 Task: Make a customizable tag for your luggage.
Action: Mouse moved to (226, 154)
Screenshot: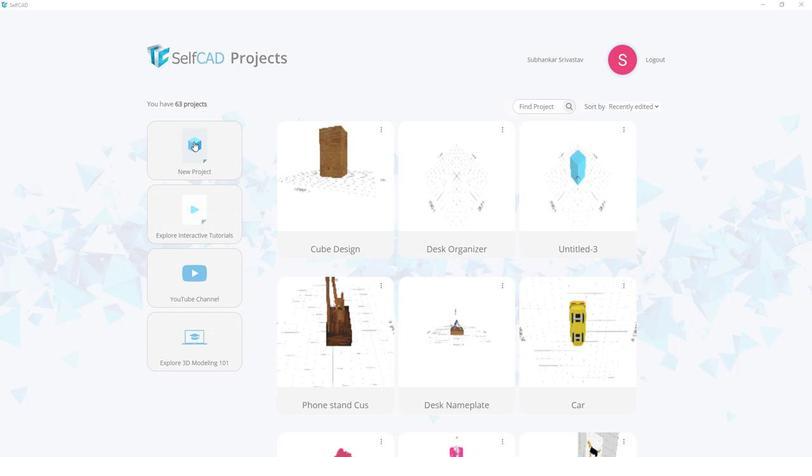 
Action: Mouse pressed left at (226, 154)
Screenshot: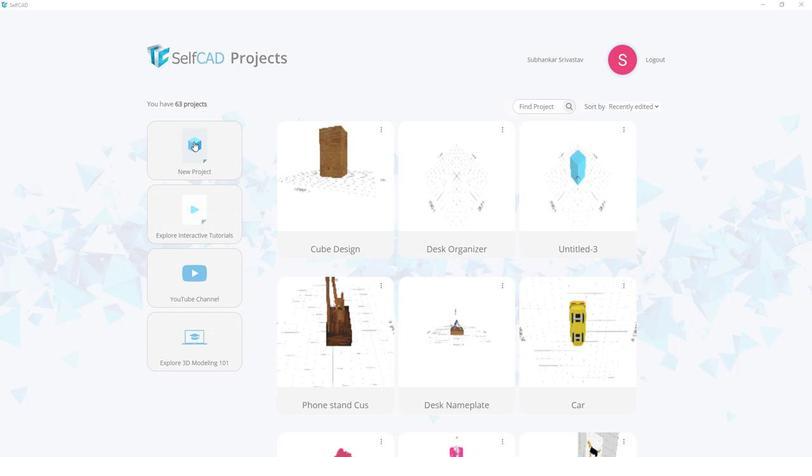 
Action: Mouse moved to (401, 184)
Screenshot: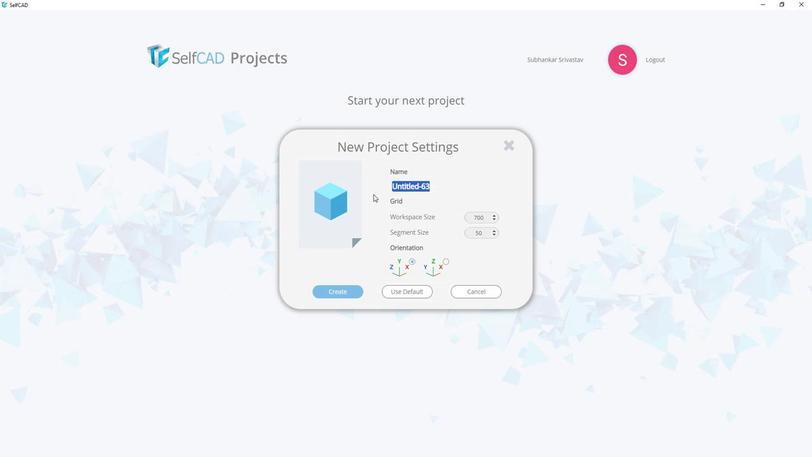 
Action: Mouse pressed left at (401, 184)
Screenshot: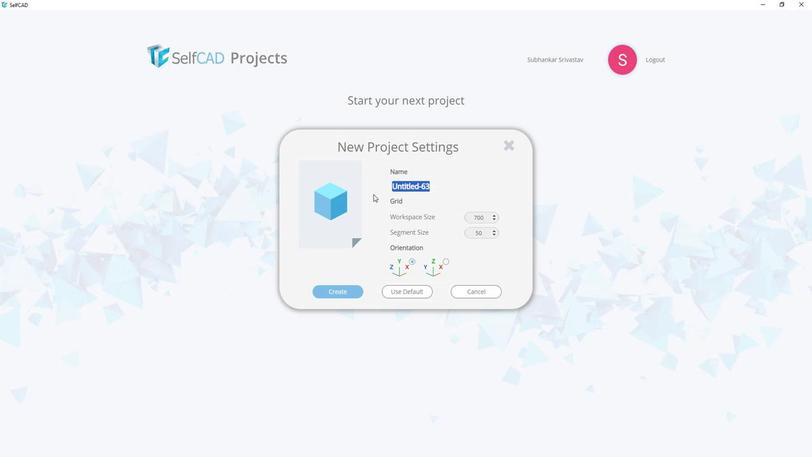
Action: Mouse moved to (360, 189)
Screenshot: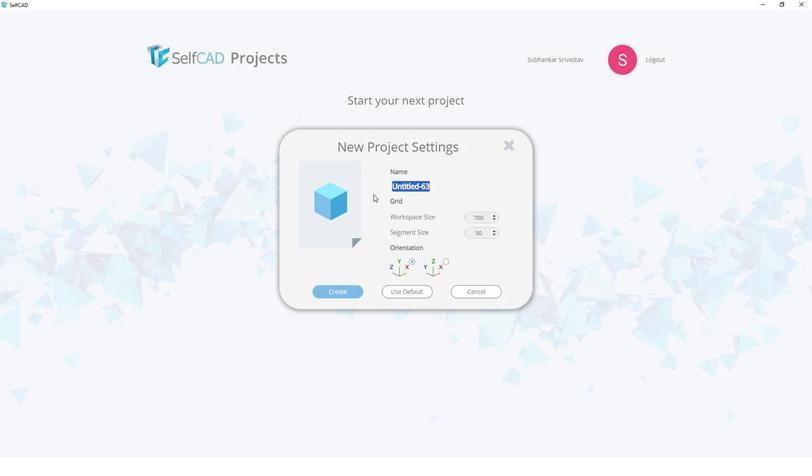 
Action: Key pressed <Key.shift><Key.shift><Key.shift><Key.shift><Key.shift><Key.shift><Key.shift><Key.shift>Luggage<Key.space><Key.shift>Tag
Screenshot: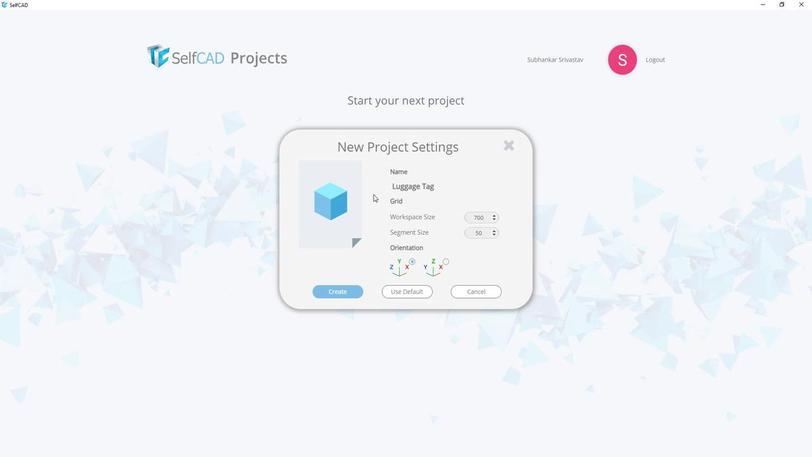 
Action: Mouse moved to (340, 253)
Screenshot: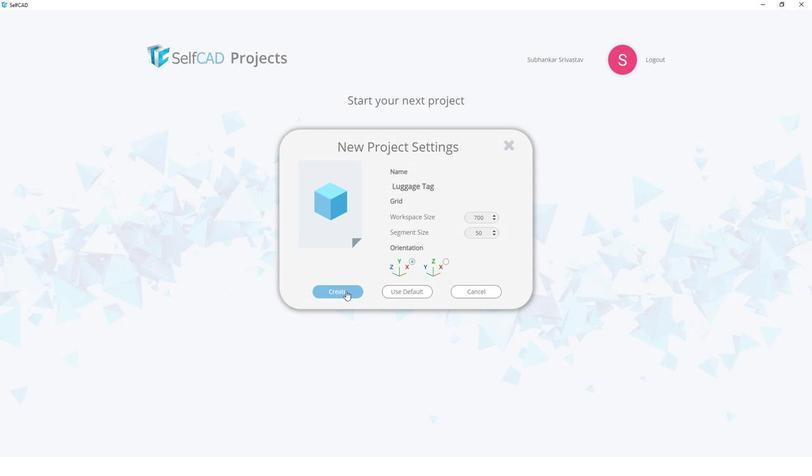 
Action: Mouse pressed left at (340, 253)
Screenshot: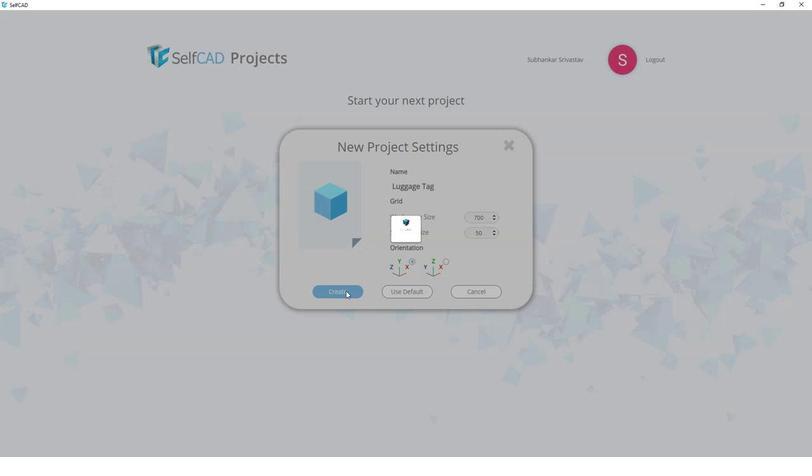 
Action: Mouse moved to (106, 113)
Screenshot: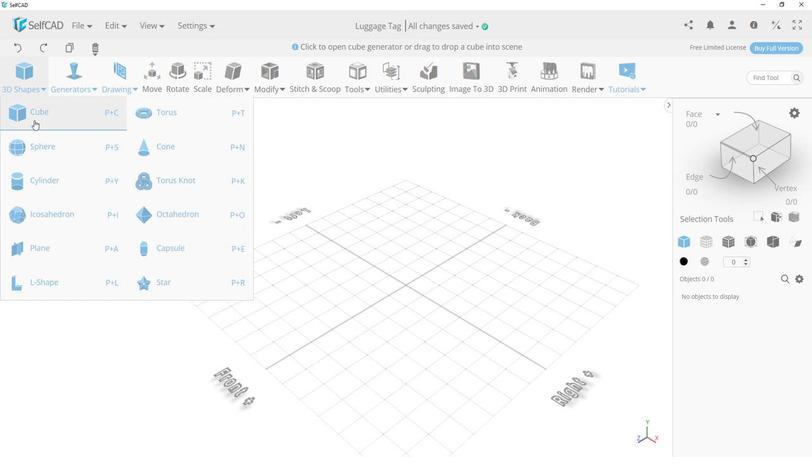 
Action: Mouse pressed left at (106, 113)
Screenshot: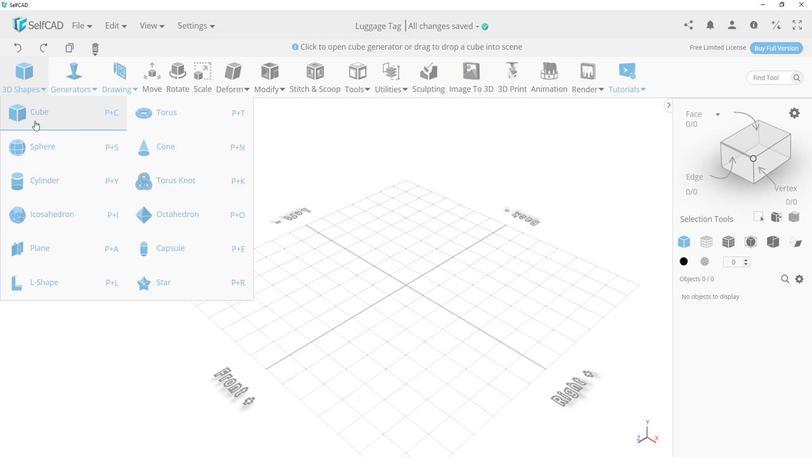 
Action: Mouse moved to (107, 140)
Screenshot: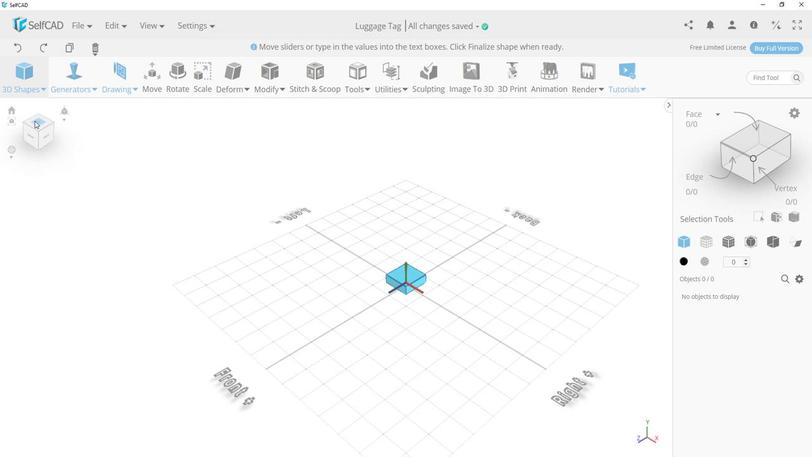 
Action: Mouse pressed left at (107, 140)
Screenshot: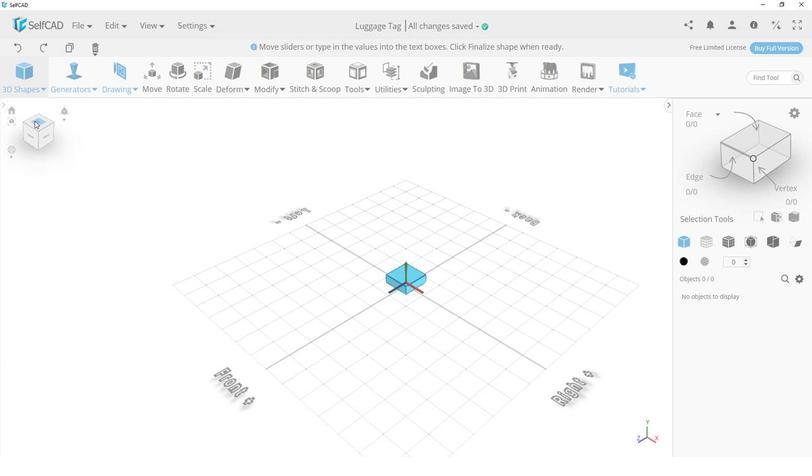 
Action: Mouse moved to (108, 168)
Screenshot: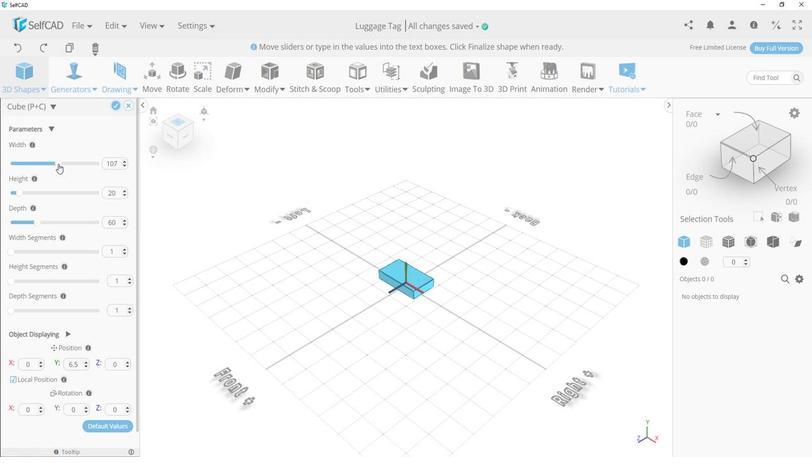 
Action: Mouse pressed left at (108, 168)
Screenshot: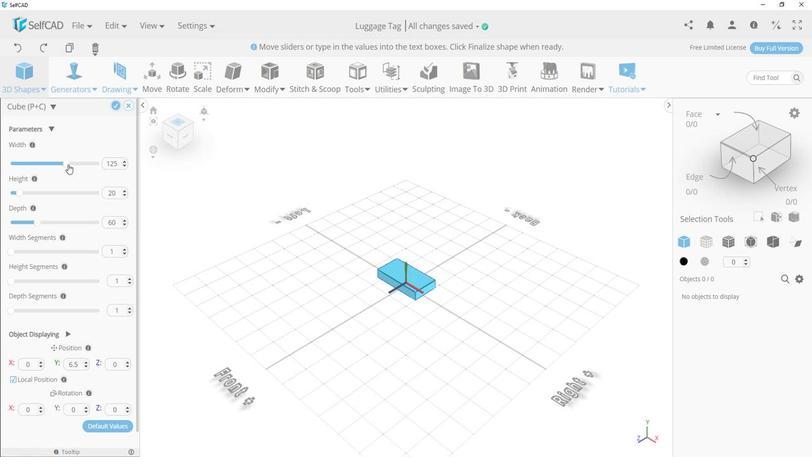 
Action: Mouse moved to (173, 170)
Screenshot: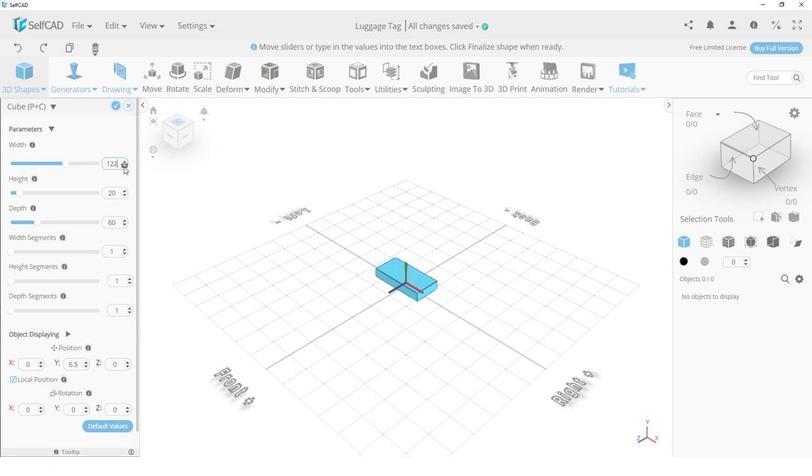 
Action: Mouse pressed left at (173, 170)
Screenshot: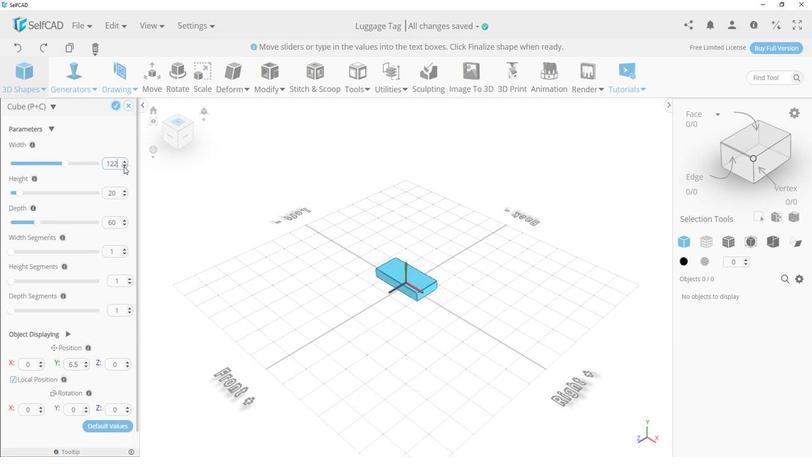 
Action: Mouse pressed left at (173, 170)
Screenshot: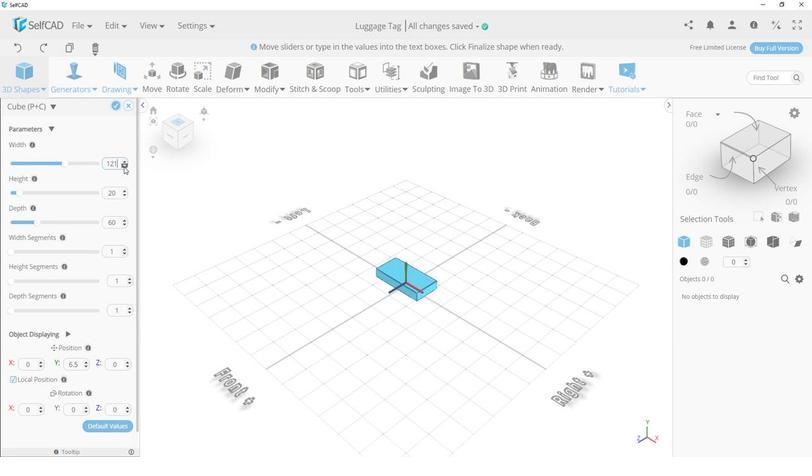 
Action: Mouse pressed left at (173, 170)
Screenshot: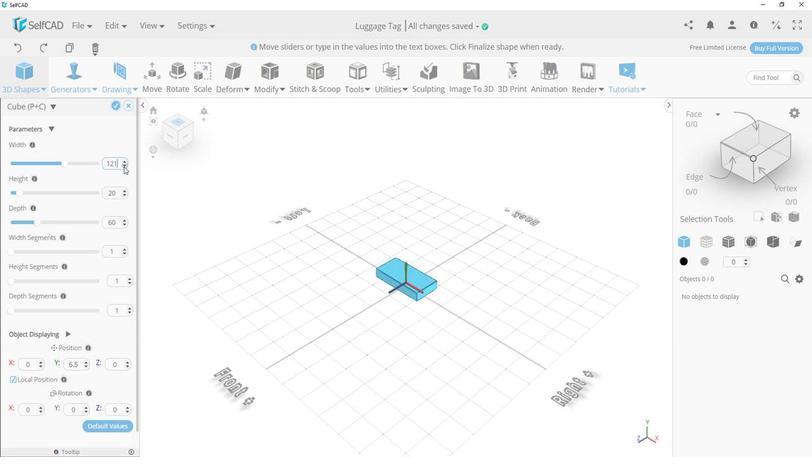 
Action: Mouse pressed left at (173, 170)
Screenshot: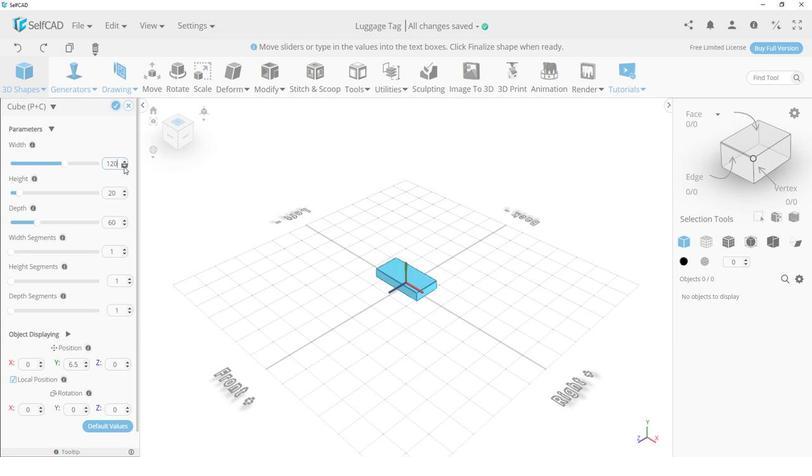
Action: Mouse pressed left at (173, 170)
Screenshot: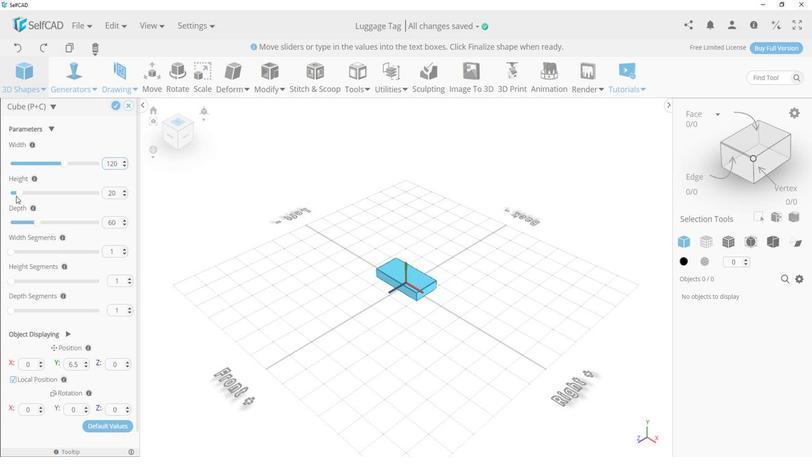 
Action: Mouse moved to (95, 187)
Screenshot: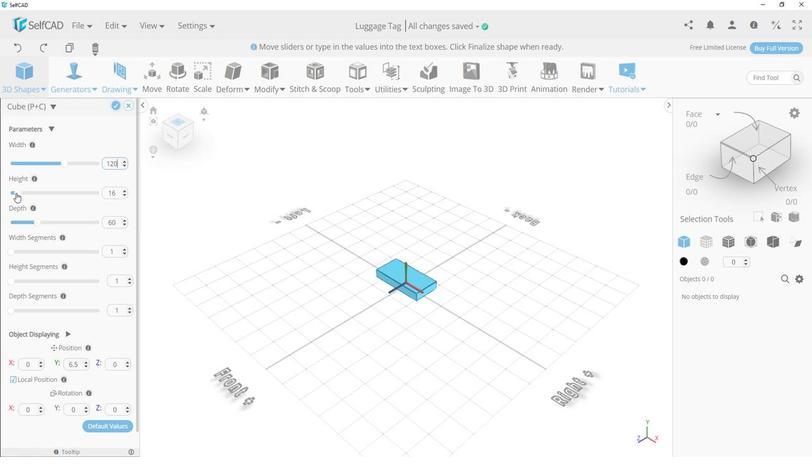 
Action: Mouse pressed left at (95, 187)
Screenshot: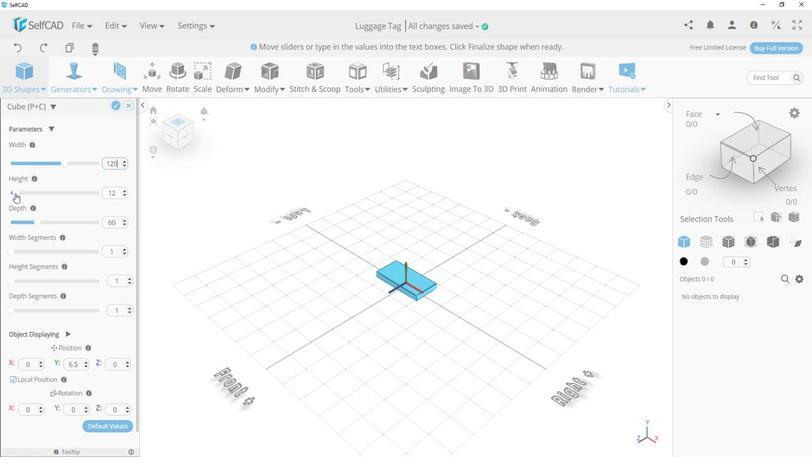 
Action: Mouse moved to (174, 190)
Screenshot: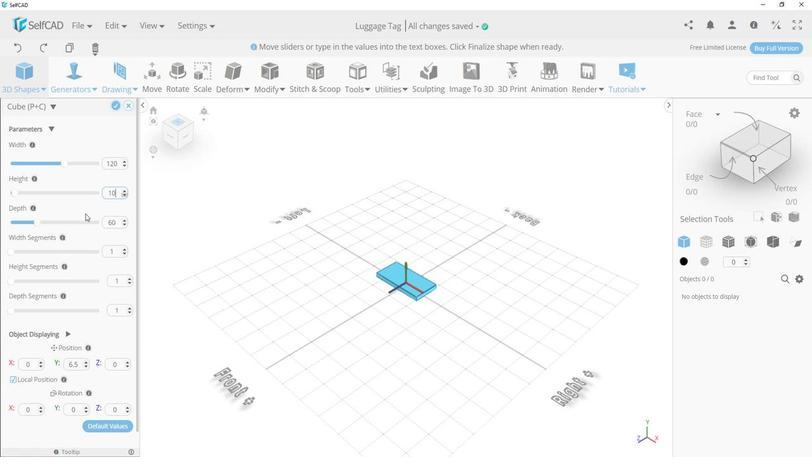 
Action: Mouse pressed left at (174, 190)
Screenshot: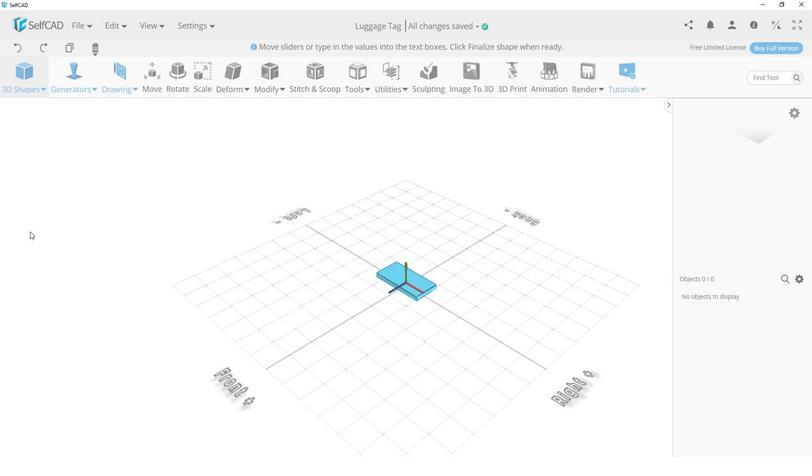 
Action: Mouse moved to (110, 208)
Screenshot: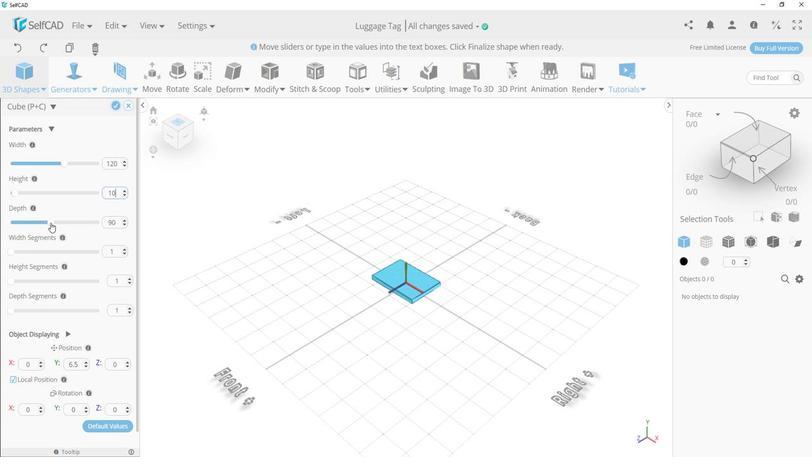 
Action: Mouse pressed left at (110, 208)
Screenshot: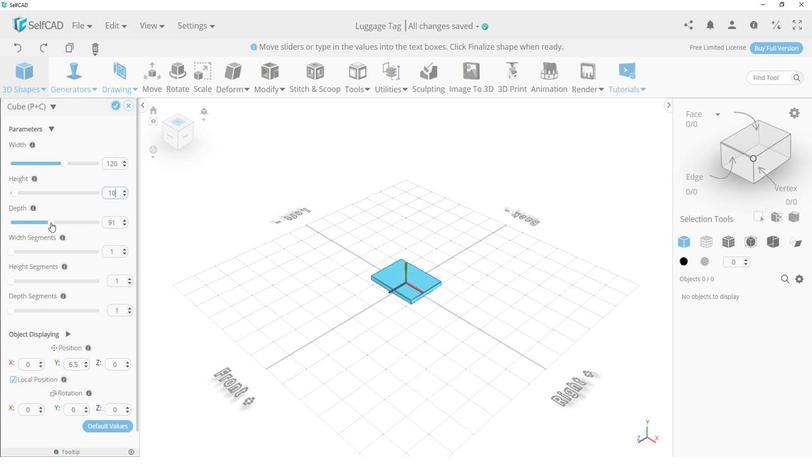 
Action: Mouse moved to (146, 228)
Screenshot: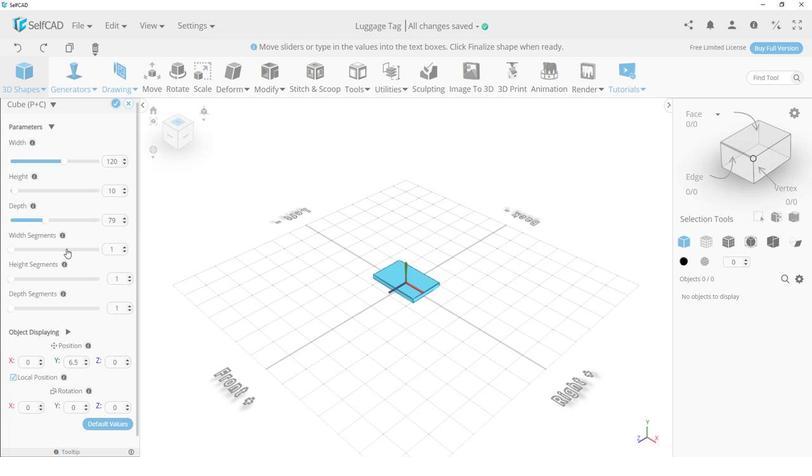 
Action: Mouse scrolled (146, 227) with delta (0, 0)
Screenshot: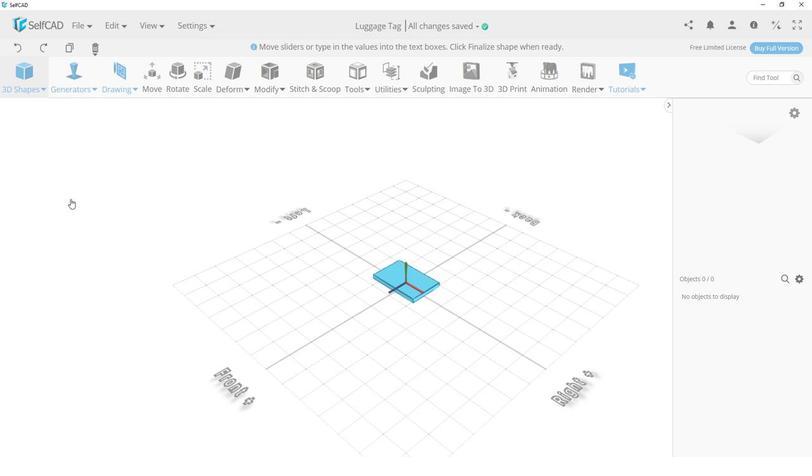 
Action: Mouse scrolled (146, 227) with delta (0, 0)
Screenshot: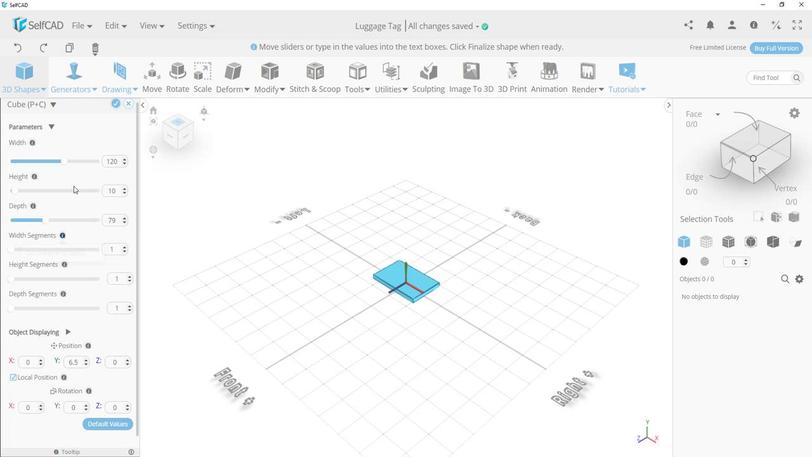 
Action: Mouse scrolled (146, 227) with delta (0, 0)
Screenshot: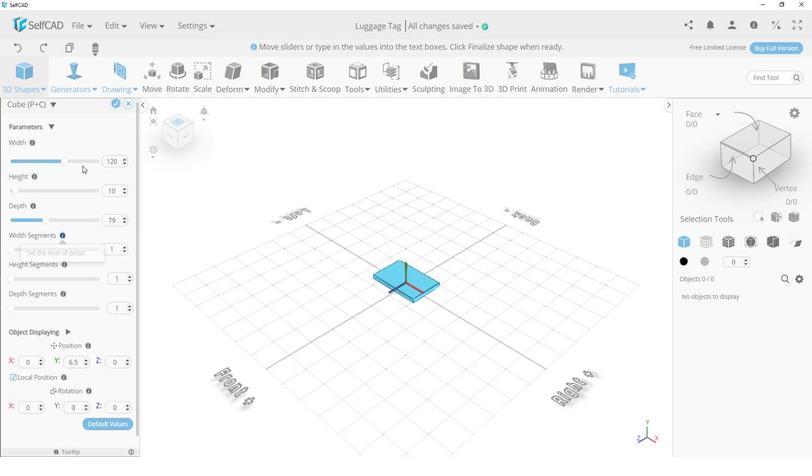 
Action: Mouse scrolled (146, 227) with delta (0, 0)
Screenshot: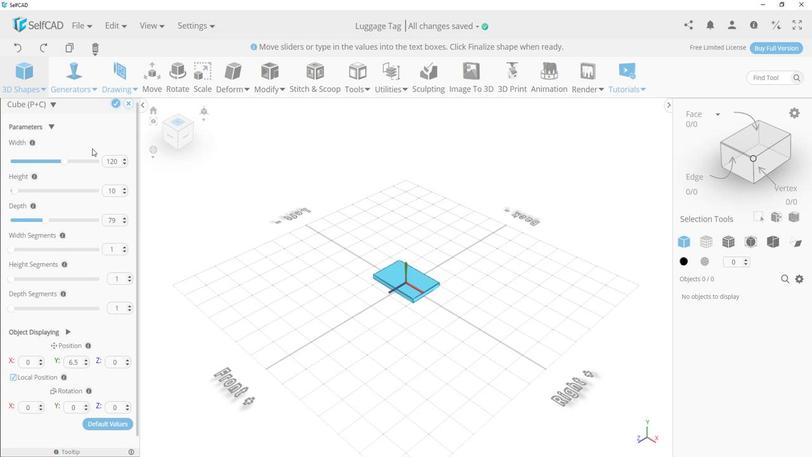 
Action: Mouse moved to (166, 128)
Screenshot: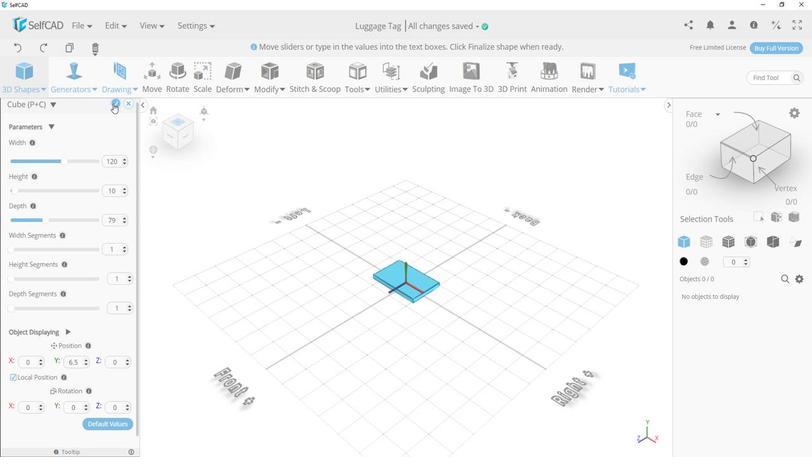 
Action: Mouse pressed left at (166, 128)
Screenshot: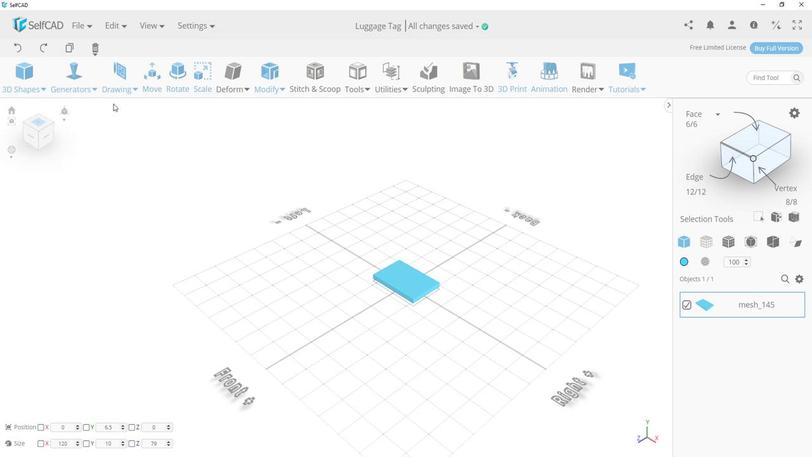 
Action: Mouse moved to (109, 138)
Screenshot: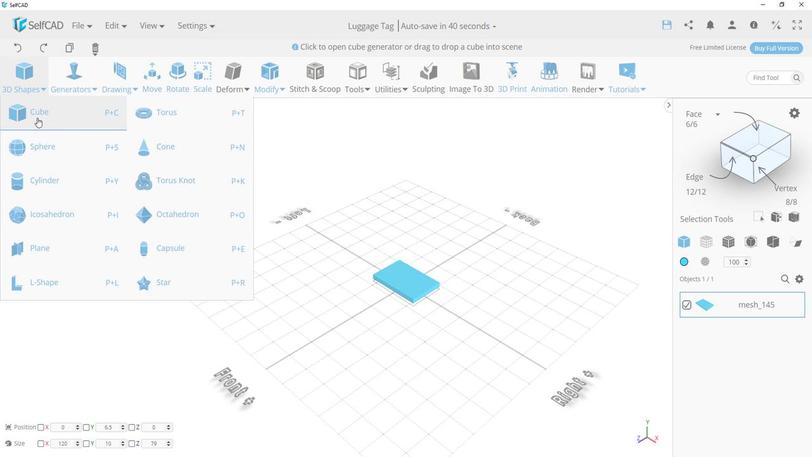 
Action: Mouse pressed left at (109, 138)
Screenshot: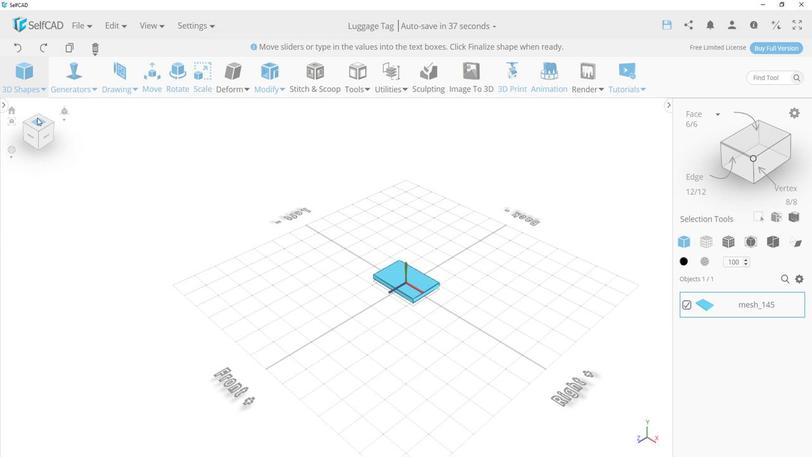 
Action: Mouse moved to (92, 189)
Screenshot: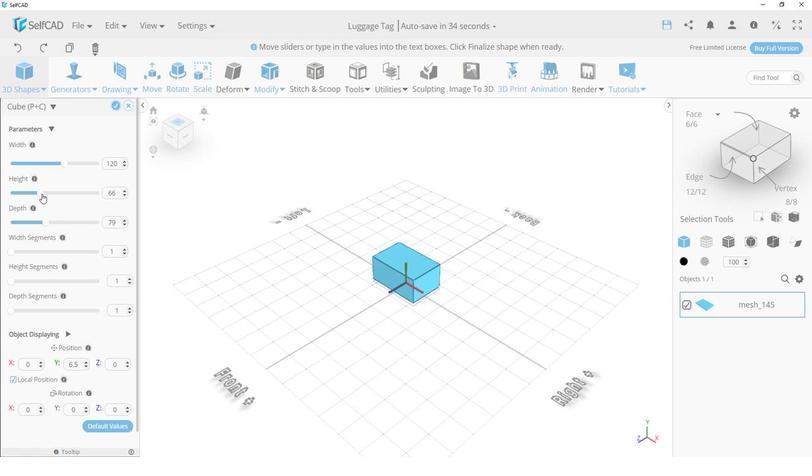 
Action: Mouse pressed left at (92, 189)
Screenshot: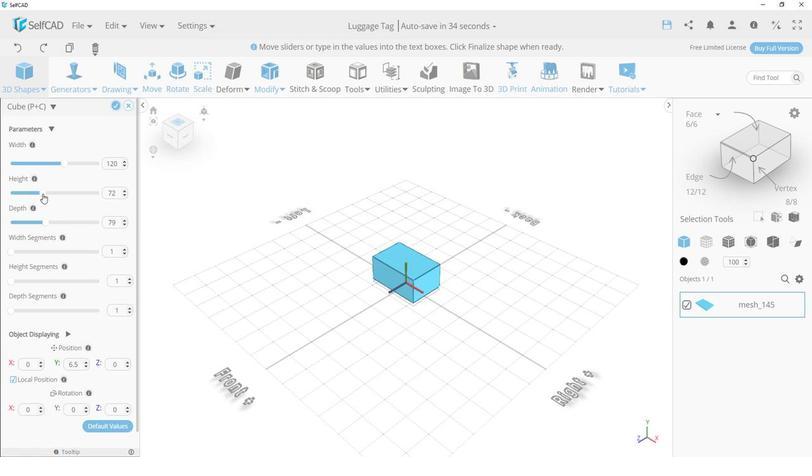 
Action: Mouse moved to (128, 168)
Screenshot: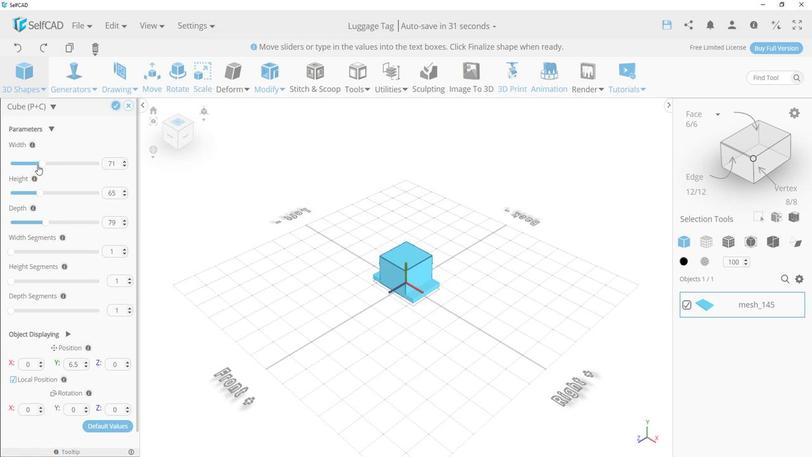
Action: Mouse pressed left at (128, 168)
Screenshot: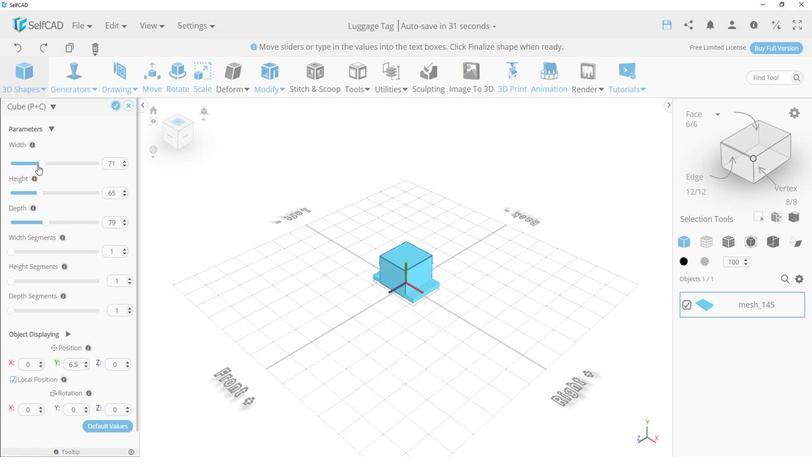 
Action: Mouse moved to (115, 206)
Screenshot: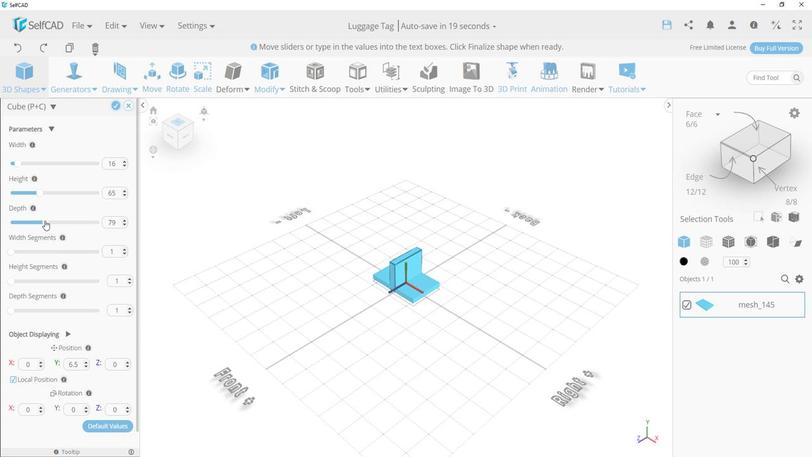 
Action: Mouse pressed left at (115, 206)
Screenshot: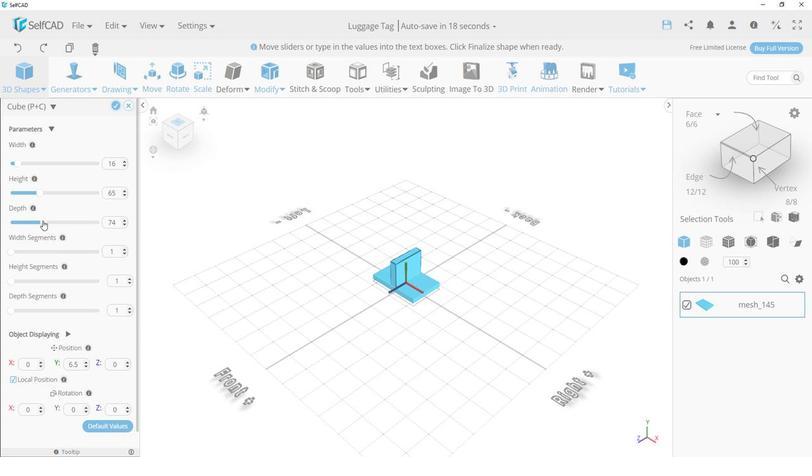 
Action: Mouse moved to (111, 187)
Screenshot: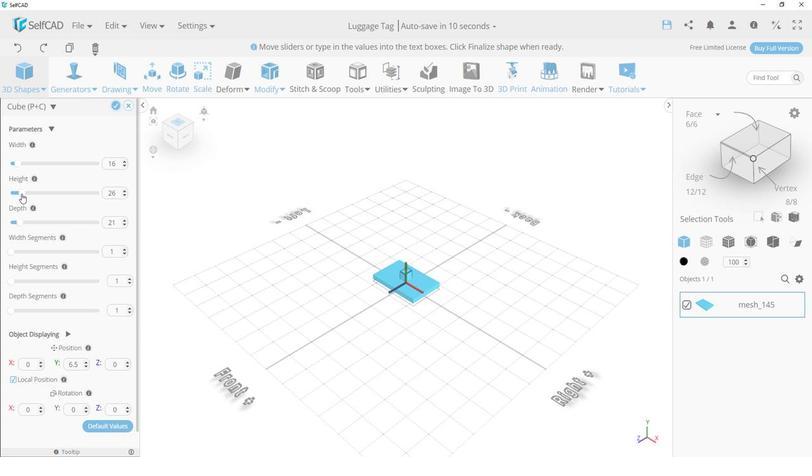 
Action: Mouse pressed left at (111, 187)
Screenshot: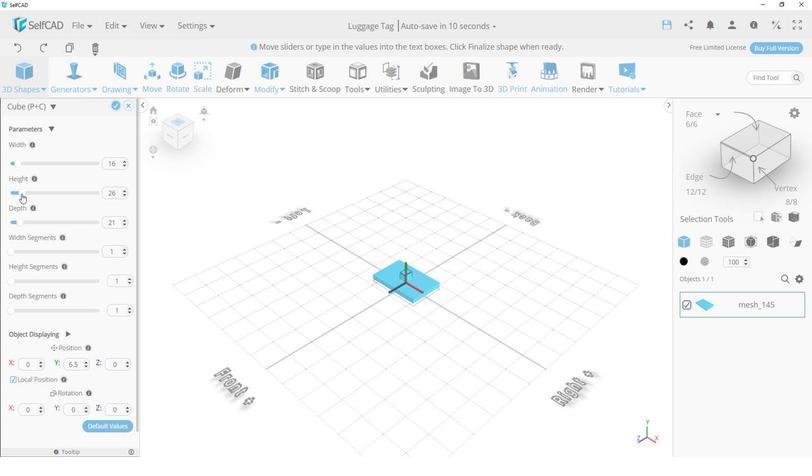 
Action: Mouse moved to (93, 208)
Screenshot: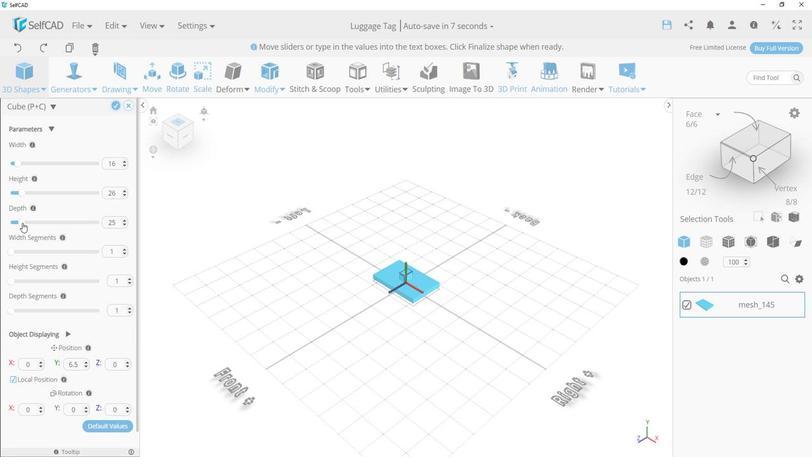 
Action: Mouse pressed left at (93, 208)
Screenshot: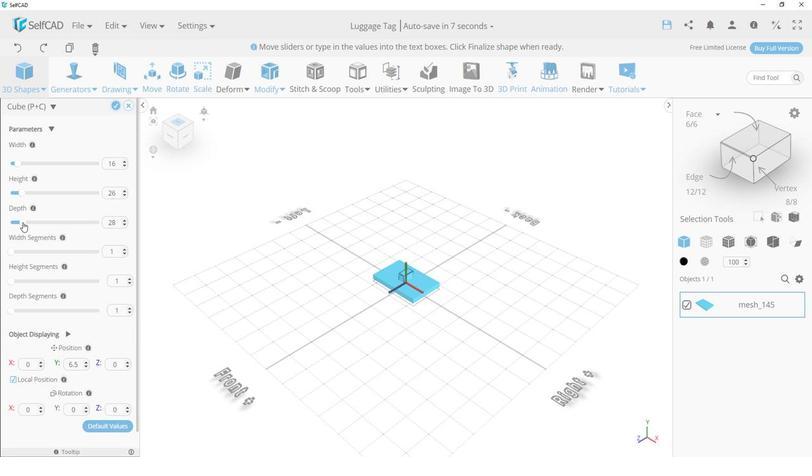 
Action: Mouse moved to (175, 206)
Screenshot: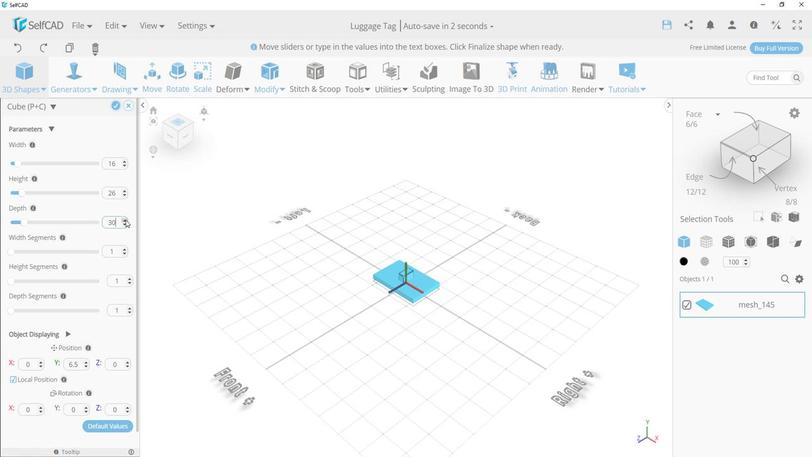
Action: Mouse pressed left at (175, 206)
Screenshot: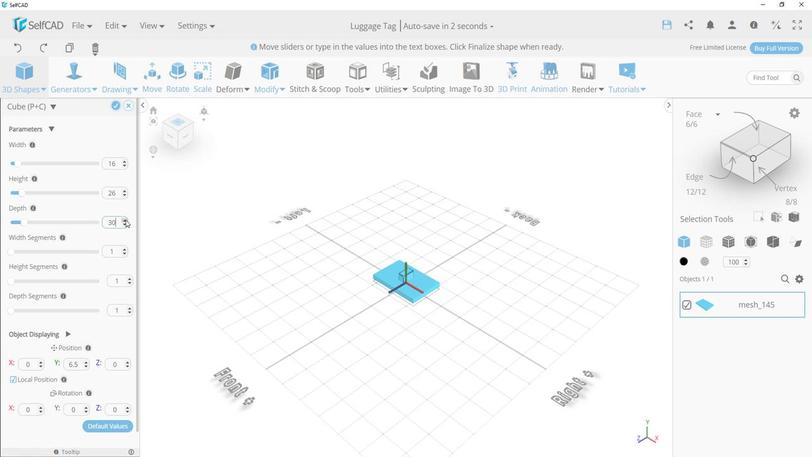 
Action: Mouse pressed left at (175, 206)
Screenshot: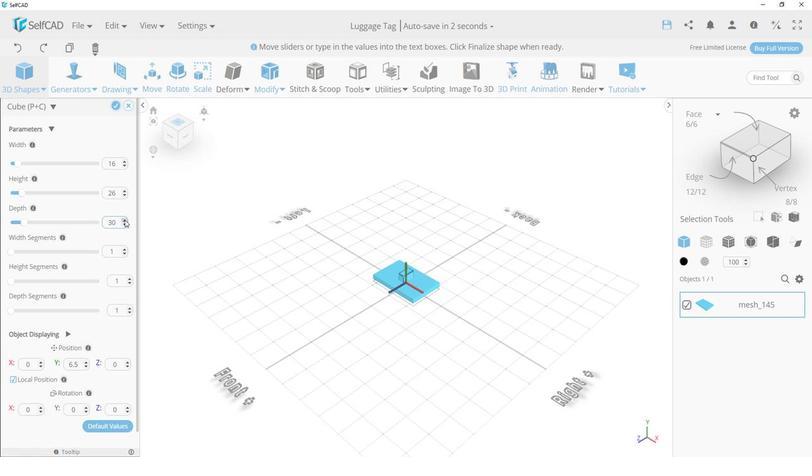 
Action: Mouse moved to (173, 170)
Screenshot: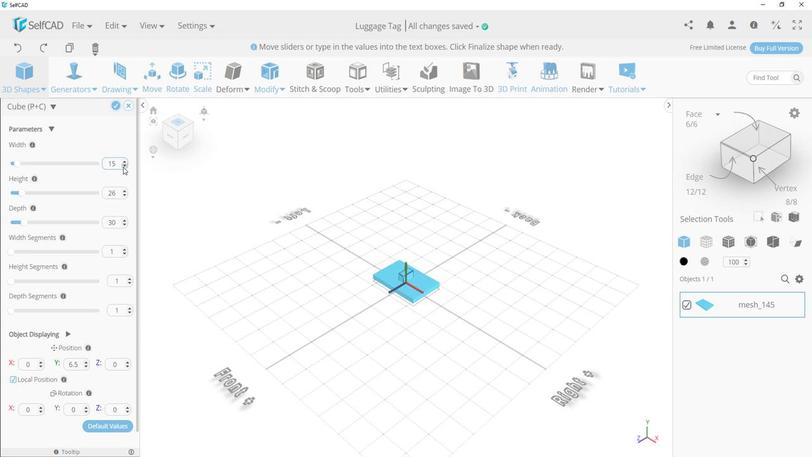 
Action: Mouse pressed left at (173, 170)
Screenshot: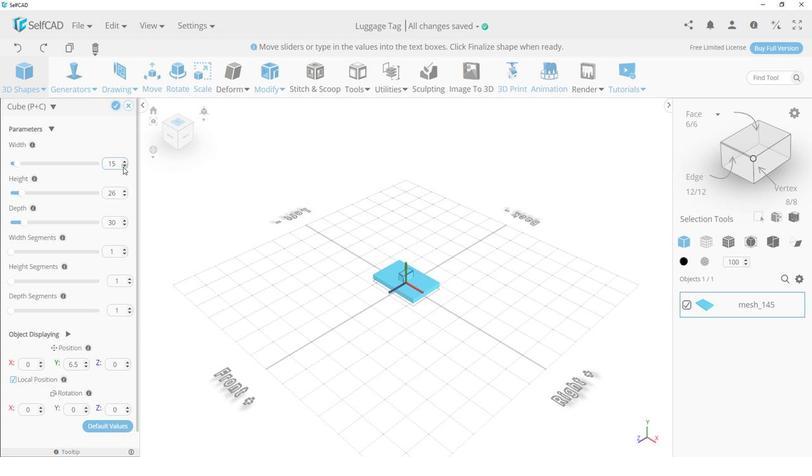 
Action: Mouse moved to (166, 129)
Screenshot: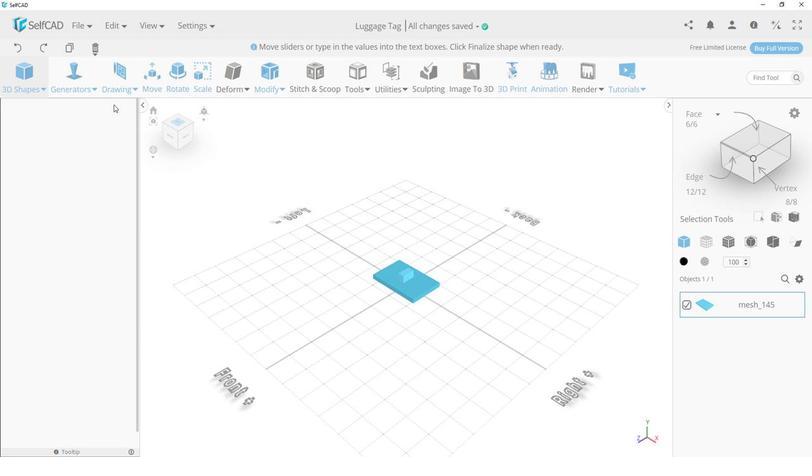 
Action: Mouse pressed left at (166, 129)
Screenshot: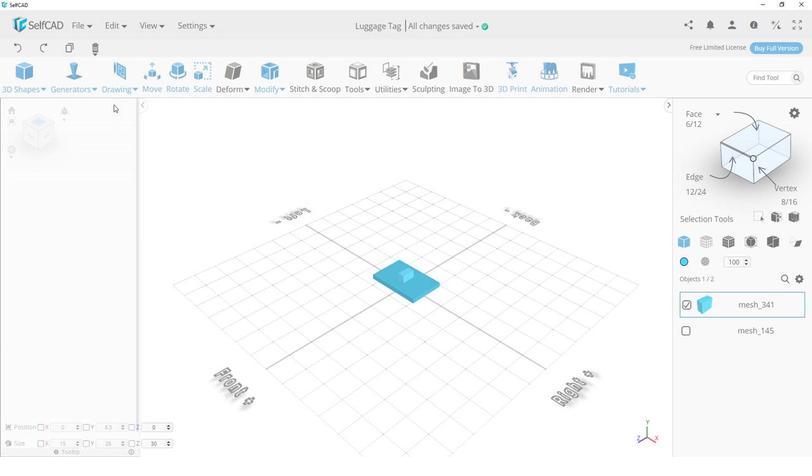 
Action: Mouse moved to (194, 114)
Screenshot: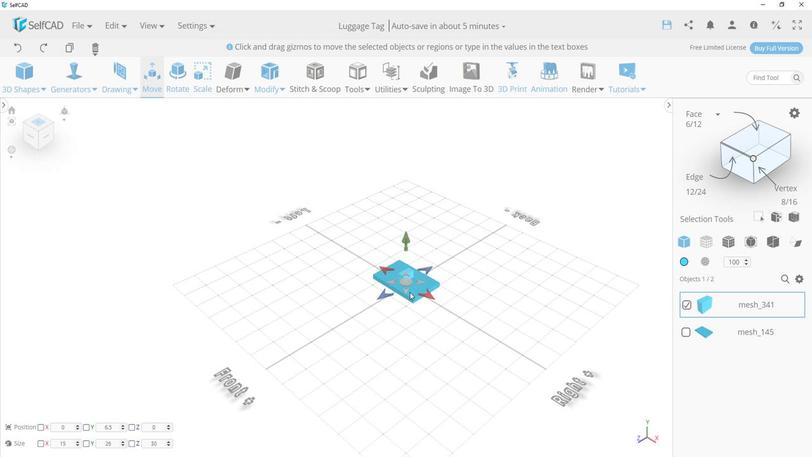 
Action: Mouse pressed left at (194, 114)
Screenshot: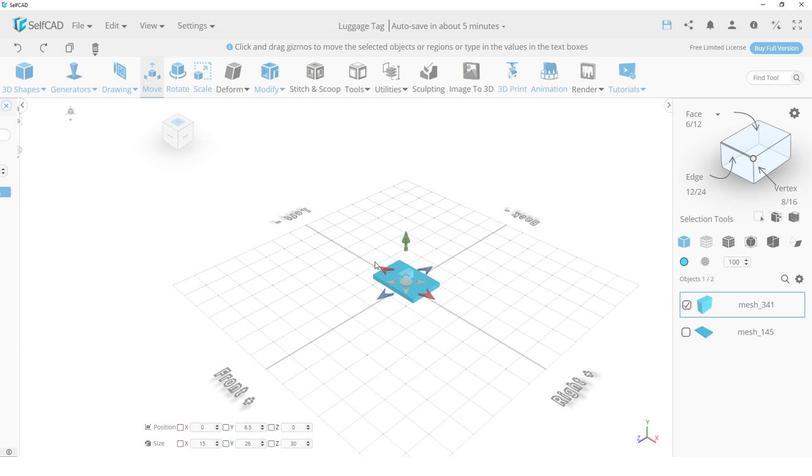 
Action: Mouse moved to (367, 239)
Screenshot: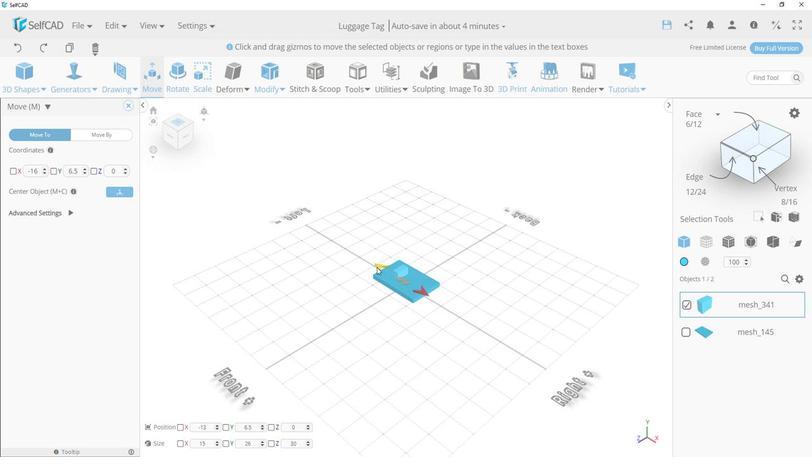 
Action: Mouse pressed left at (367, 239)
Screenshot: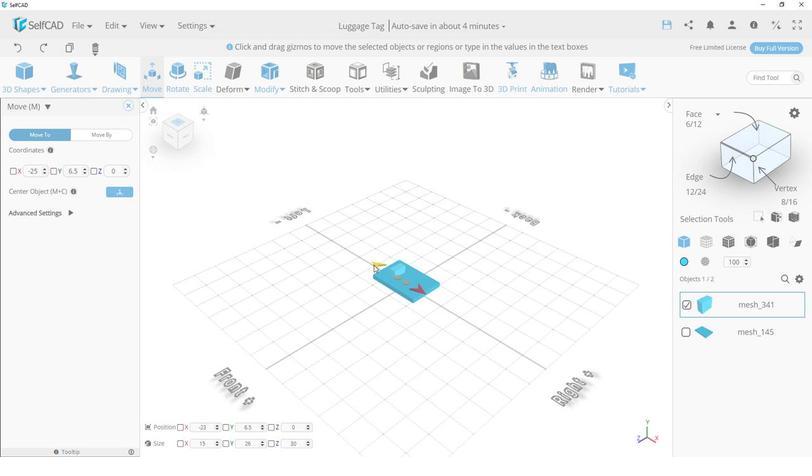 
Action: Mouse moved to (313, 259)
Screenshot: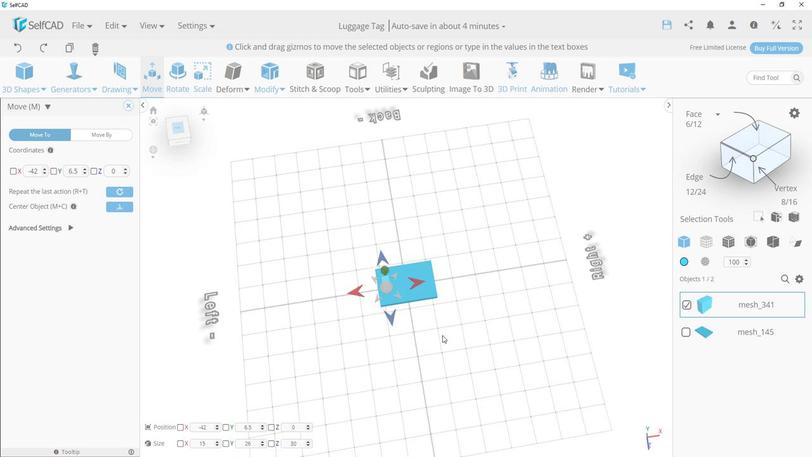 
Action: Mouse pressed left at (313, 259)
Screenshot: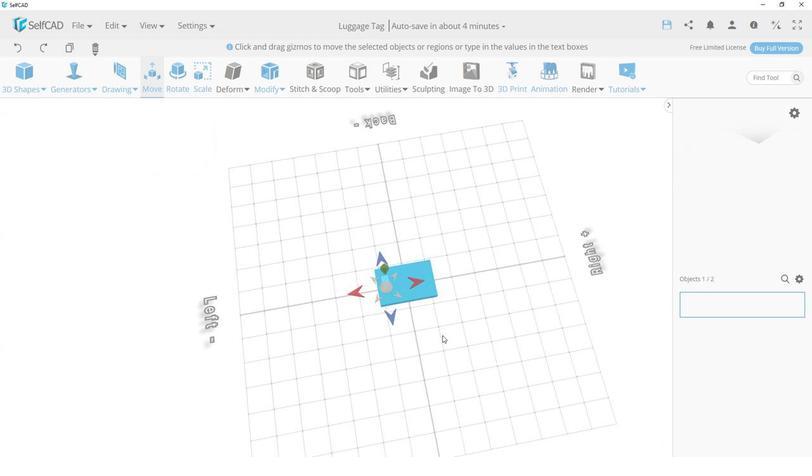 
Action: Mouse moved to (266, 303)
Screenshot: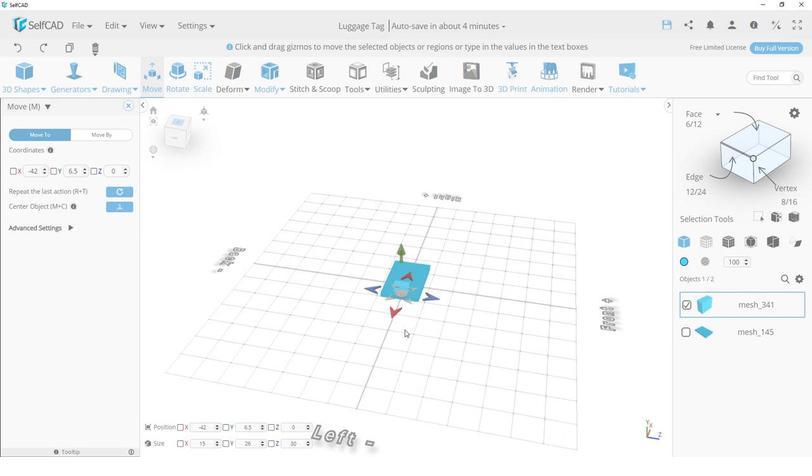 
Action: Mouse pressed left at (266, 303)
Screenshot: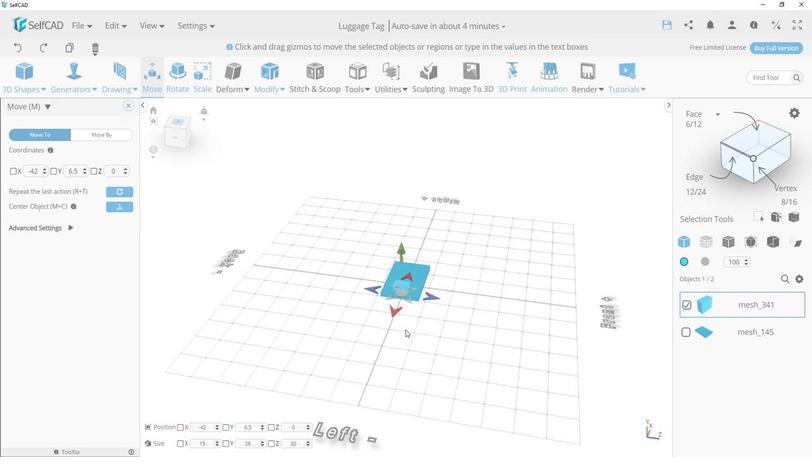 
Action: Mouse moved to (365, 275)
Screenshot: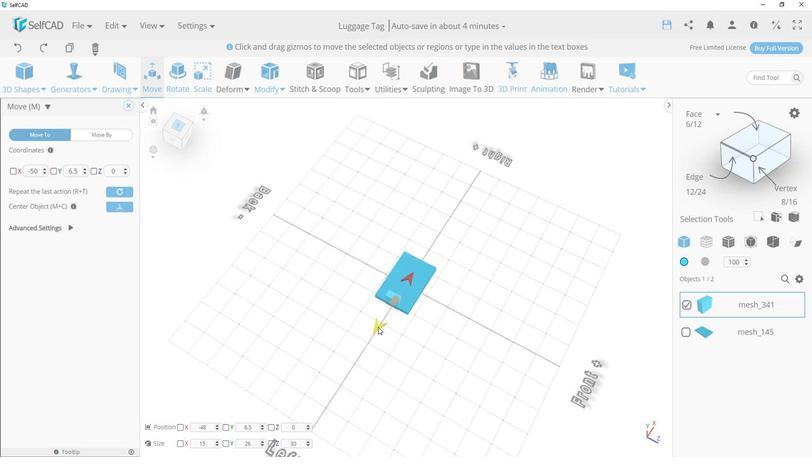 
Action: Mouse pressed left at (365, 275)
Screenshot: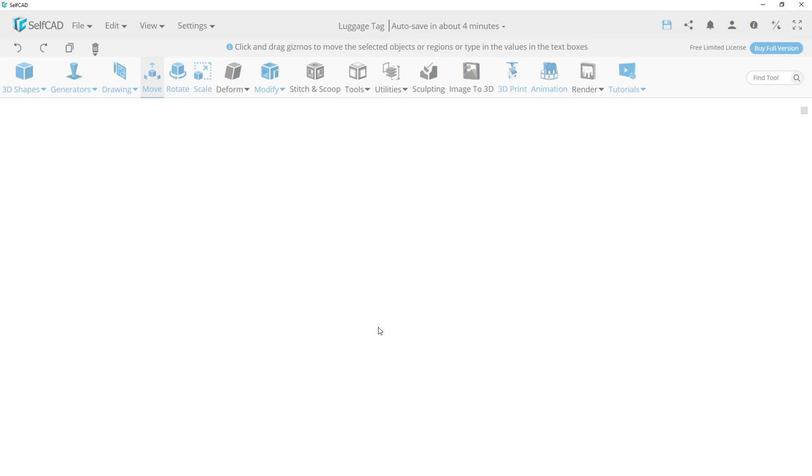 
Action: Mouse moved to (416, 299)
Screenshot: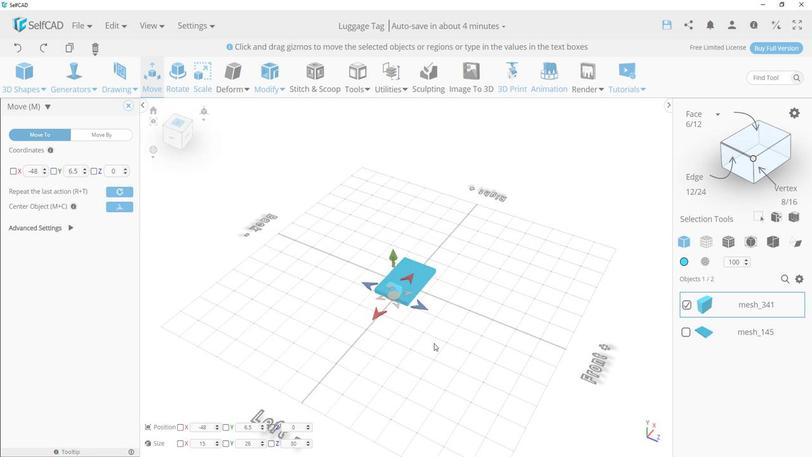 
Action: Mouse pressed left at (416, 299)
Screenshot: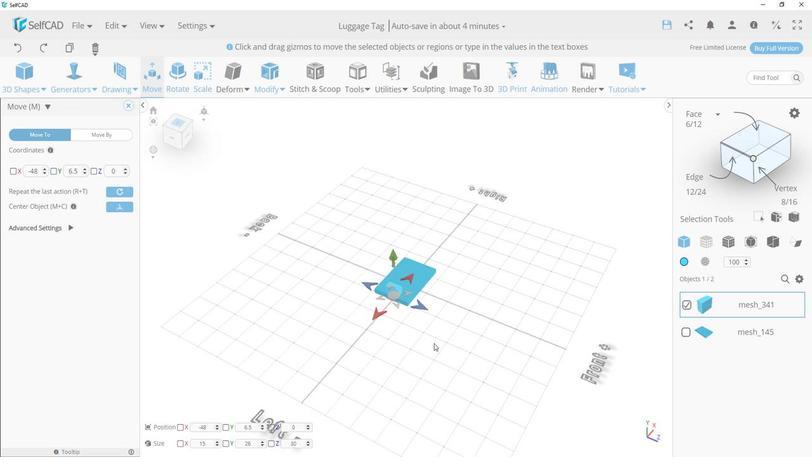 
Action: Mouse moved to (410, 291)
Screenshot: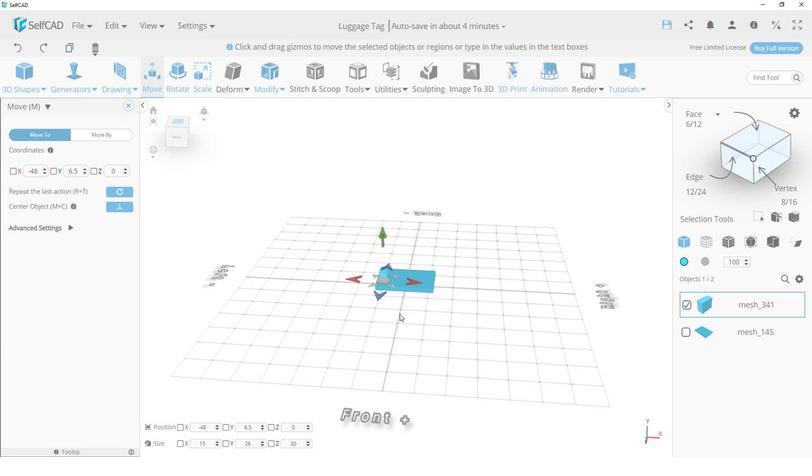 
Action: Mouse pressed left at (410, 291)
Screenshot: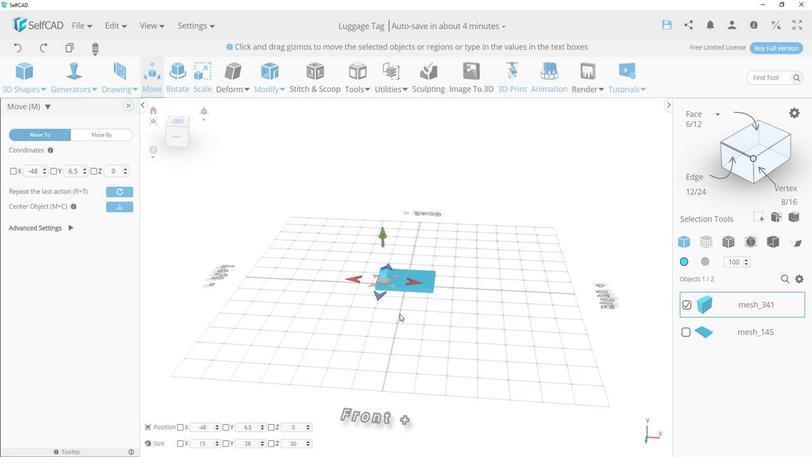 
Action: Mouse moved to (399, 253)
Screenshot: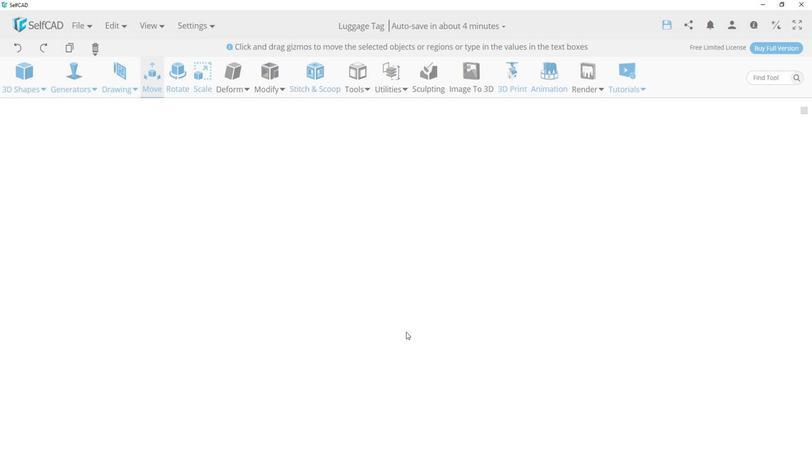 
Action: Mouse pressed left at (399, 253)
Screenshot: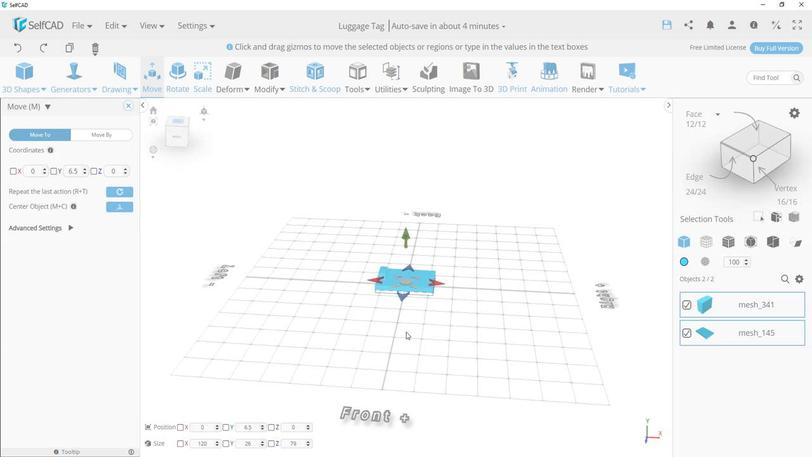 
Action: Mouse moved to (330, 118)
Screenshot: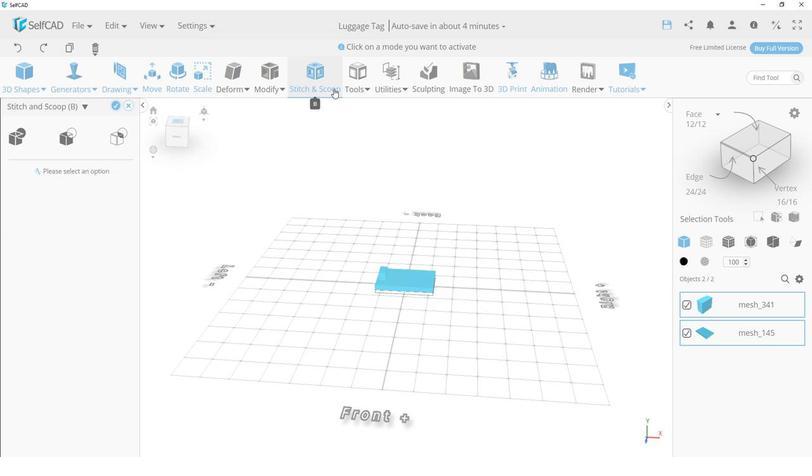 
Action: Mouse pressed left at (330, 118)
Screenshot: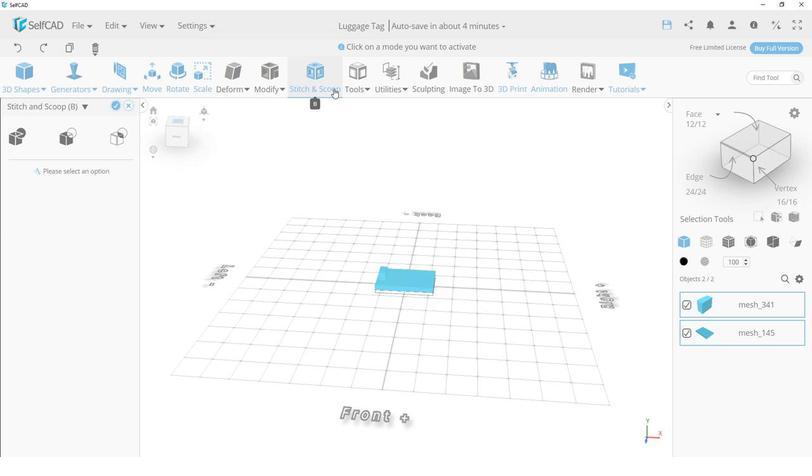 
Action: Mouse moved to (132, 153)
Screenshot: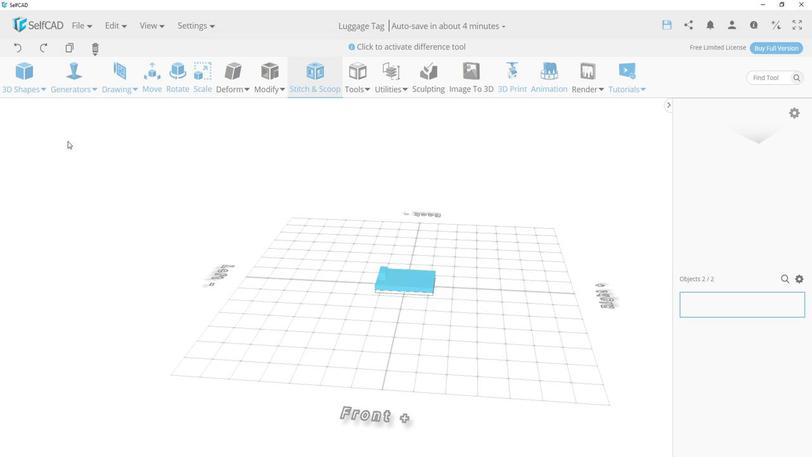 
Action: Mouse pressed left at (132, 153)
Screenshot: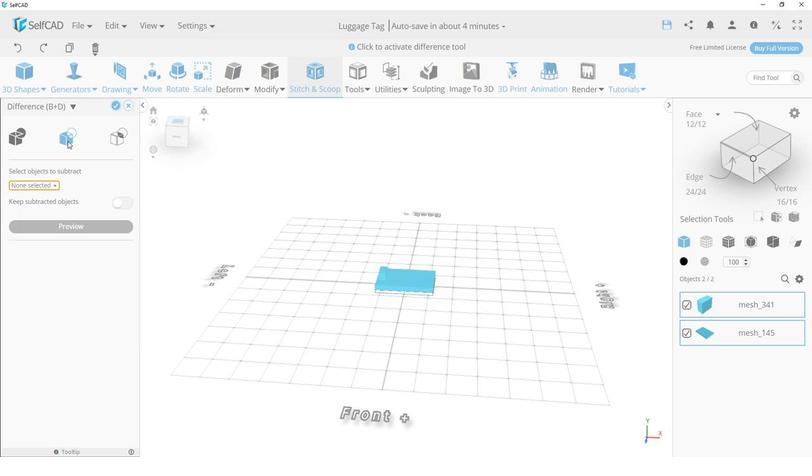 
Action: Mouse moved to (120, 182)
Screenshot: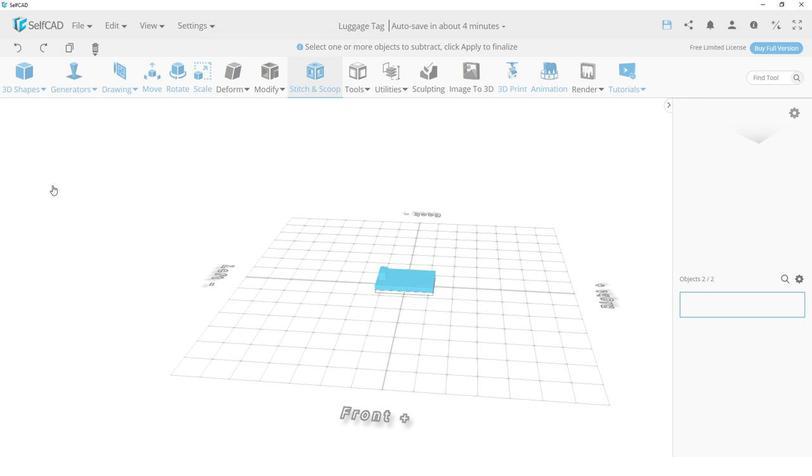 
Action: Mouse pressed left at (120, 182)
Screenshot: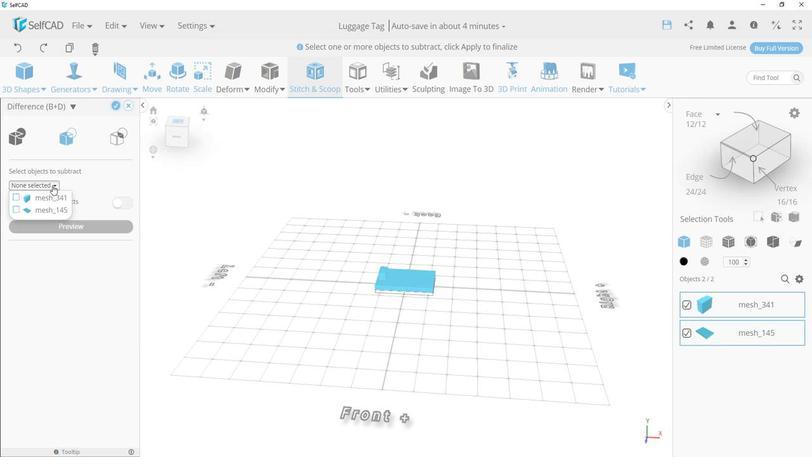 
Action: Mouse moved to (116, 193)
Screenshot: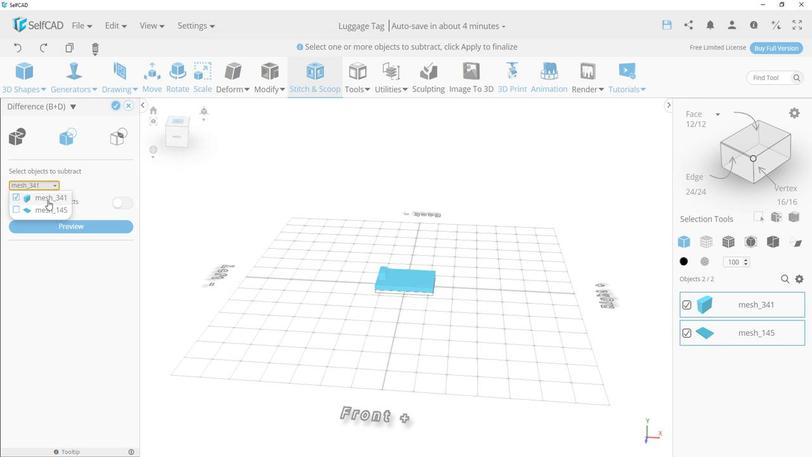 
Action: Mouse pressed left at (116, 193)
Screenshot: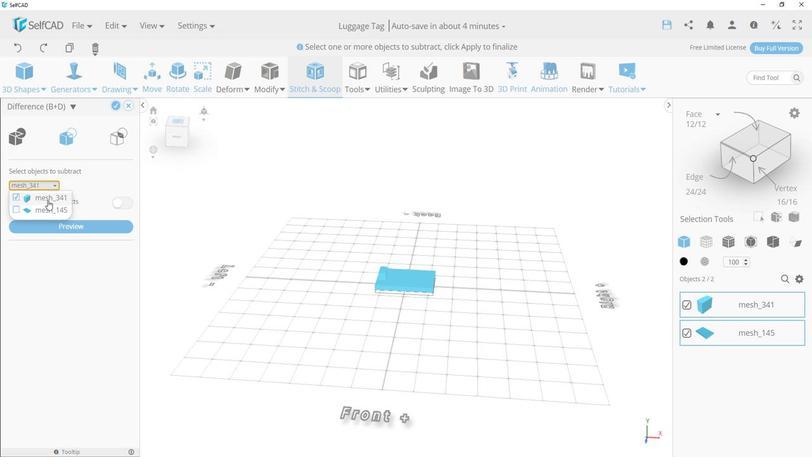 
Action: Mouse moved to (147, 209)
Screenshot: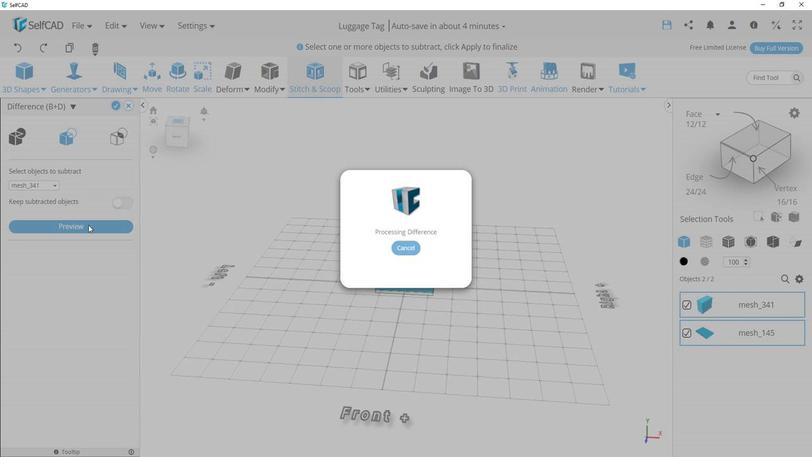 
Action: Mouse pressed left at (147, 209)
Screenshot: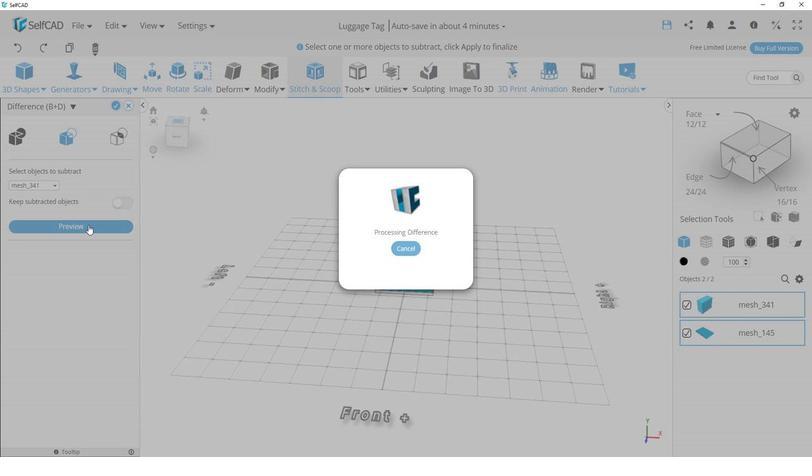 
Action: Mouse moved to (334, 224)
Screenshot: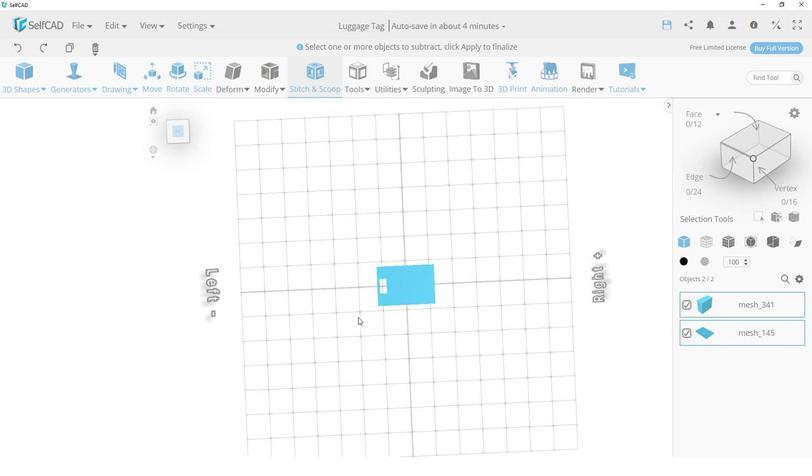 
Action: Mouse pressed left at (334, 224)
Screenshot: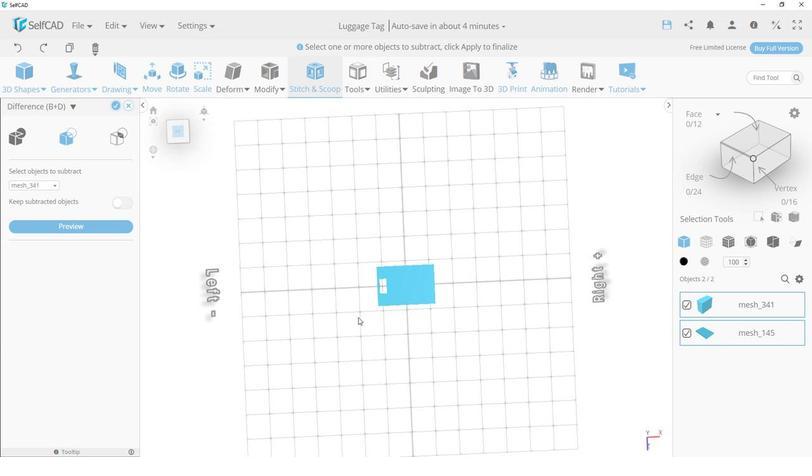 
Action: Mouse moved to (176, 129)
Screenshot: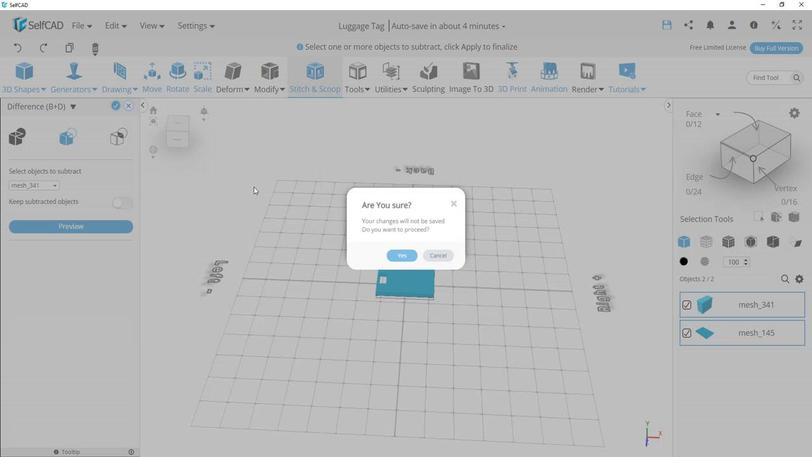 
Action: Mouse pressed left at (176, 129)
Screenshot: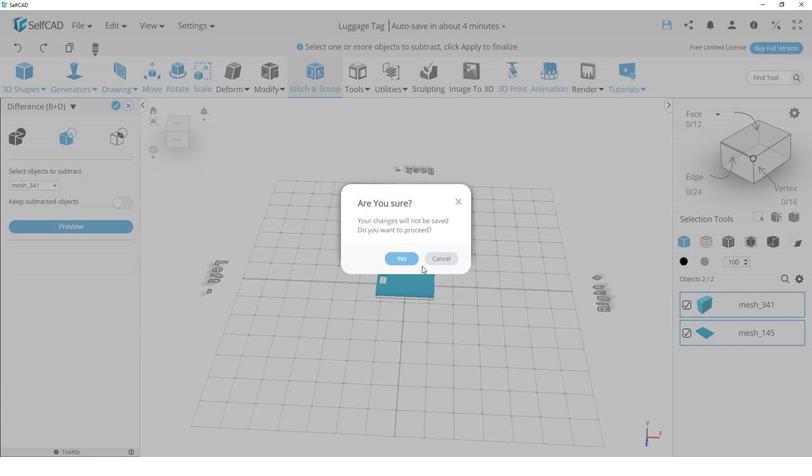 
Action: Mouse moved to (375, 233)
Screenshot: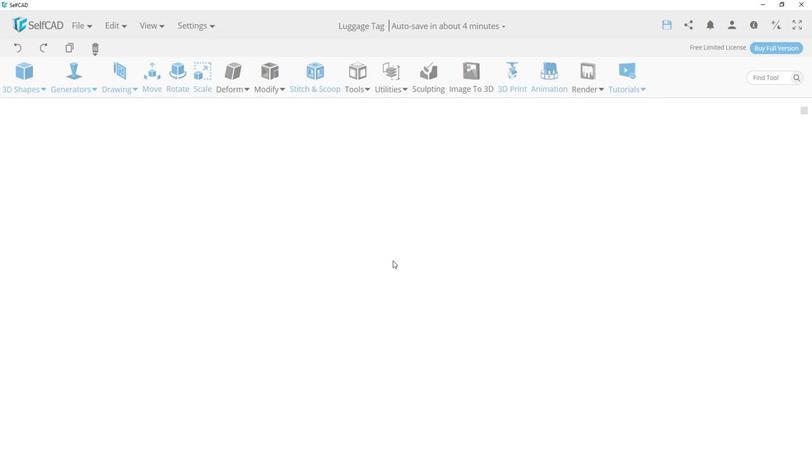 
Action: Mouse pressed left at (375, 233)
Screenshot: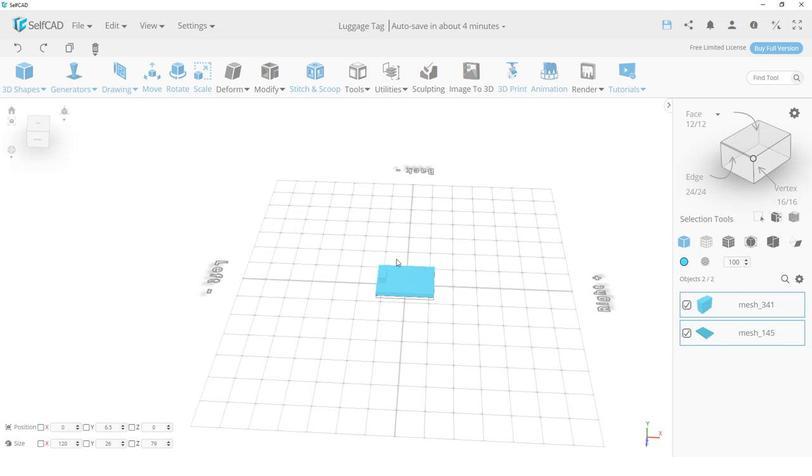 
Action: Mouse moved to (593, 281)
Screenshot: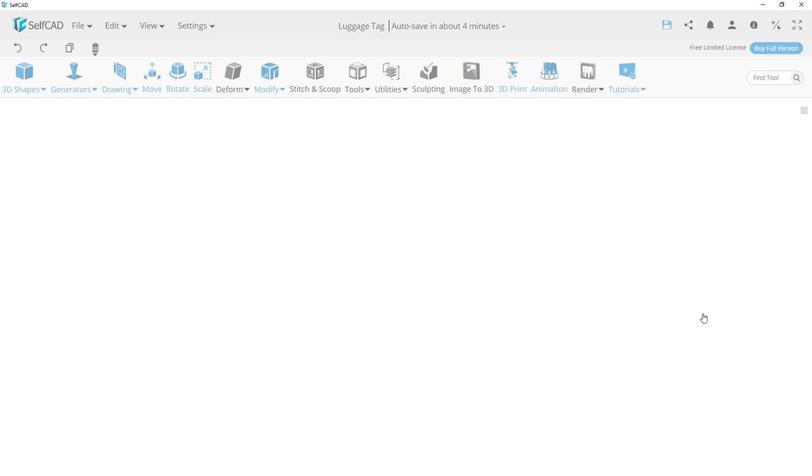 
Action: Mouse pressed left at (593, 281)
Screenshot: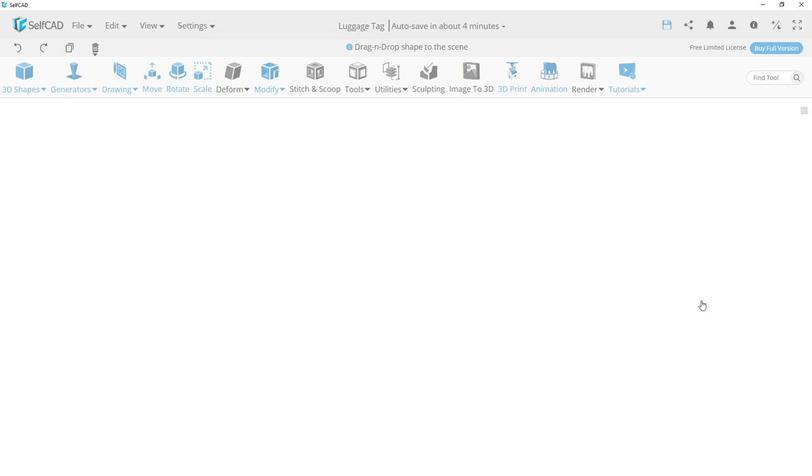
Action: Mouse moved to (643, 154)
Screenshot: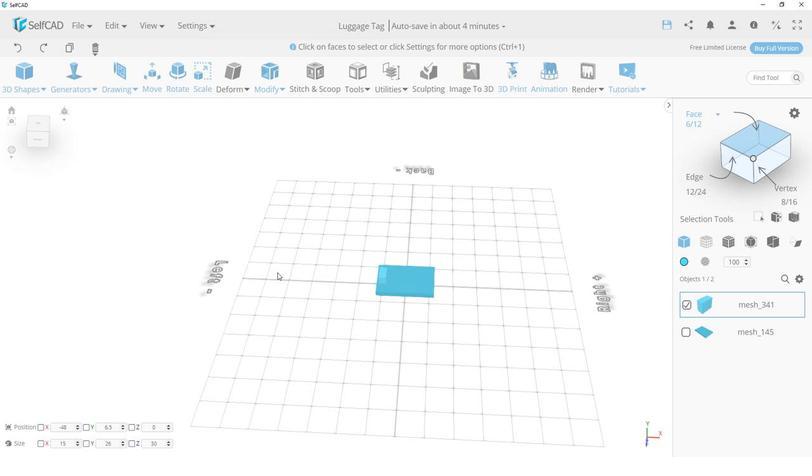 
Action: Mouse pressed left at (643, 154)
Screenshot: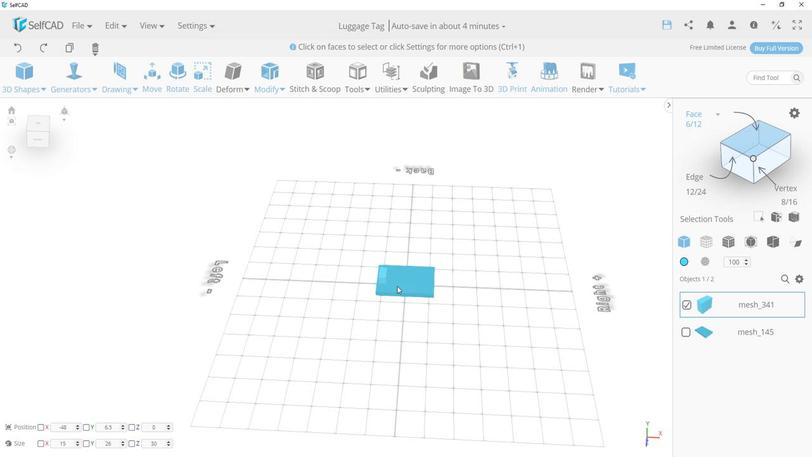 
Action: Mouse moved to (452, 257)
Screenshot: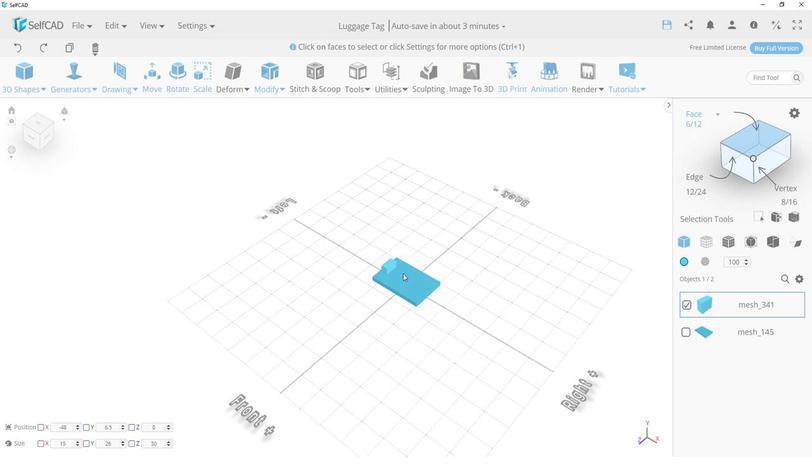 
Action: Mouse pressed left at (452, 257)
Screenshot: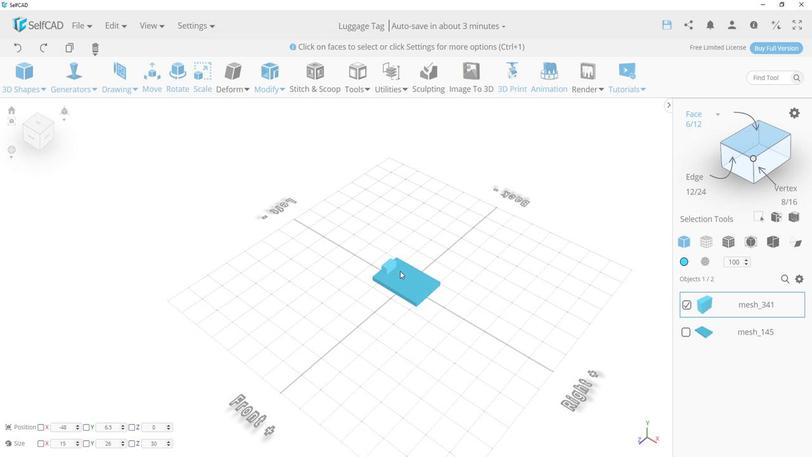 
Action: Mouse moved to (374, 238)
Screenshot: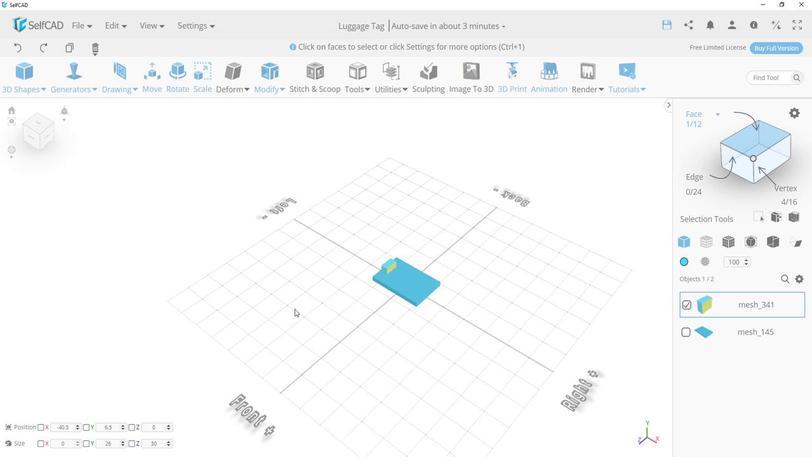
Action: Mouse pressed left at (374, 238)
Screenshot: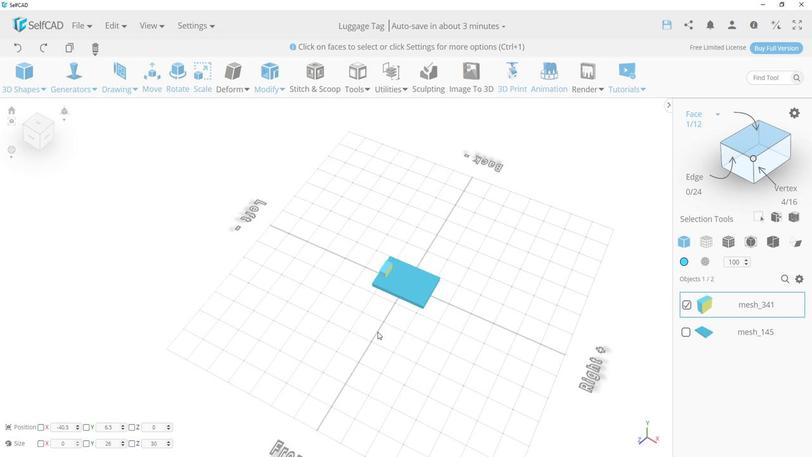 
Action: Mouse moved to (301, 265)
Screenshot: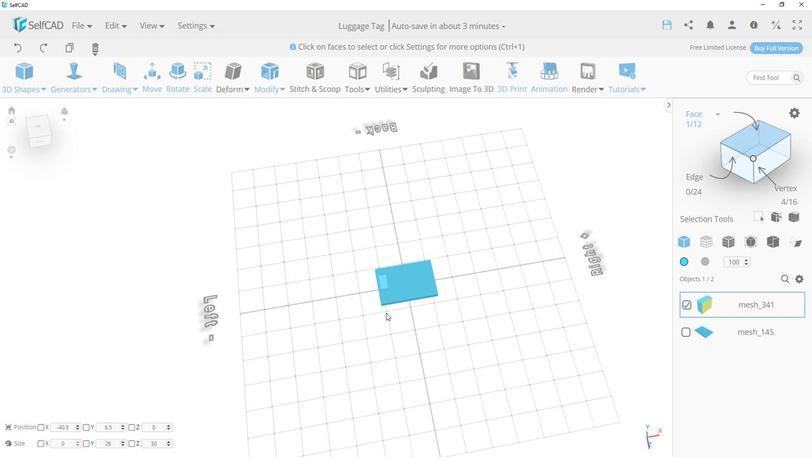
Action: Mouse pressed left at (301, 265)
Screenshot: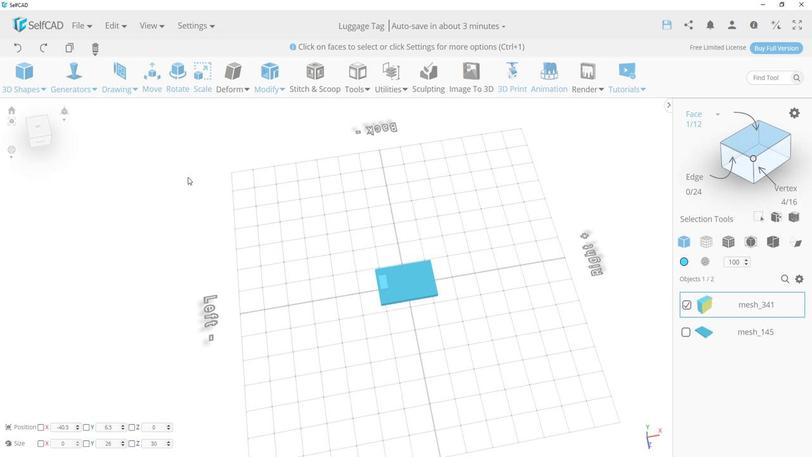 
Action: Mouse moved to (197, 118)
Screenshot: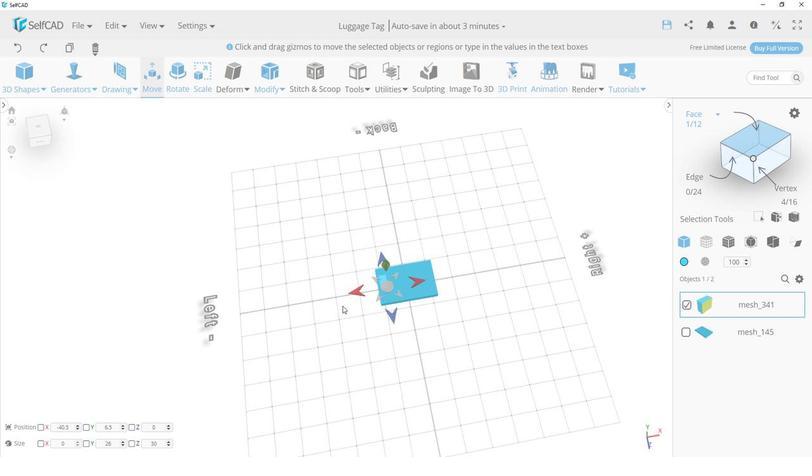 
Action: Mouse pressed left at (197, 118)
Screenshot: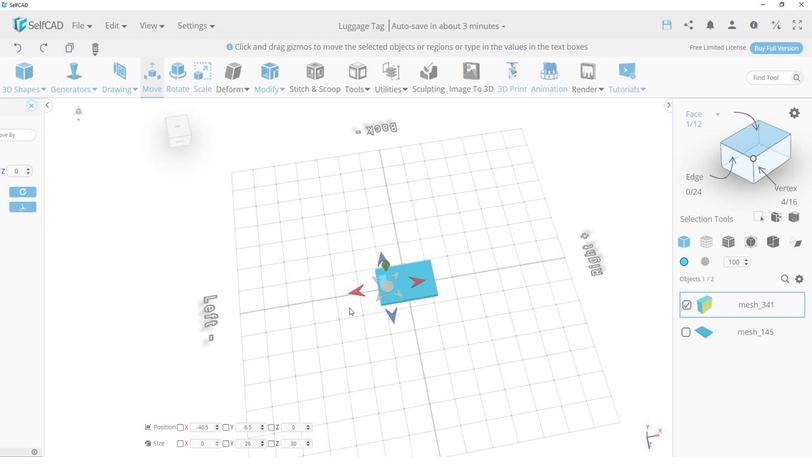 
Action: Mouse moved to (346, 255)
Screenshot: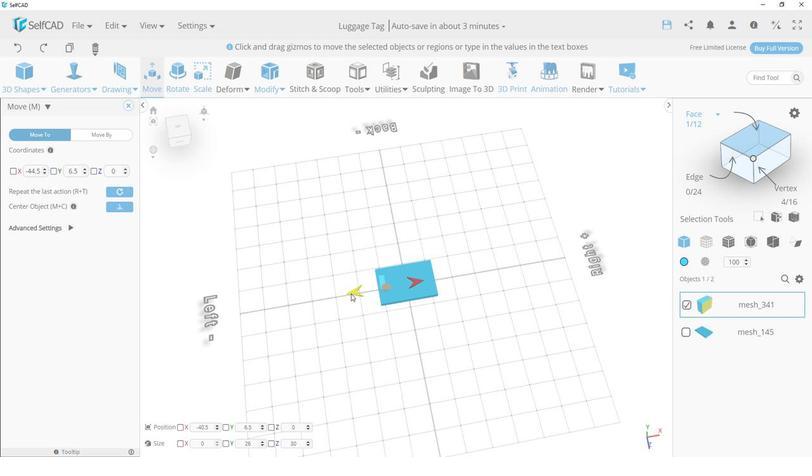 
Action: Mouse pressed left at (346, 255)
Screenshot: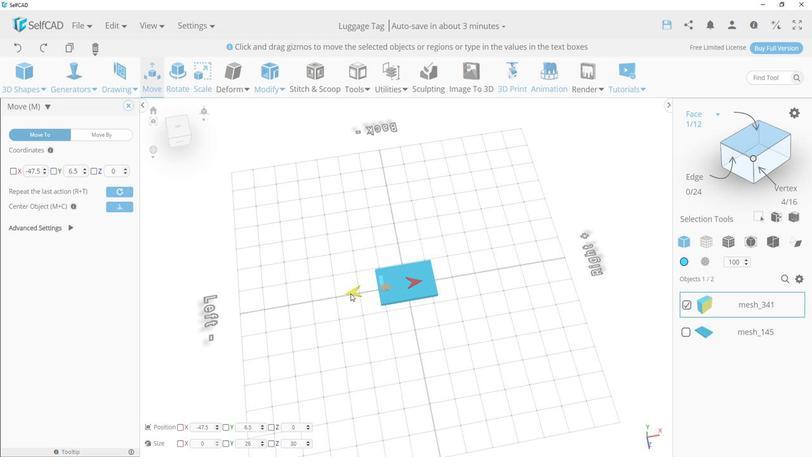 
Action: Mouse moved to (297, 204)
Screenshot: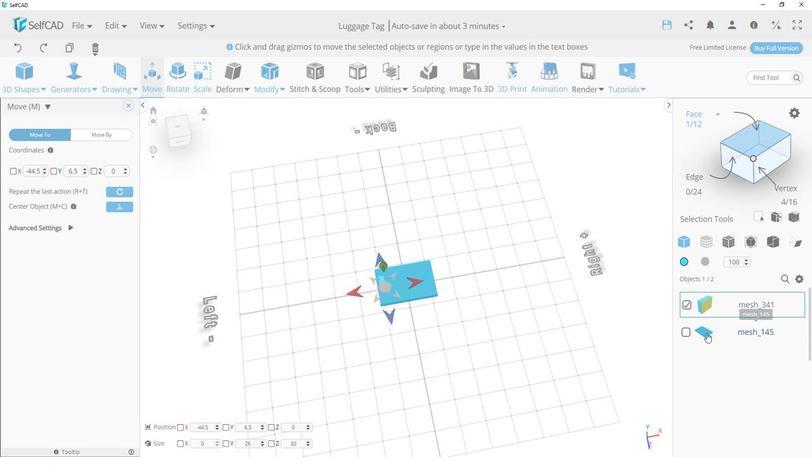 
Action: Mouse pressed left at (297, 204)
Screenshot: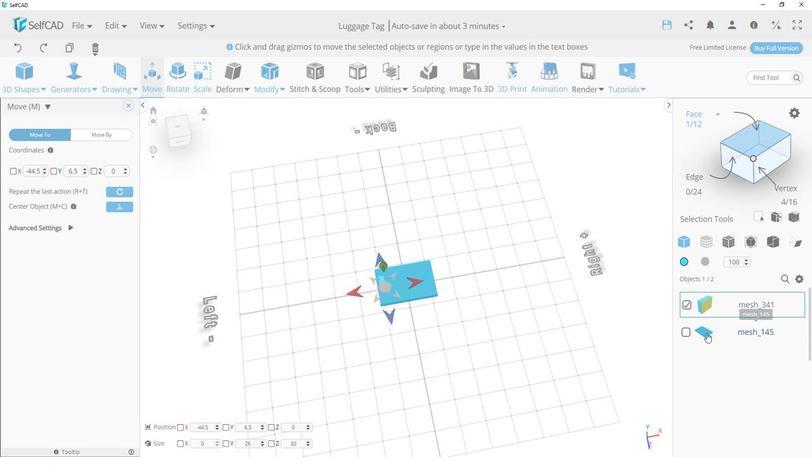 
Action: Mouse moved to (596, 282)
Screenshot: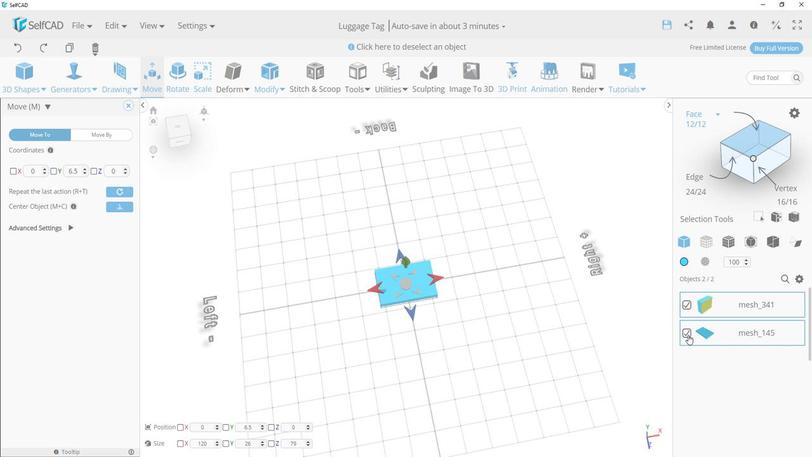 
Action: Mouse pressed left at (596, 282)
Screenshot: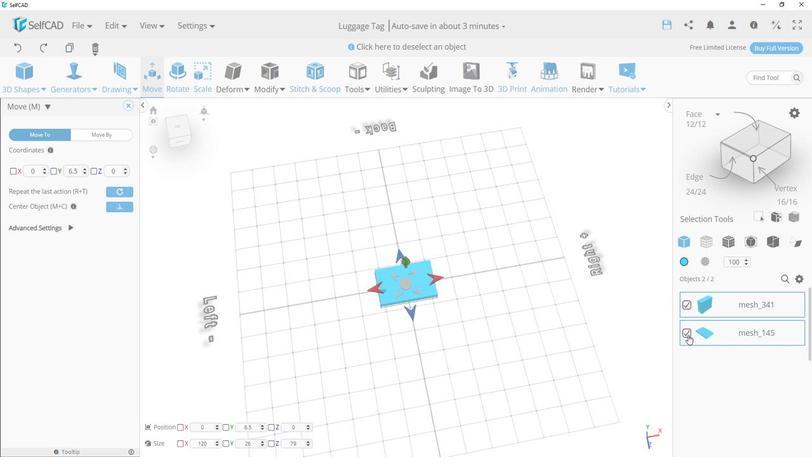 
Action: Mouse moved to (323, 119)
Screenshot: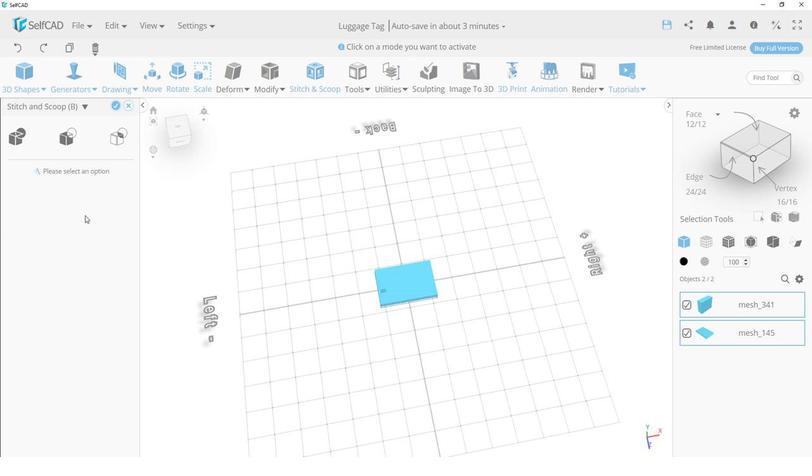 
Action: Mouse pressed left at (323, 119)
Screenshot: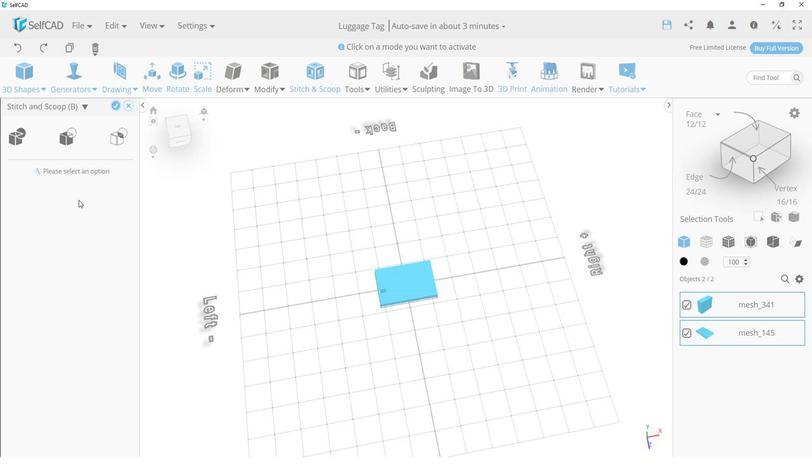 
Action: Mouse moved to (132, 152)
Screenshot: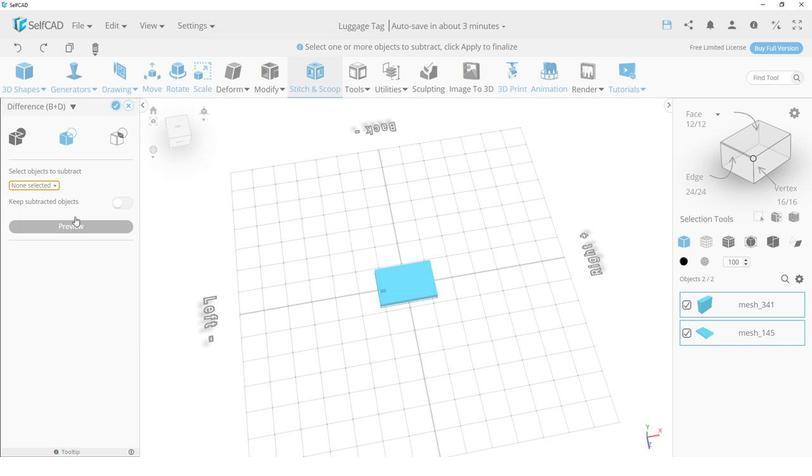 
Action: Mouse pressed left at (132, 152)
Screenshot: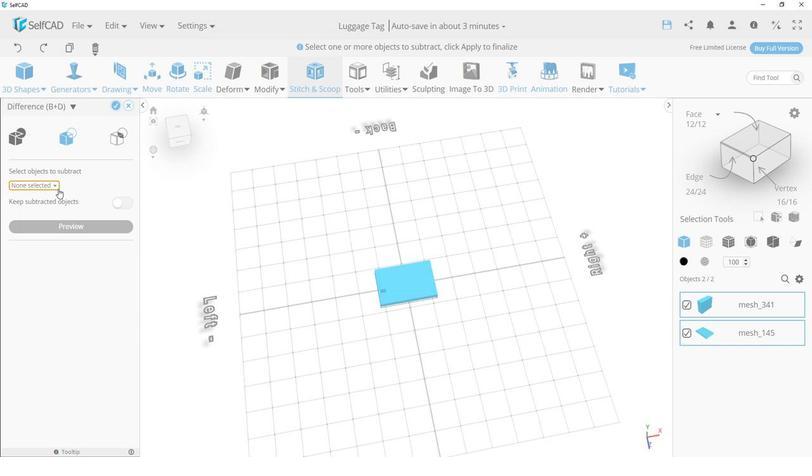 
Action: Mouse moved to (122, 181)
Screenshot: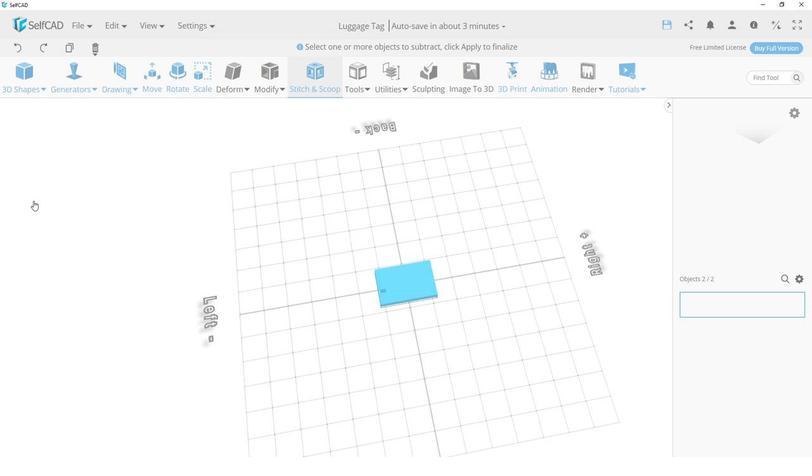 
Action: Mouse pressed left at (122, 181)
Screenshot: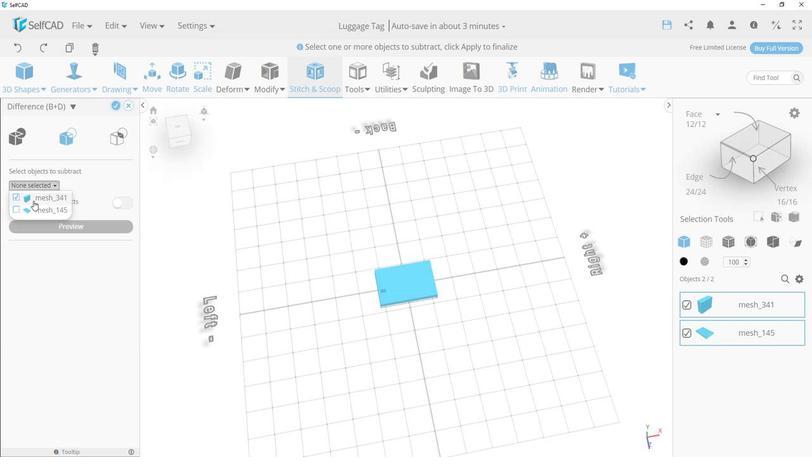 
Action: Mouse moved to (109, 191)
Screenshot: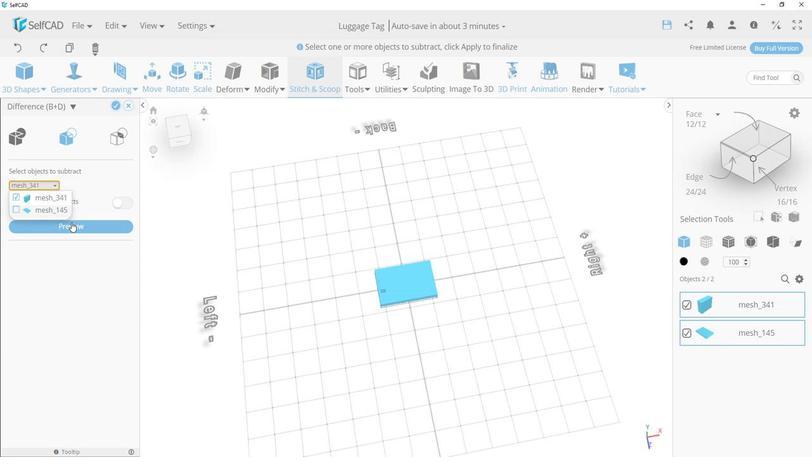 
Action: Mouse pressed left at (109, 191)
Screenshot: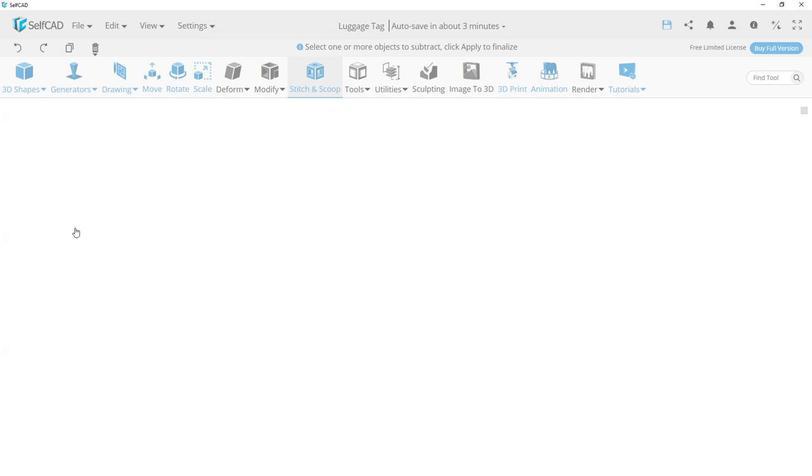 
Action: Mouse moved to (137, 211)
Screenshot: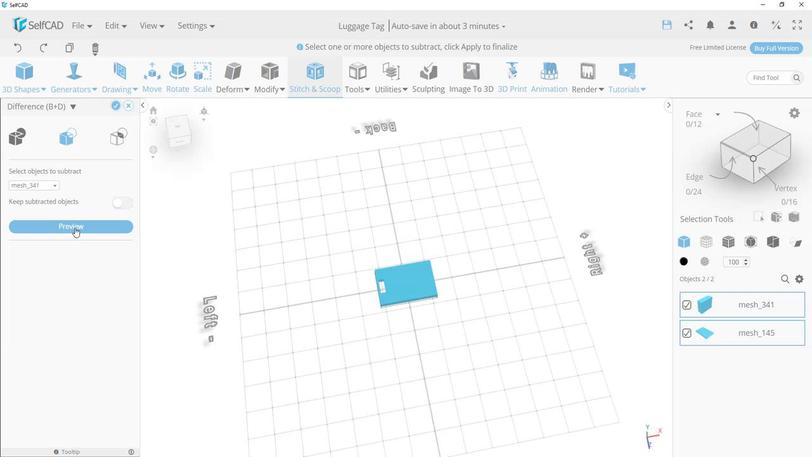 
Action: Mouse pressed left at (137, 211)
Screenshot: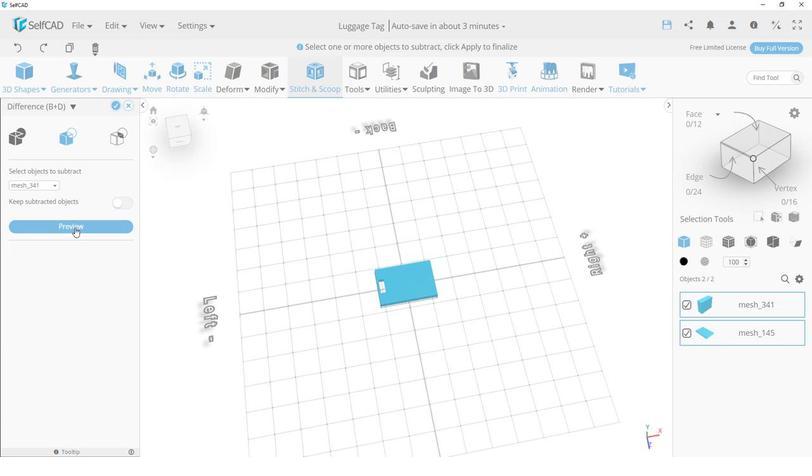 
Action: Mouse moved to (168, 128)
Screenshot: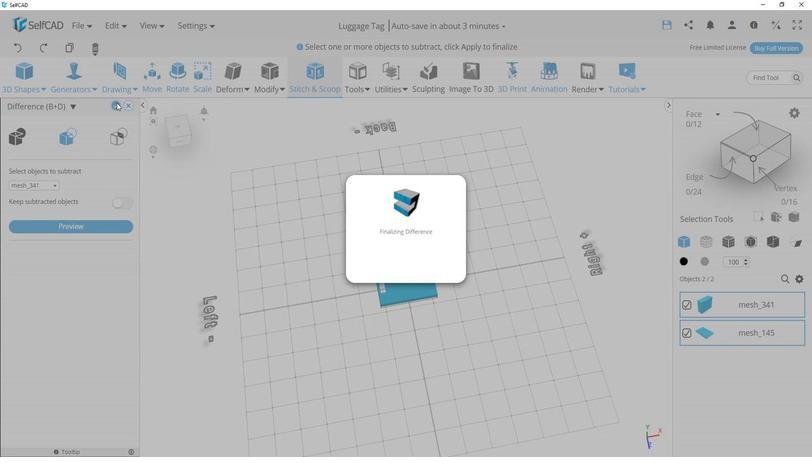 
Action: Mouse pressed left at (168, 128)
Screenshot: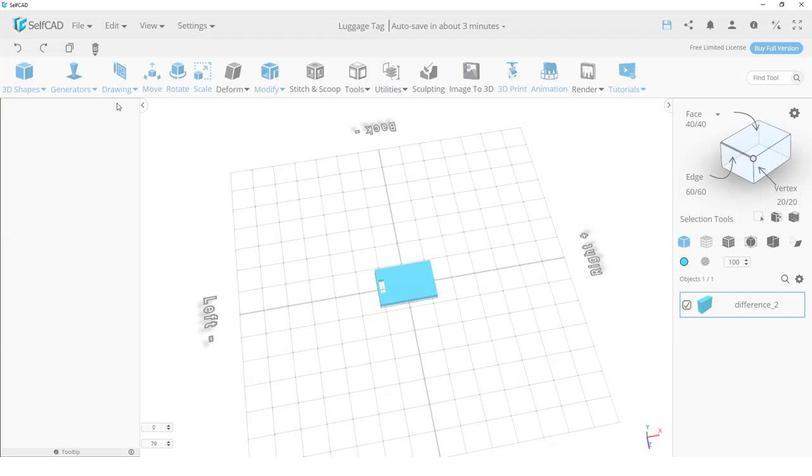 
Action: Mouse moved to (370, 283)
Screenshot: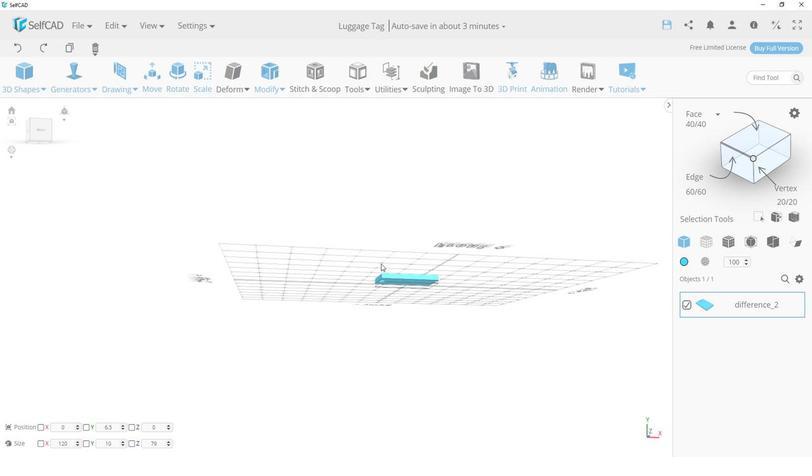 
Action: Mouse pressed left at (370, 283)
Screenshot: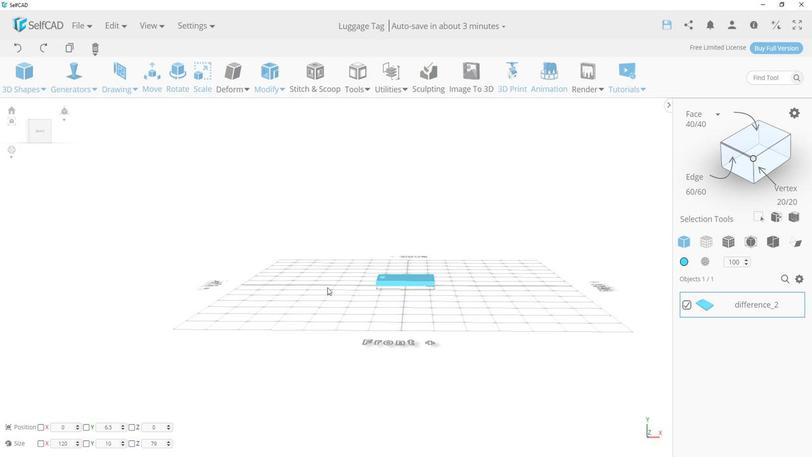 
Action: Mouse moved to (437, 273)
Screenshot: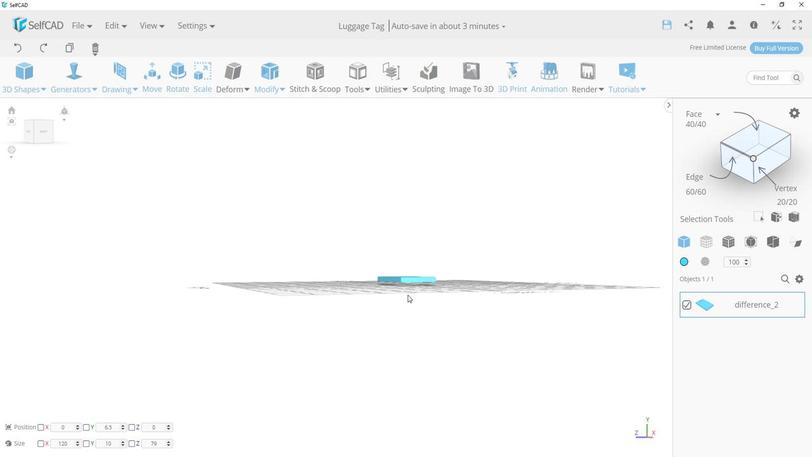 
Action: Mouse pressed left at (437, 273)
Screenshot: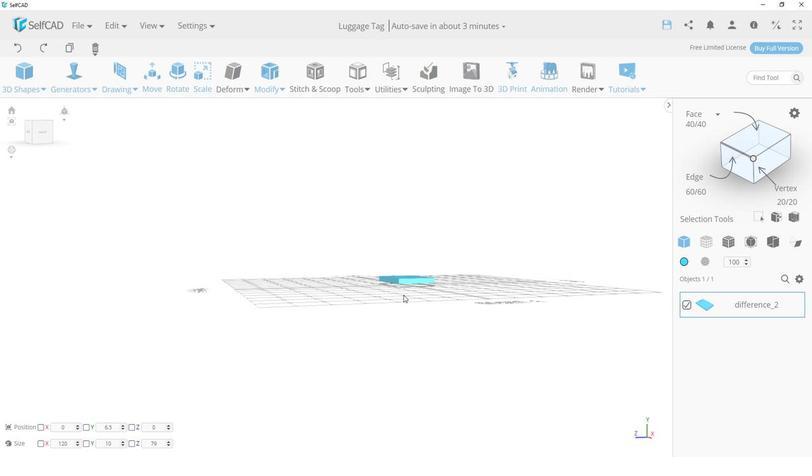 
Action: Mouse moved to (440, 232)
Screenshot: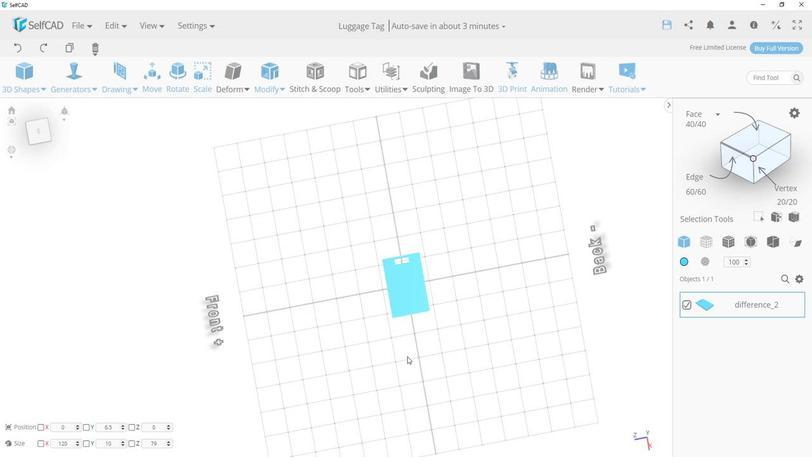 
Action: Mouse pressed left at (440, 232)
Screenshot: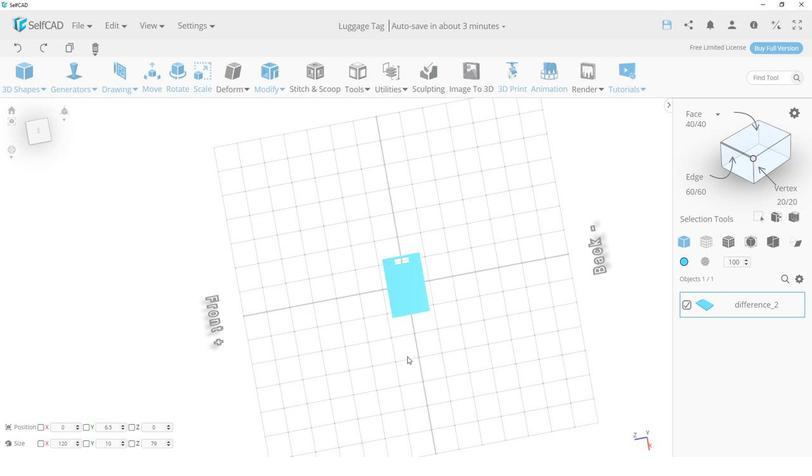
Action: Mouse moved to (337, 305)
Screenshot: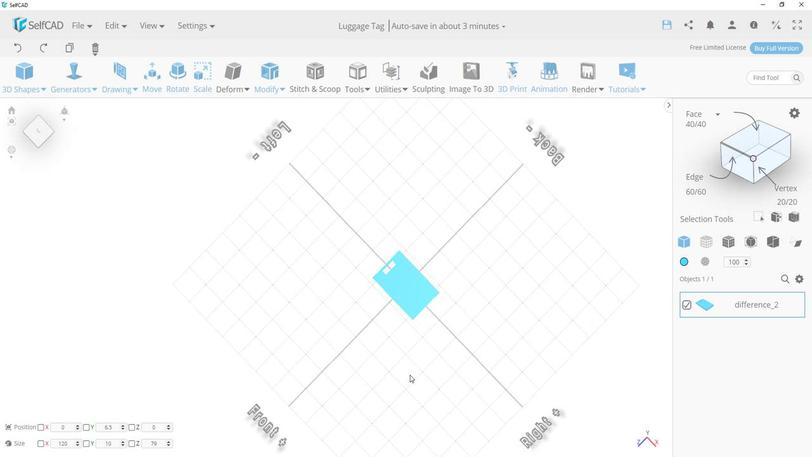 
Action: Mouse pressed left at (337, 305)
Screenshot: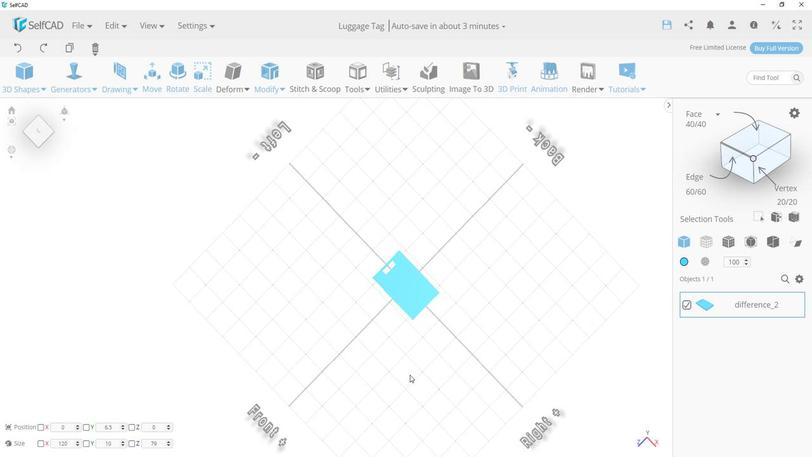
Action: Mouse moved to (348, 302)
Screenshot: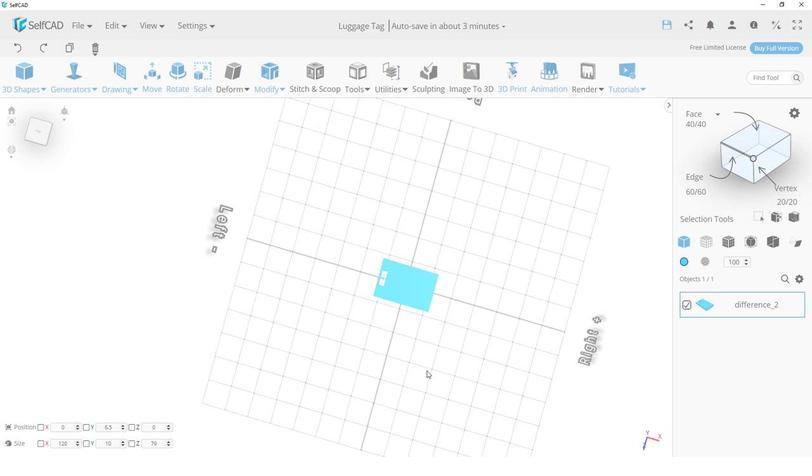 
Action: Mouse pressed left at (348, 302)
Screenshot: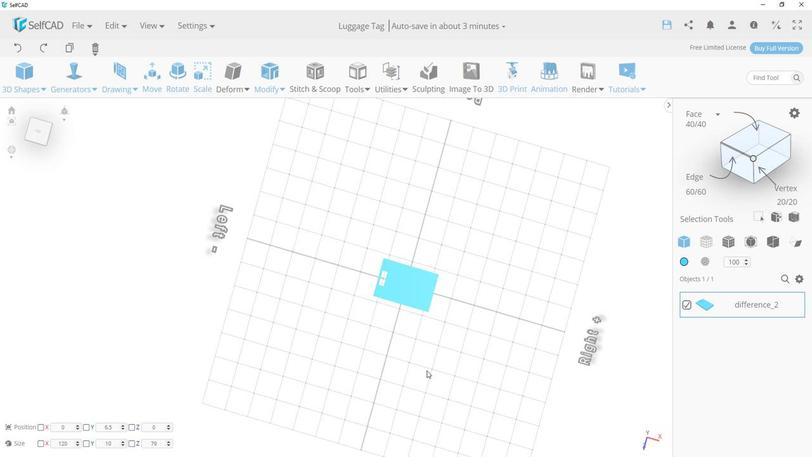 
Action: Mouse moved to (420, 303)
Screenshot: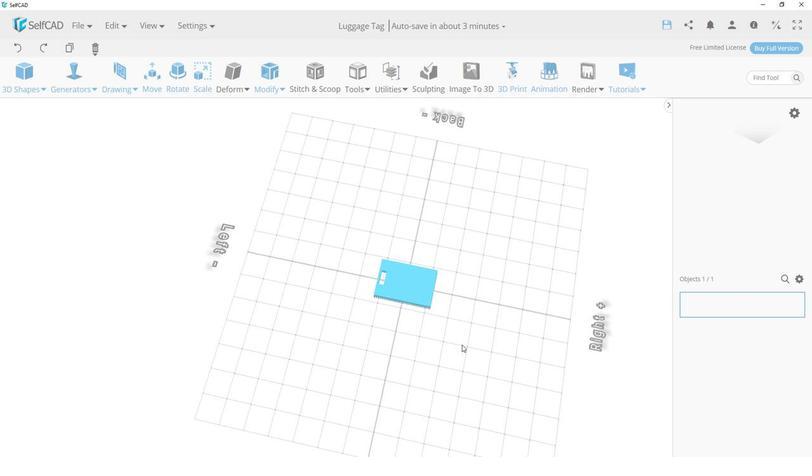 
Action: Mouse pressed left at (420, 303)
Screenshot: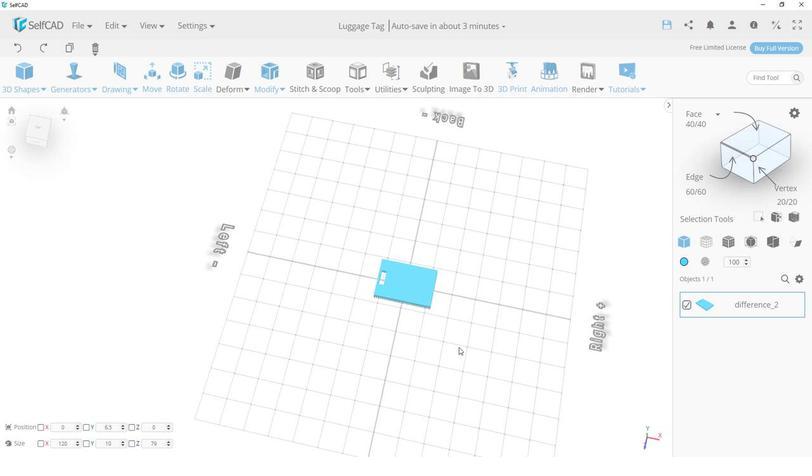
Action: Mouse moved to (109, 147)
Screenshot: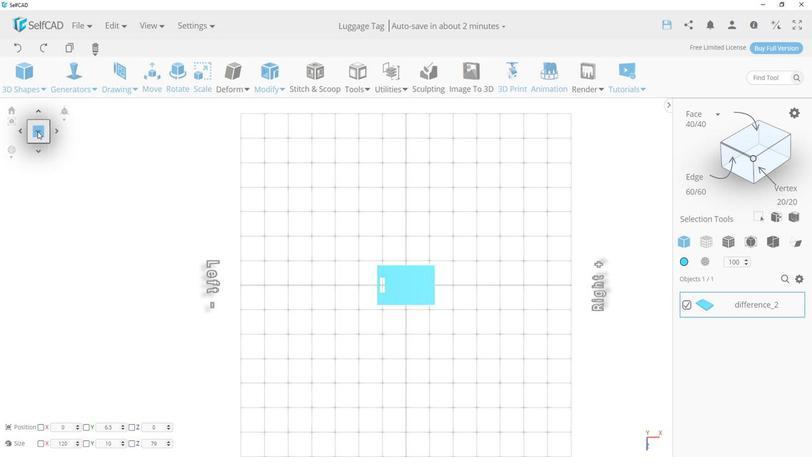 
Action: Mouse pressed left at (109, 147)
Screenshot: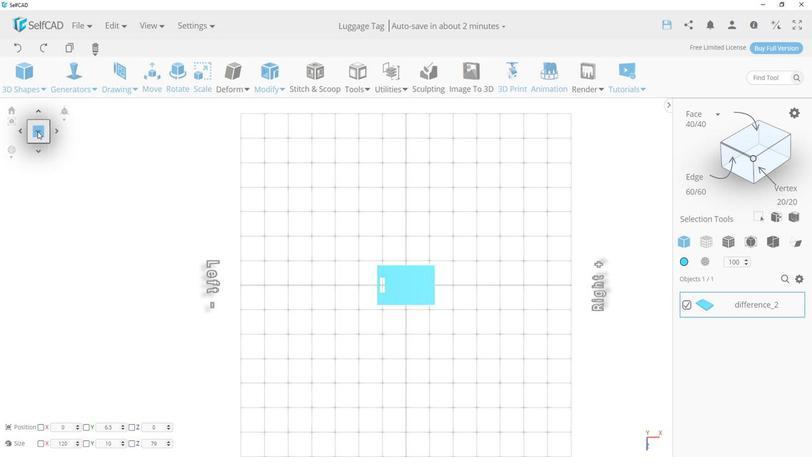
Action: Mouse moved to (139, 213)
Screenshot: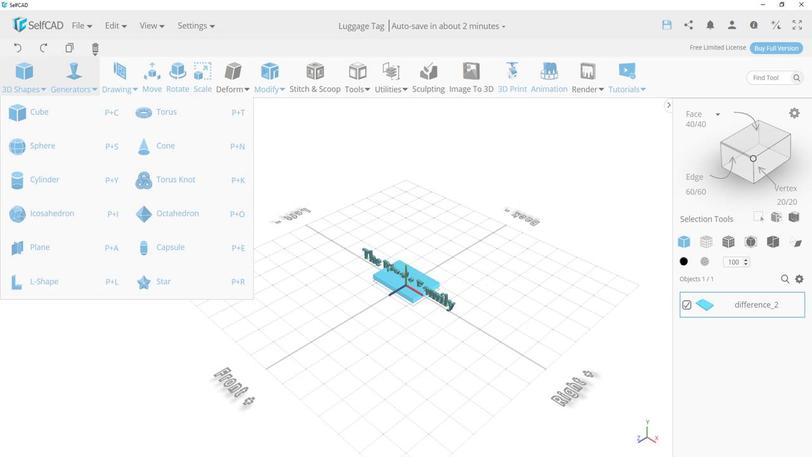 
Action: Mouse pressed left at (139, 213)
Screenshot: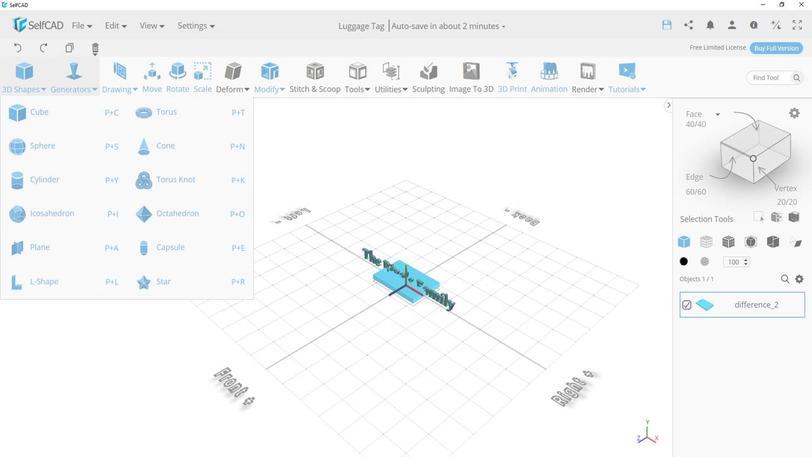 
Action: Mouse moved to (99, 143)
Screenshot: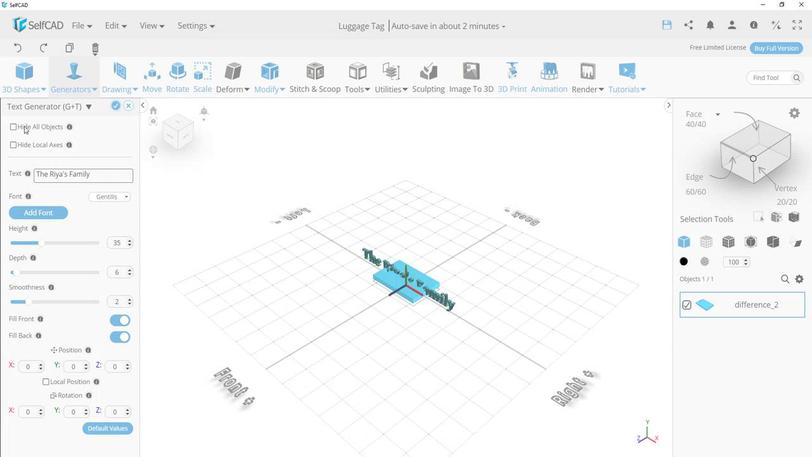 
Action: Mouse pressed left at (99, 143)
Screenshot: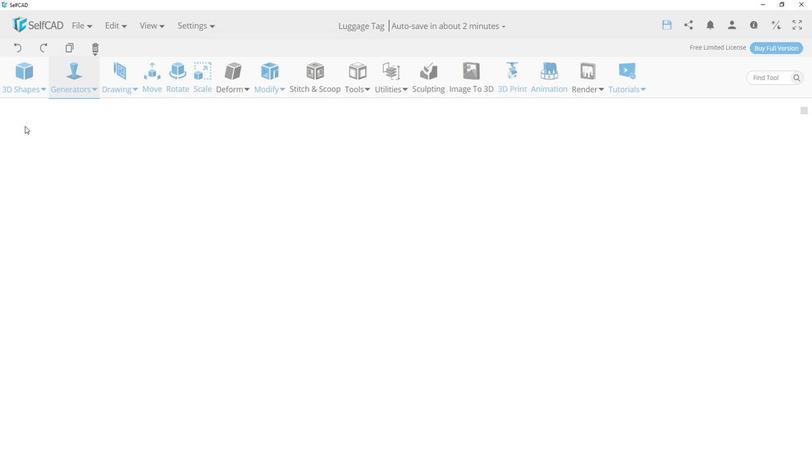
Action: Mouse moved to (90, 143)
Screenshot: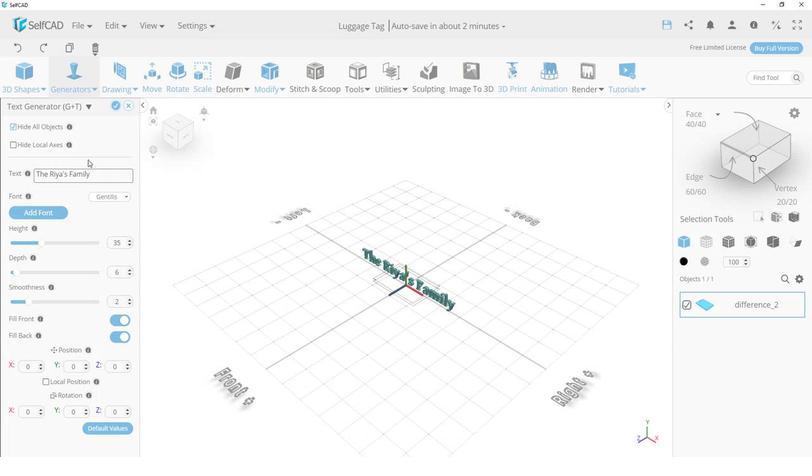
Action: Mouse pressed left at (90, 143)
Screenshot: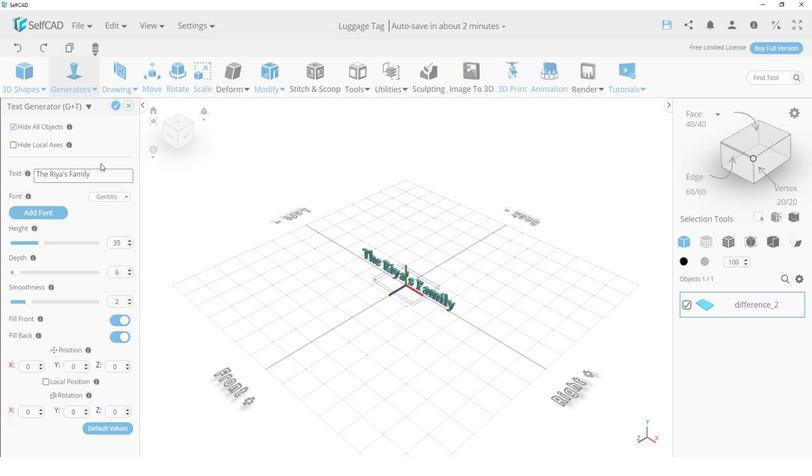 
Action: Mouse moved to (151, 174)
Screenshot: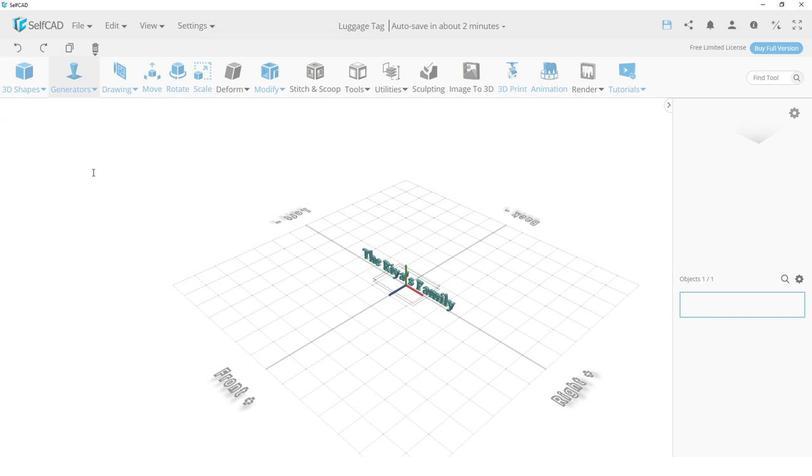 
Action: Mouse pressed left at (151, 174)
Screenshot: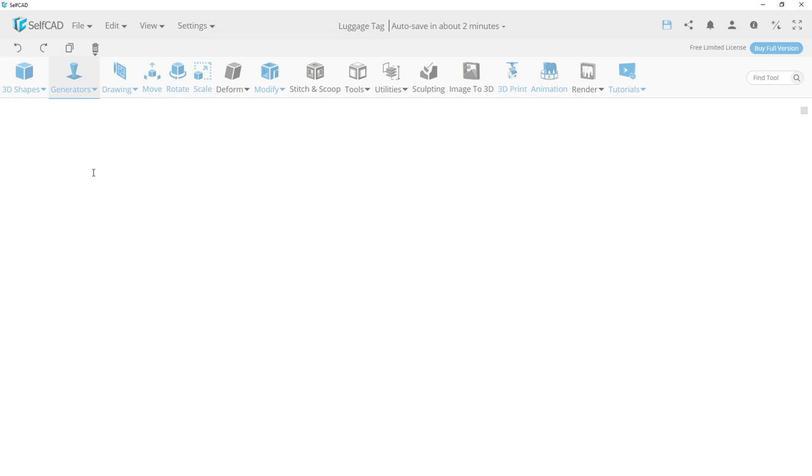 
Action: Mouse moved to (147, 174)
Screenshot: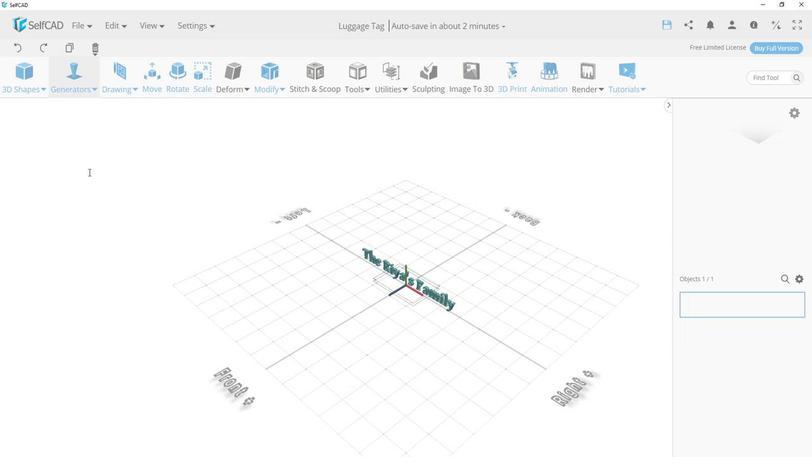 
Action: Key pressed <Key.shift>T<Key.backspace><Key.shift>We<Key.backspace><Key.backspace><Key.shift><Key.shift><Key.shift>Be<Key.enter>
Screenshot: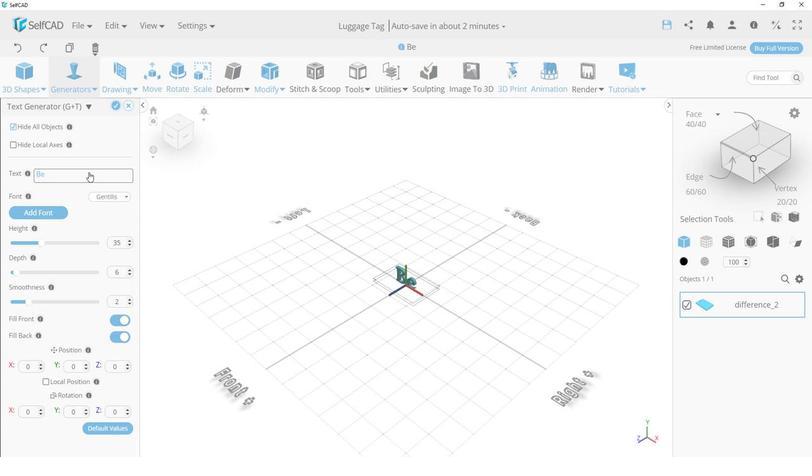 
Action: Mouse moved to (119, 176)
Screenshot: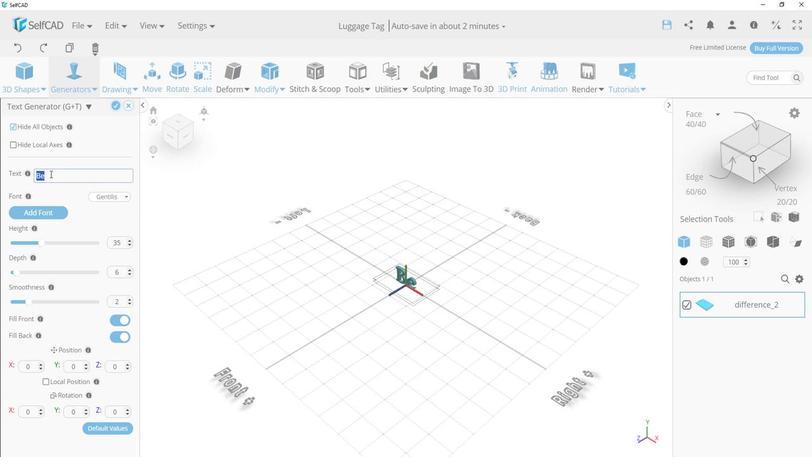
Action: Mouse pressed left at (119, 176)
Screenshot: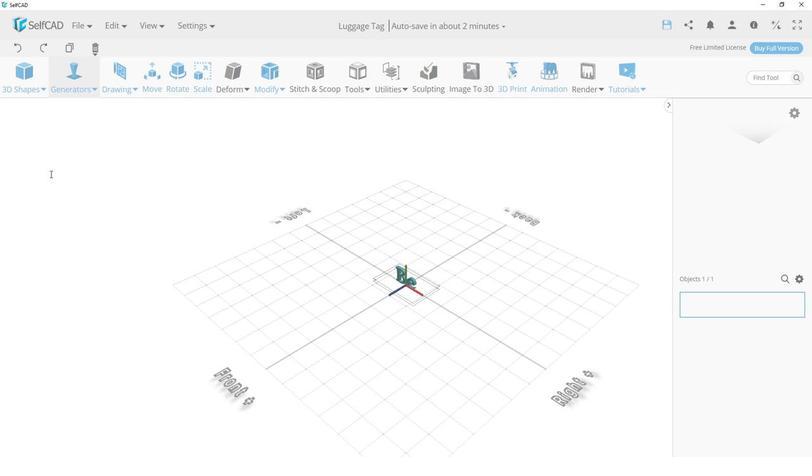 
Action: Mouse moved to (118, 175)
Screenshot: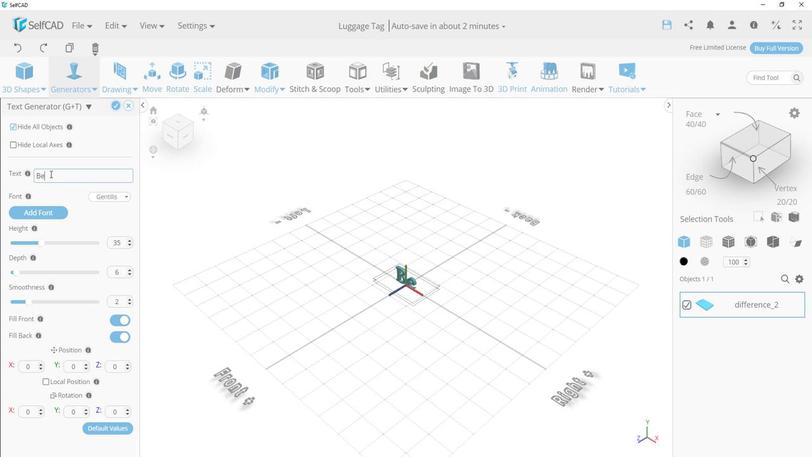 
Action: Mouse pressed left at (118, 175)
Screenshot: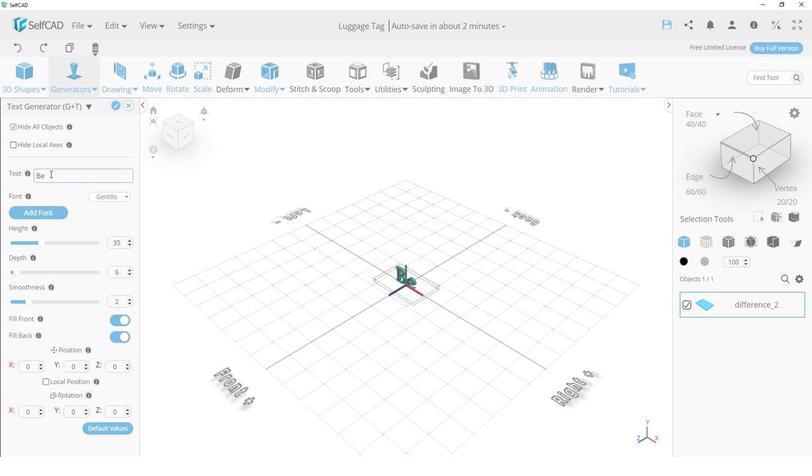 
Action: Key pressed <Key.down>
Screenshot: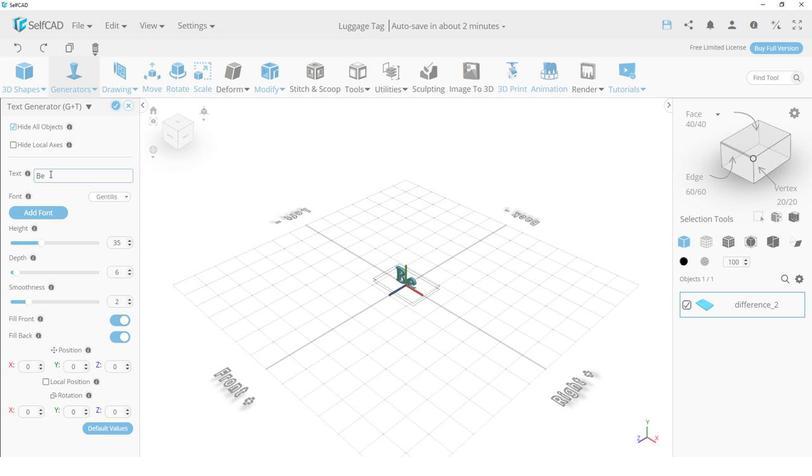 
Action: Mouse moved to (118, 175)
Screenshot: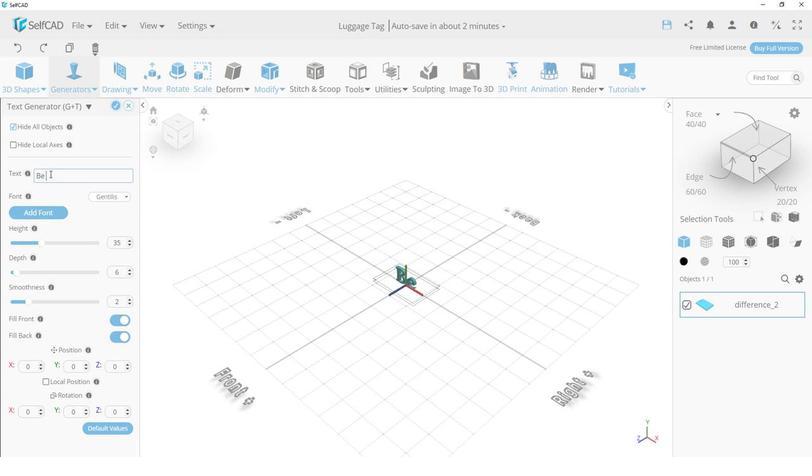 
Action: Key pressed <Key.space>t<Key.shift>H<Key.backspace><Key.backspace><Key.enter>the
Screenshot: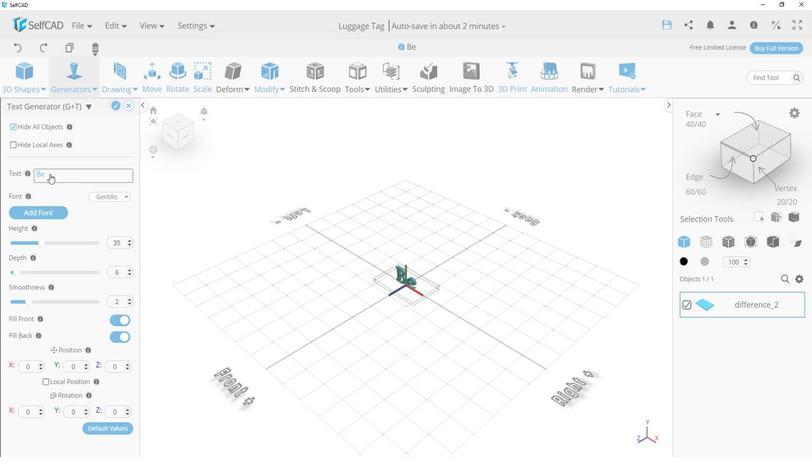 
Action: Mouse moved to (167, 130)
Screenshot: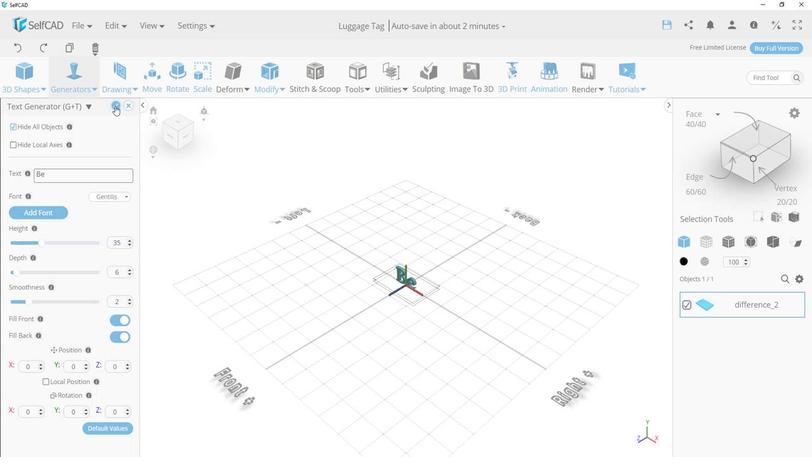 
Action: Mouse pressed left at (167, 130)
Screenshot: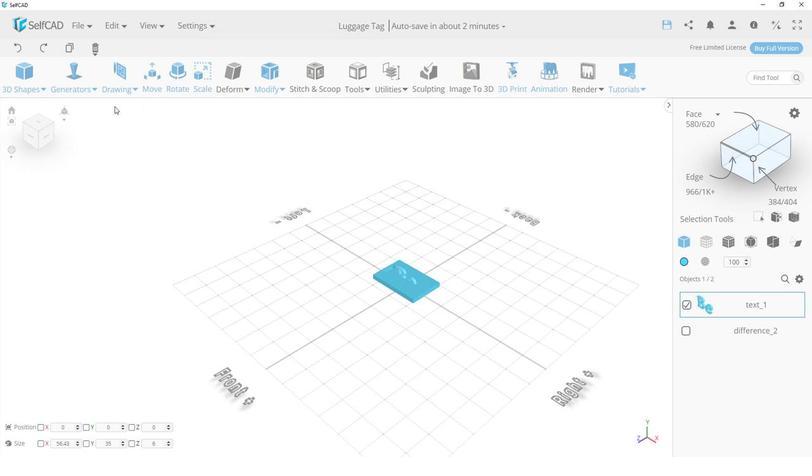 
Action: Mouse moved to (591, 233)
Screenshot: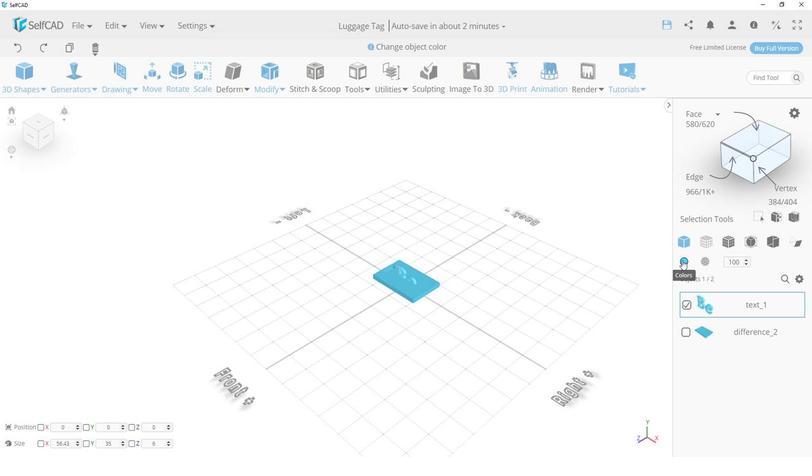 
Action: Mouse pressed left at (591, 233)
Screenshot: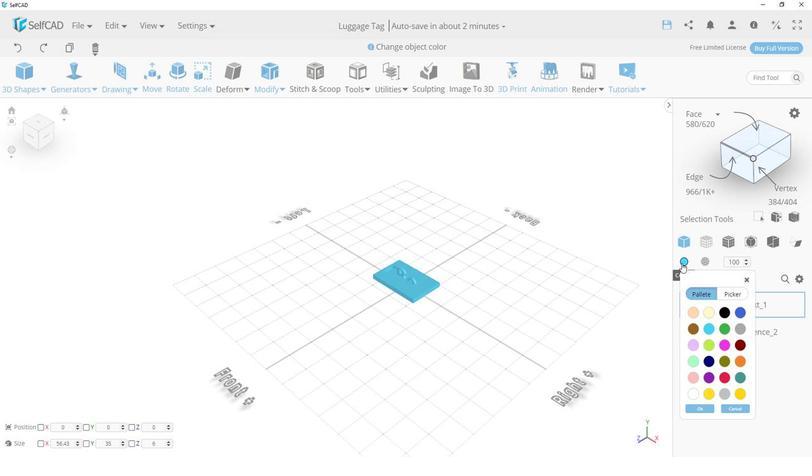
Action: Mouse moved to (623, 269)
Screenshot: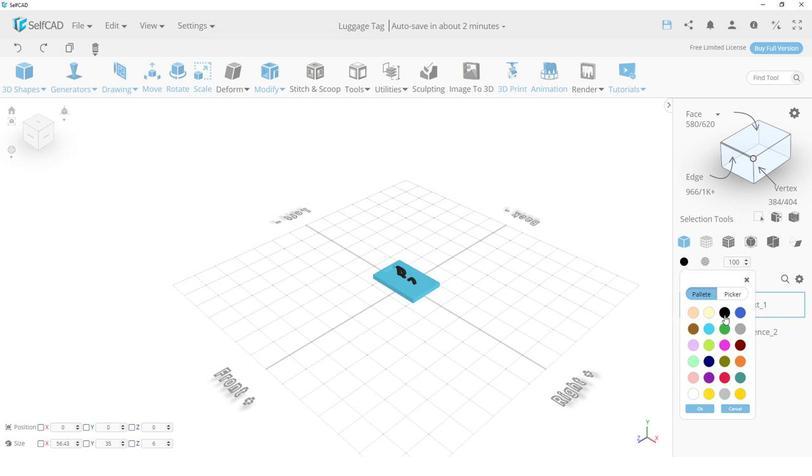
Action: Mouse pressed left at (623, 269)
Screenshot: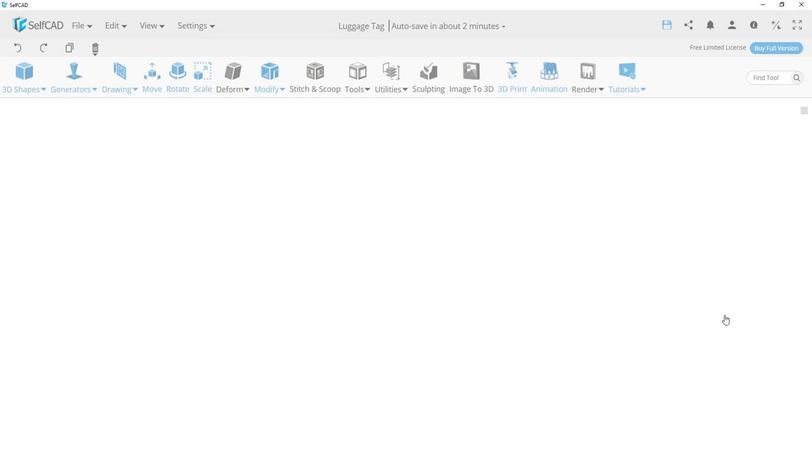 
Action: Mouse moved to (492, 267)
Screenshot: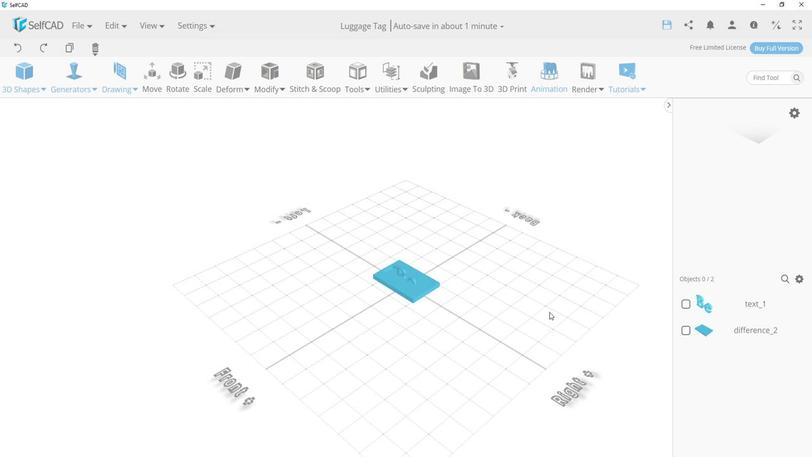 
Action: Mouse pressed left at (492, 267)
Screenshot: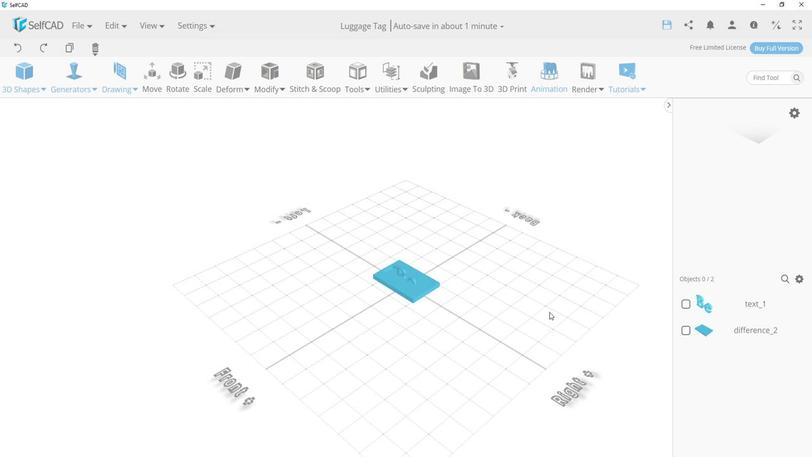 
Action: Mouse moved to (492, 267)
Screenshot: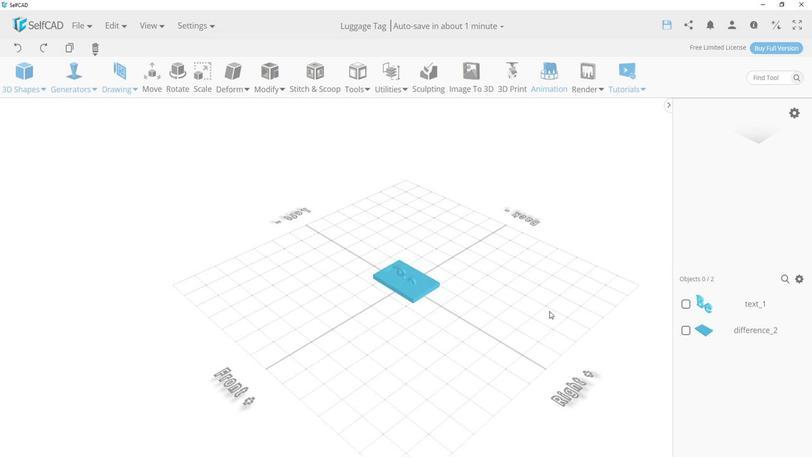 
Action: Key pressed ctrl+Z
Screenshot: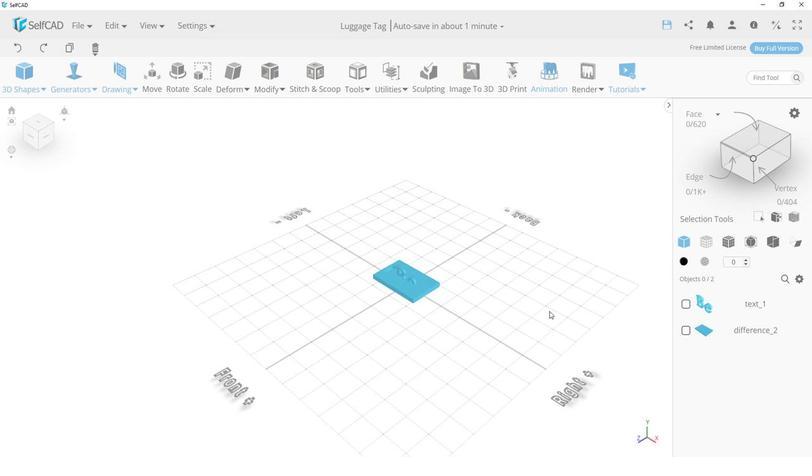 
Action: Mouse moved to (492, 266)
Screenshot: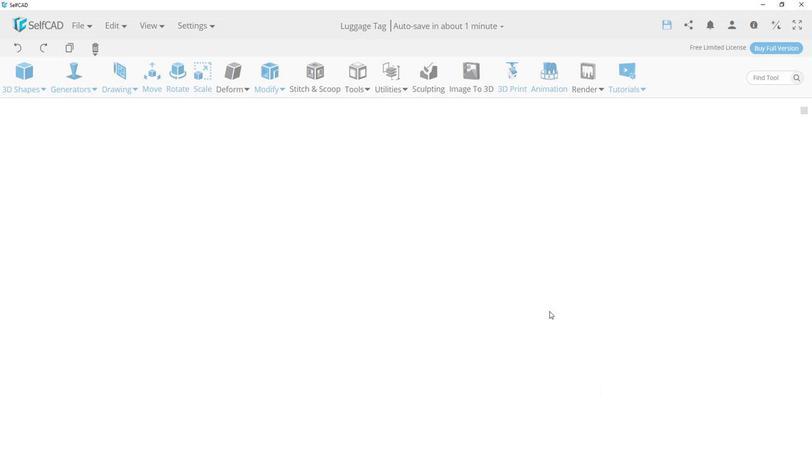
Action: Key pressed <Key.shift>ctrl+Z
Screenshot: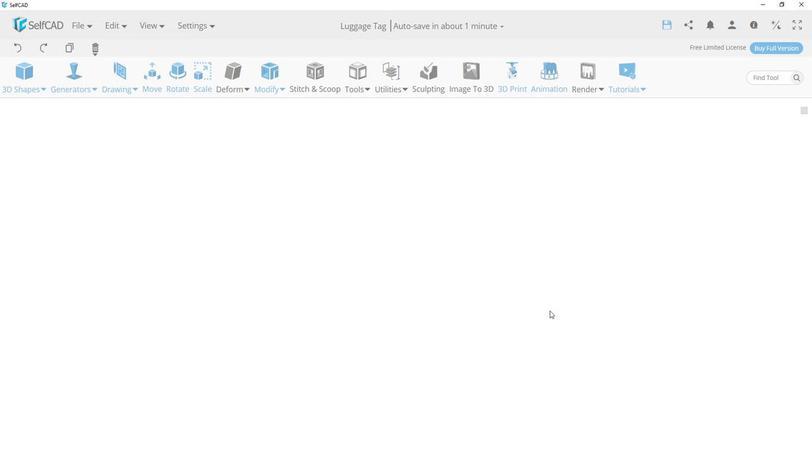 
Action: Mouse moved to (492, 266)
Screenshot: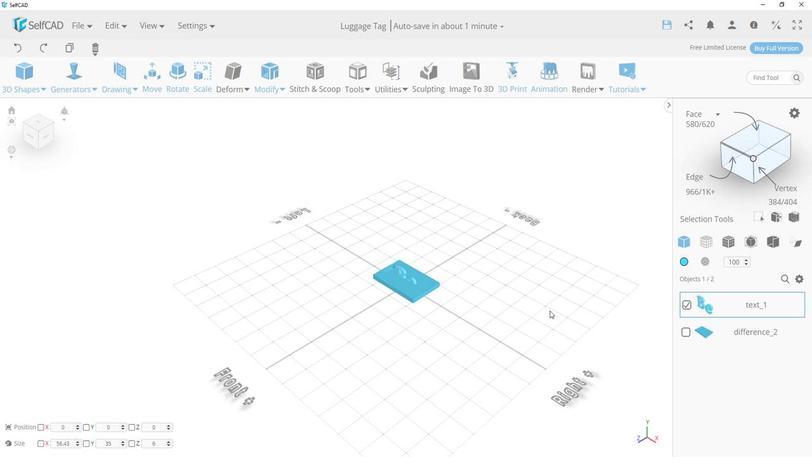 
Action: Key pressed ctrl+Z
Screenshot: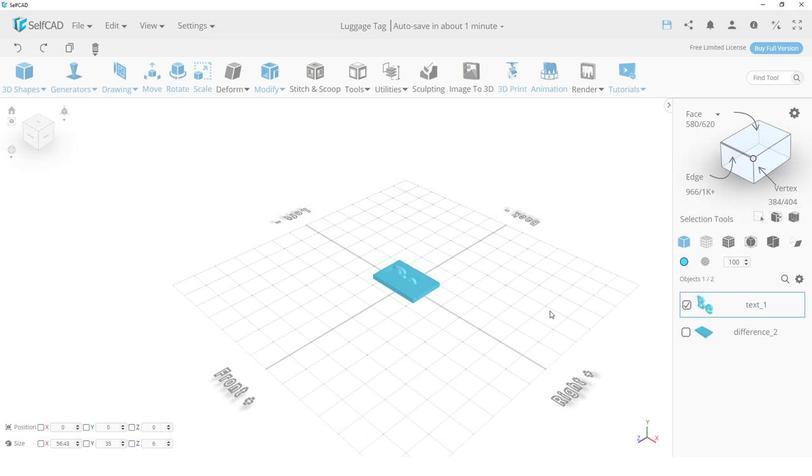 
Action: Mouse moved to (130, 208)
Screenshot: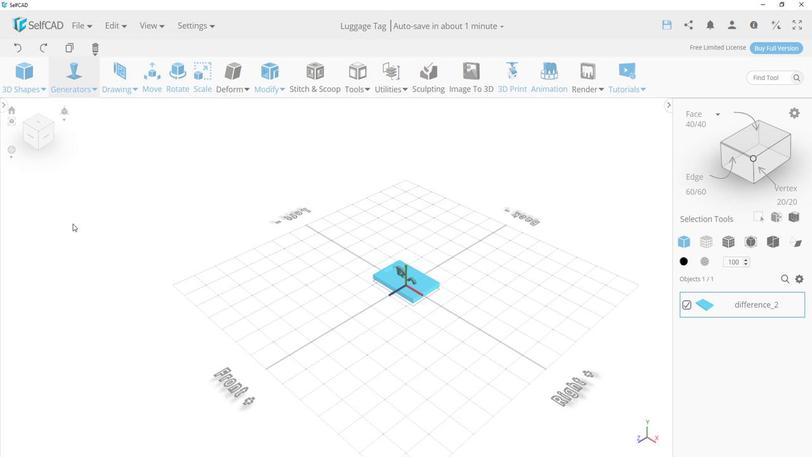 
Action: Mouse pressed left at (130, 208)
Screenshot: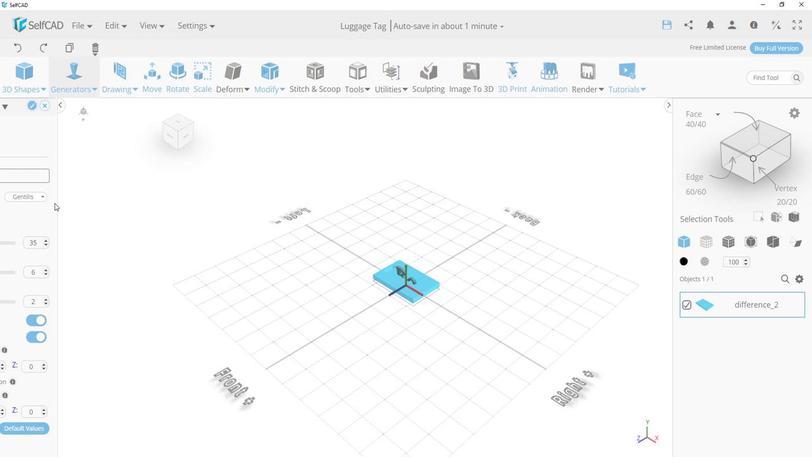 
Action: Mouse moved to (114, 175)
Screenshot: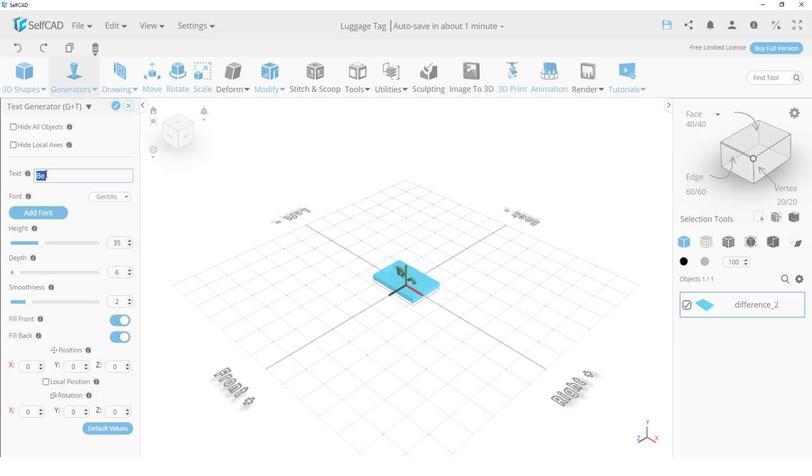 
Action: Mouse pressed left at (114, 175)
Screenshot: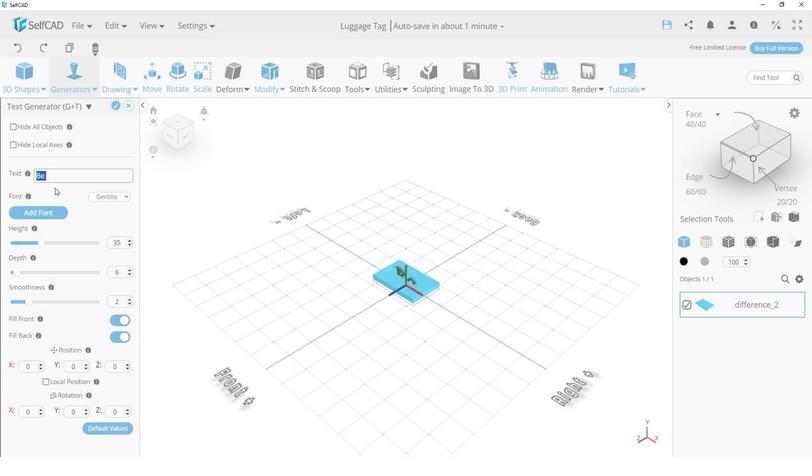 
Action: Mouse moved to (128, 188)
Screenshot: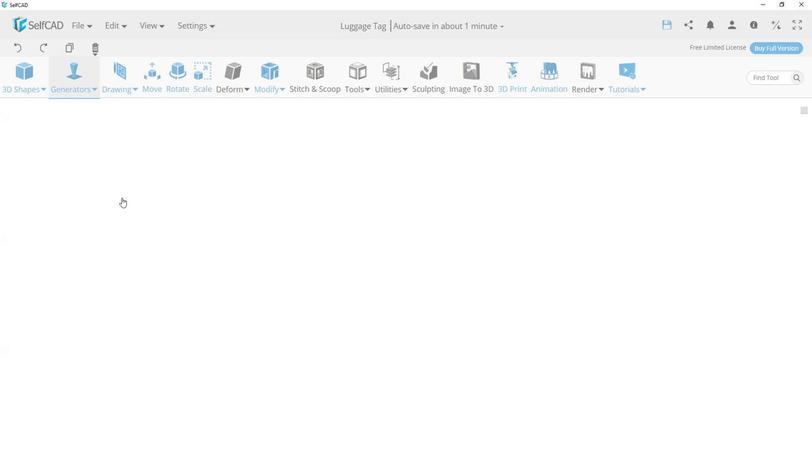 
Action: Mouse pressed left at (128, 188)
Screenshot: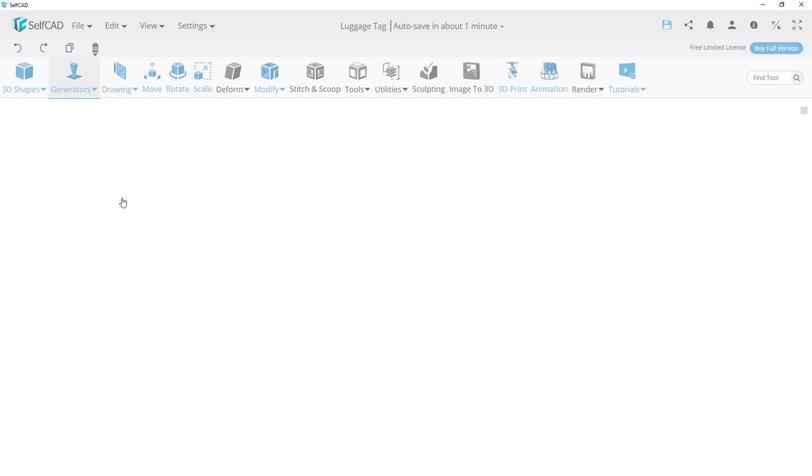
Action: Mouse moved to (172, 191)
Screenshot: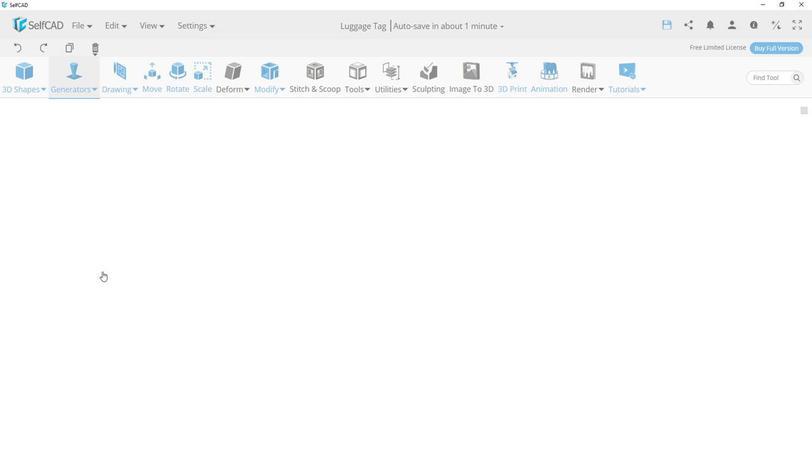 
Action: Mouse pressed left at (172, 191)
Screenshot: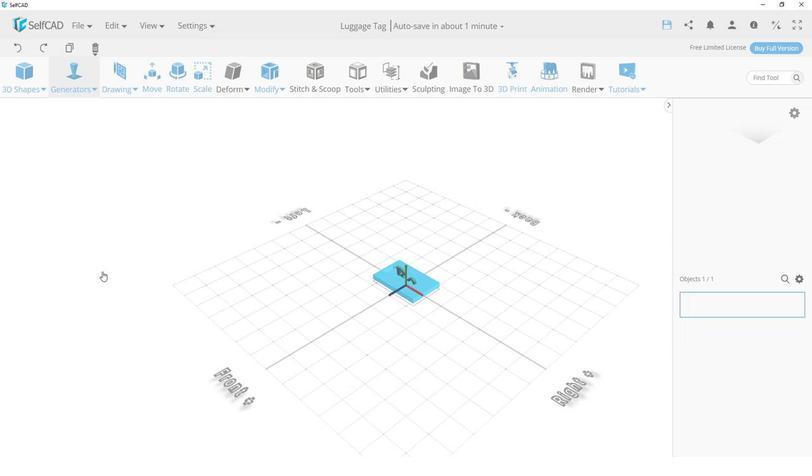 
Action: Mouse moved to (92, 143)
Screenshot: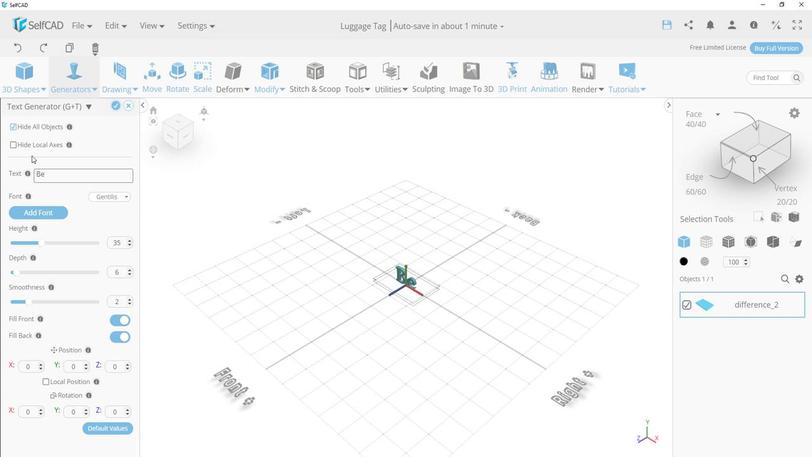 
Action: Mouse pressed left at (92, 143)
Screenshot: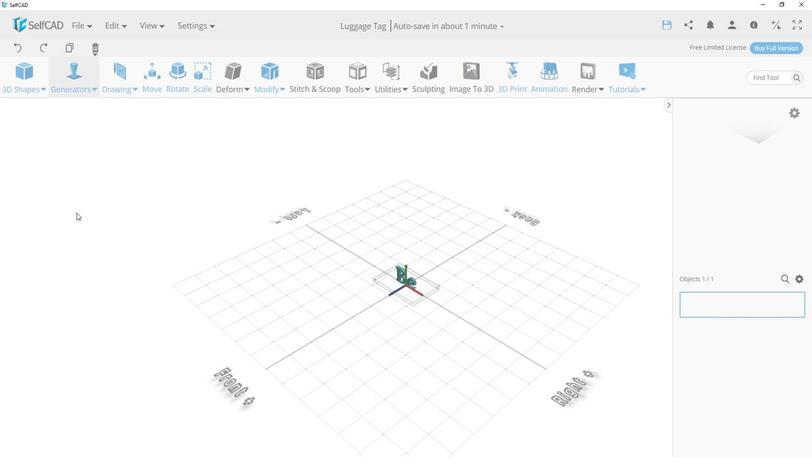 
Action: Mouse moved to (169, 191)
Screenshot: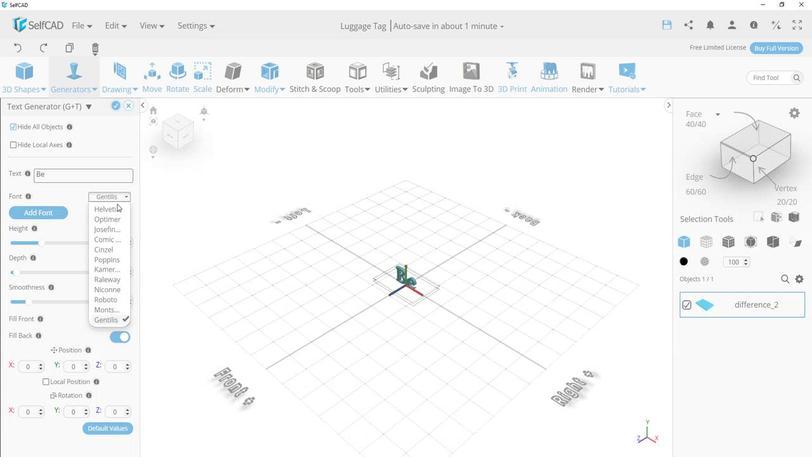 
Action: Mouse pressed left at (169, 191)
Screenshot: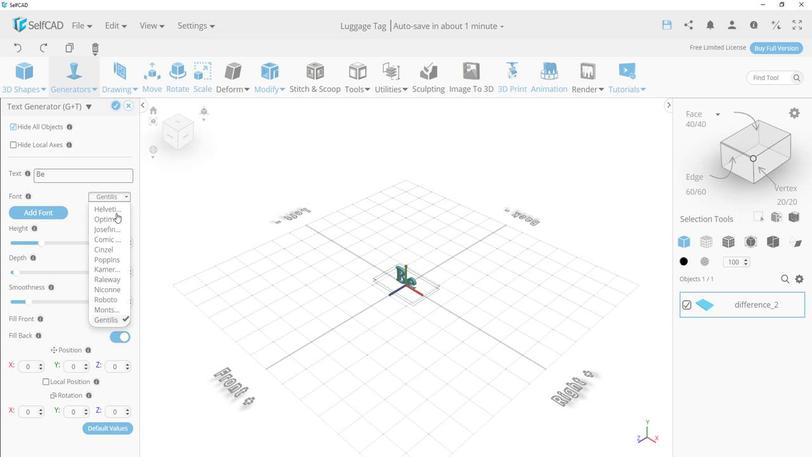 
Action: Mouse moved to (167, 203)
Screenshot: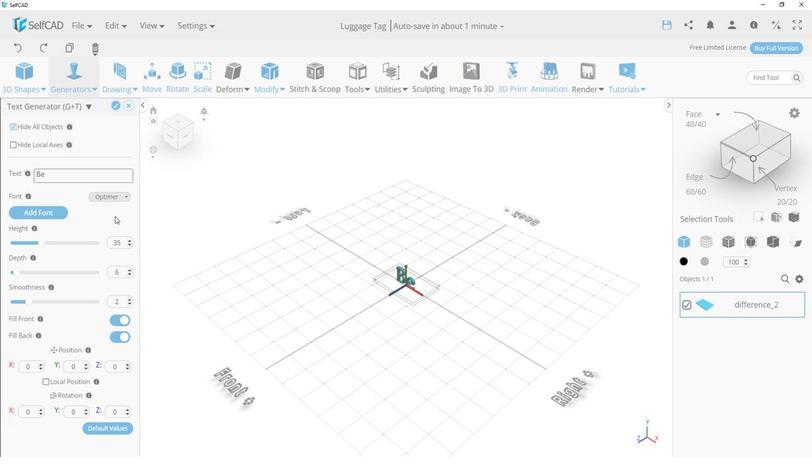 
Action: Mouse pressed left at (167, 203)
Screenshot: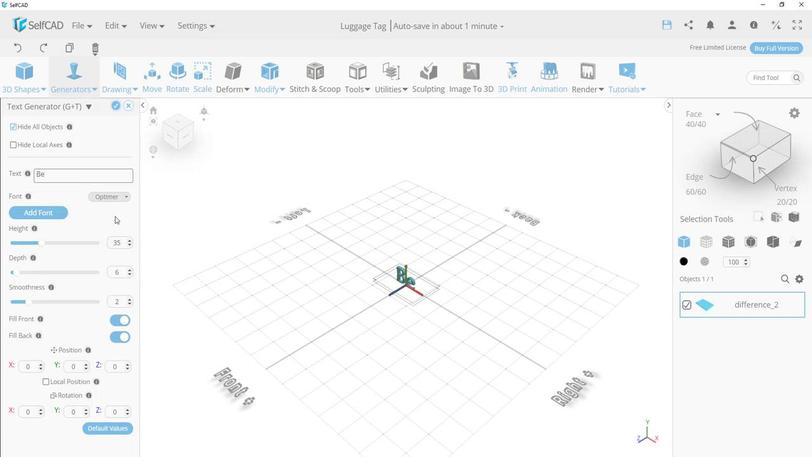 
Action: Mouse moved to (166, 187)
Screenshot: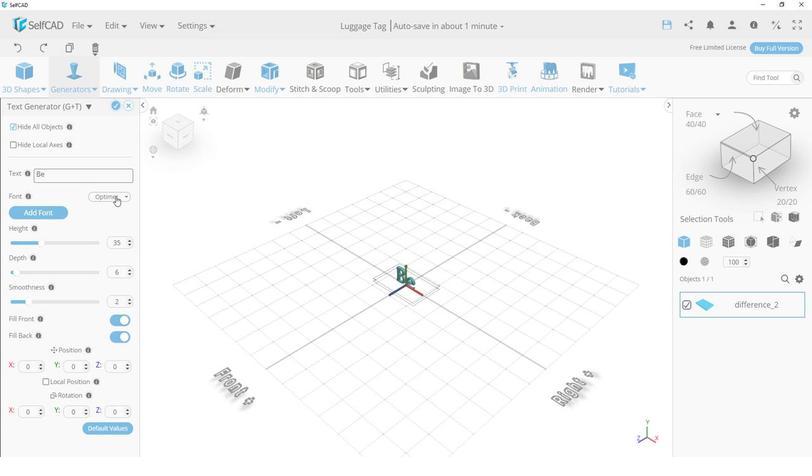 
Action: Mouse pressed left at (166, 187)
Screenshot: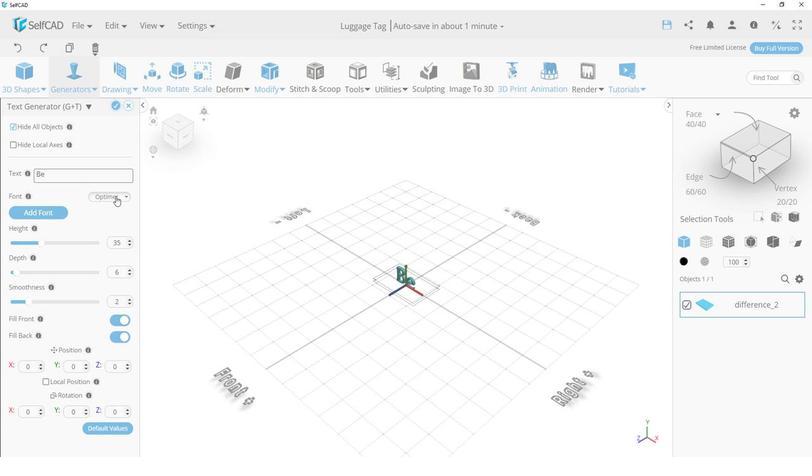 
Action: Mouse moved to (168, 190)
Screenshot: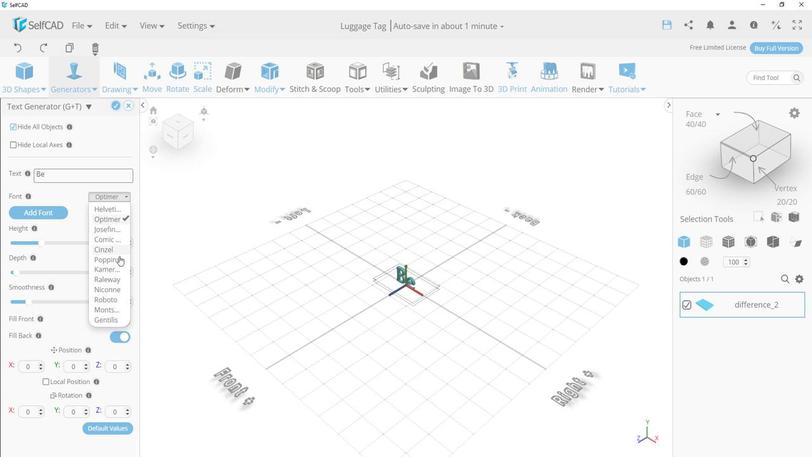 
Action: Mouse pressed left at (168, 190)
Screenshot: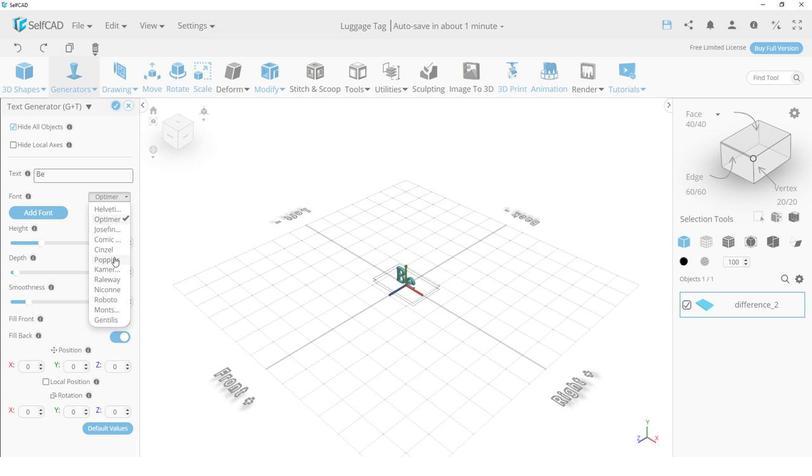 
Action: Mouse moved to (165, 231)
Screenshot: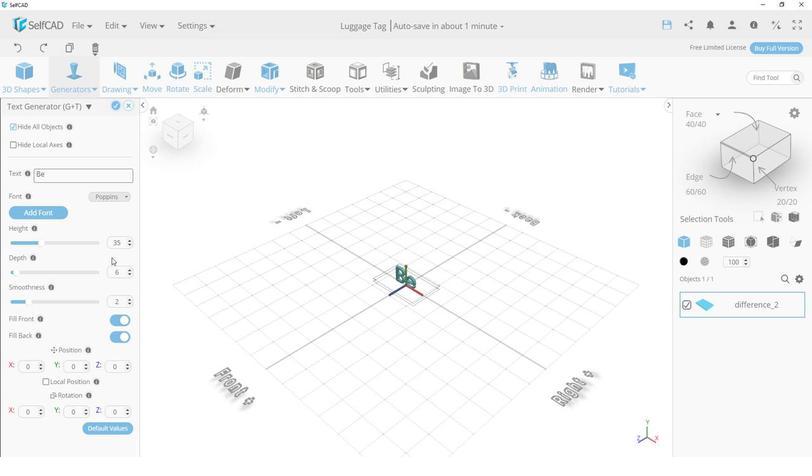 
Action: Mouse pressed left at (165, 231)
Screenshot: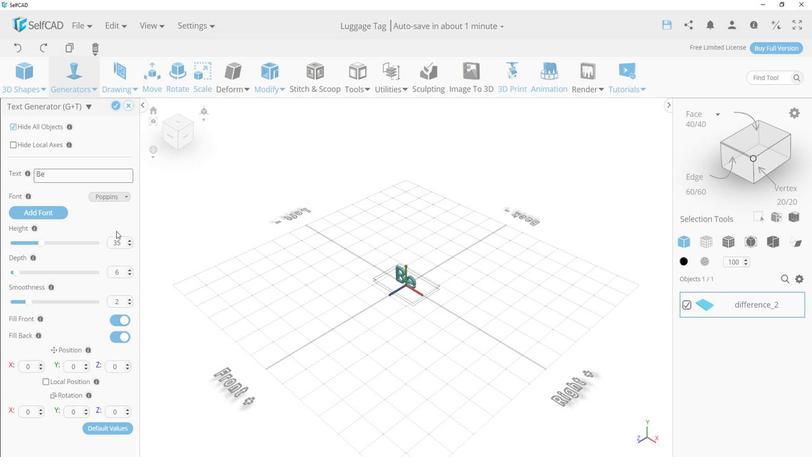 
Action: Mouse moved to (176, 189)
Screenshot: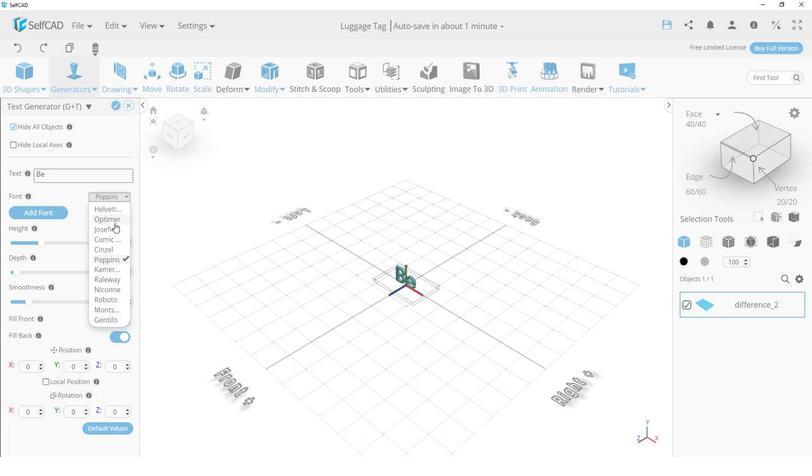 
Action: Mouse pressed left at (176, 189)
Screenshot: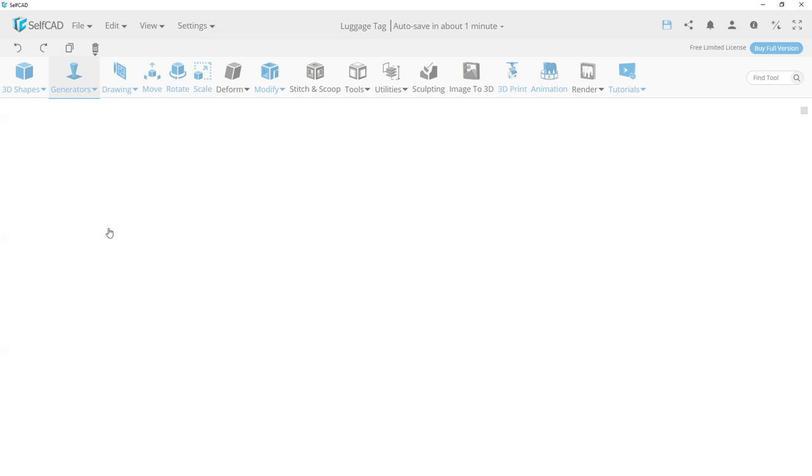 
Action: Mouse moved to (162, 211)
Screenshot: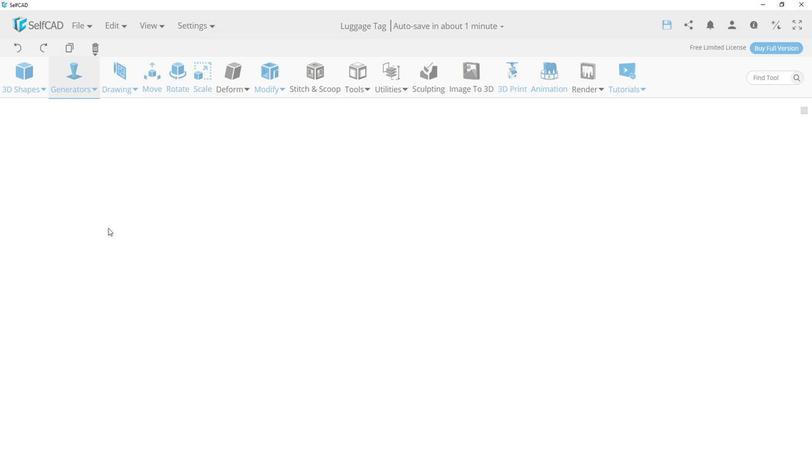 
Action: Mouse pressed left at (162, 211)
Screenshot: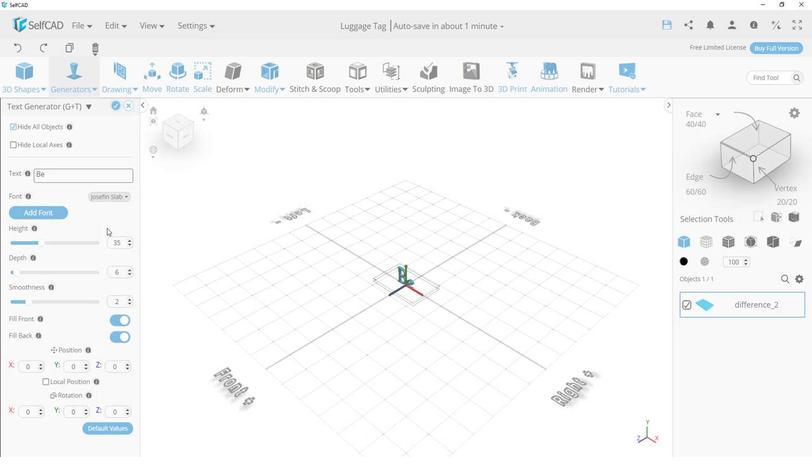 
Action: Mouse moved to (172, 191)
Screenshot: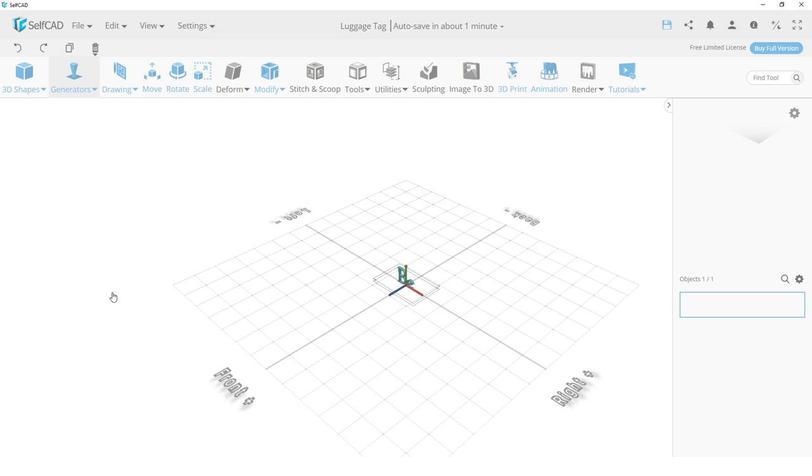 
Action: Mouse pressed left at (172, 191)
Screenshot: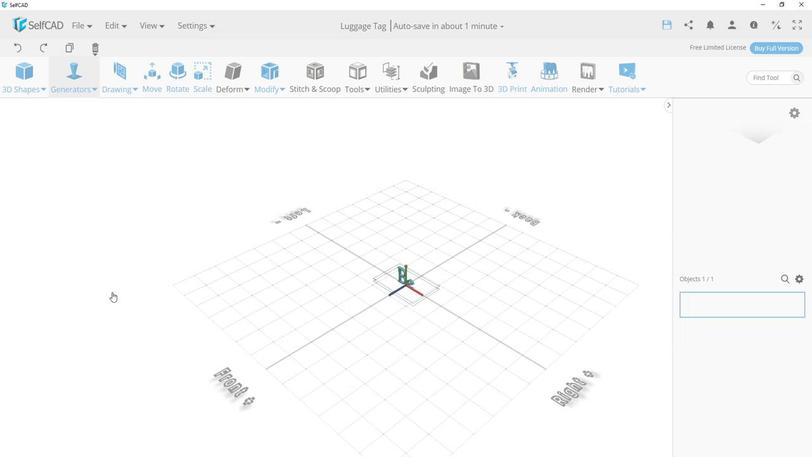 
Action: Mouse moved to (165, 254)
Screenshot: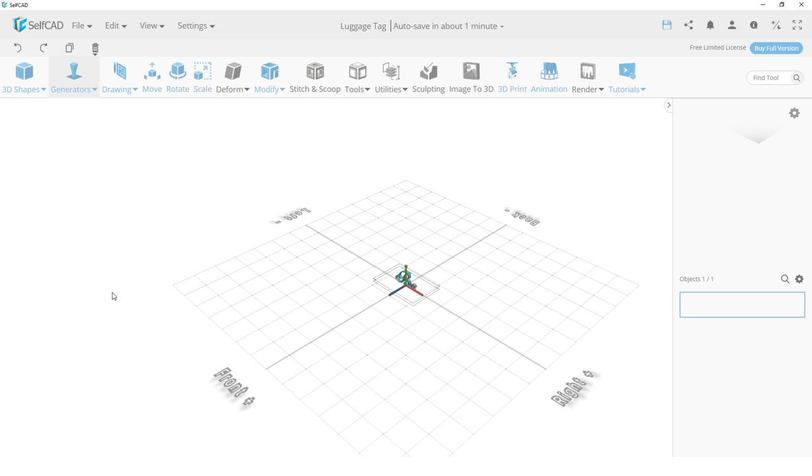 
Action: Mouse pressed left at (165, 254)
Screenshot: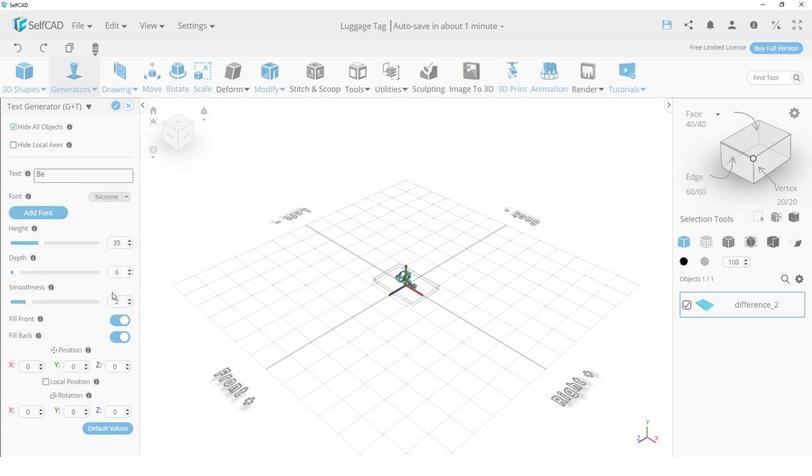 
Action: Mouse moved to (170, 192)
Screenshot: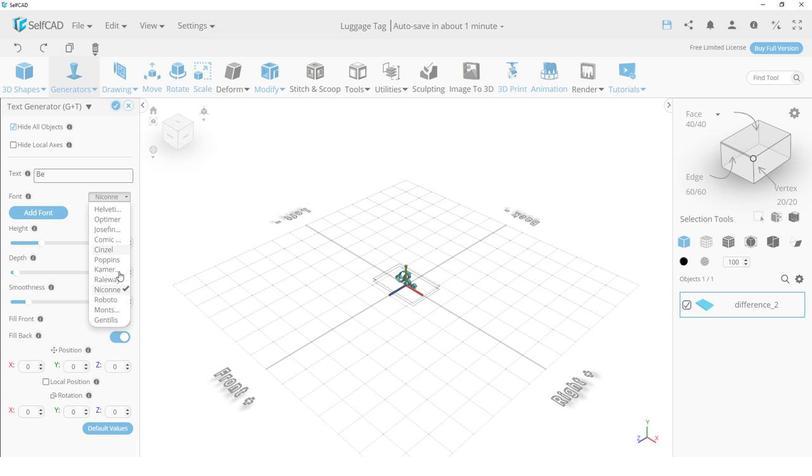 
Action: Mouse pressed left at (170, 192)
Screenshot: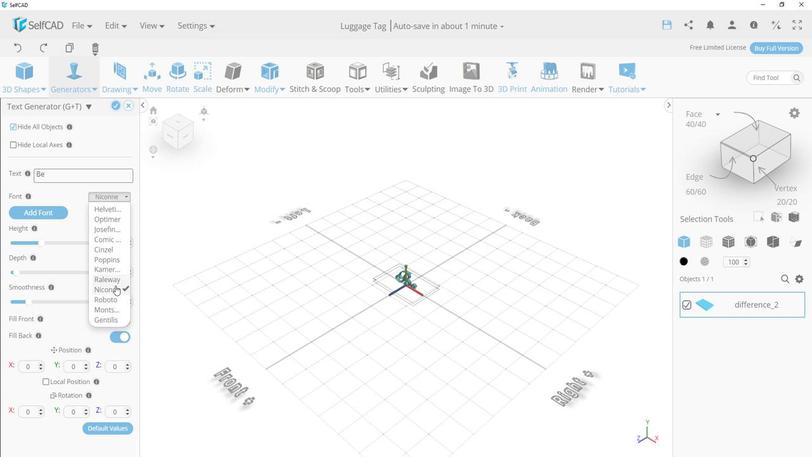 
Action: Mouse moved to (165, 259)
Screenshot: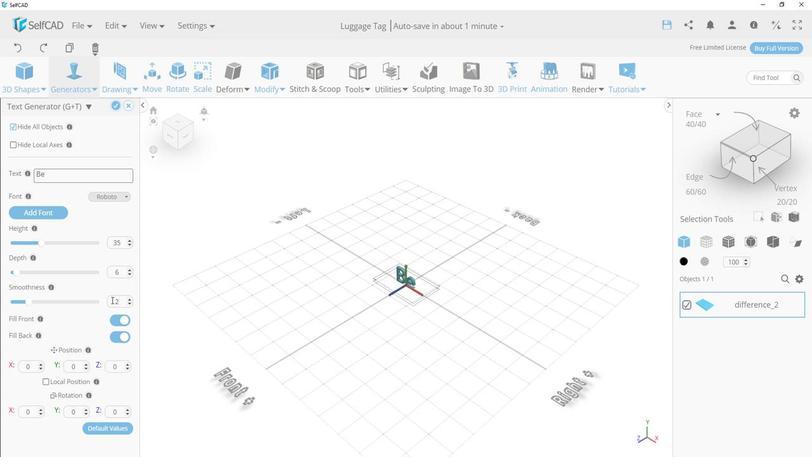 
Action: Mouse pressed left at (165, 259)
Screenshot: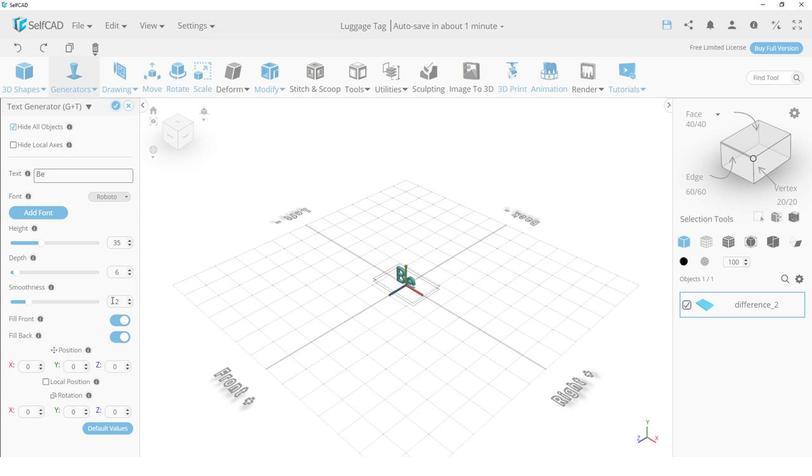 
Action: Mouse moved to (175, 193)
Screenshot: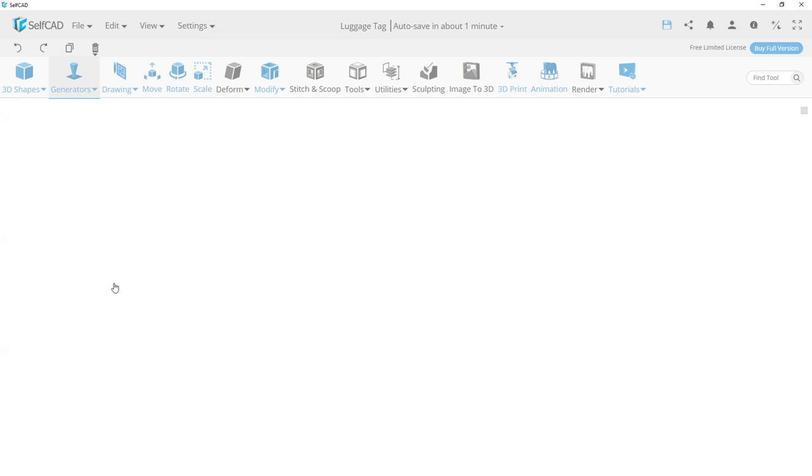 
Action: Mouse pressed left at (175, 193)
Screenshot: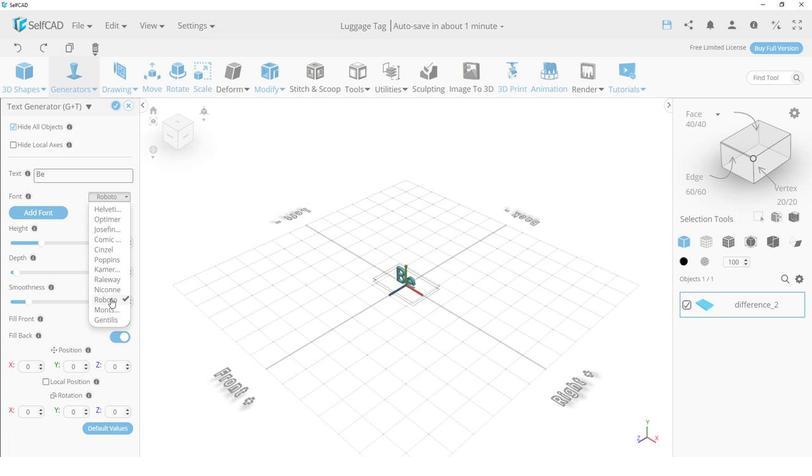 
Action: Mouse moved to (160, 266)
Screenshot: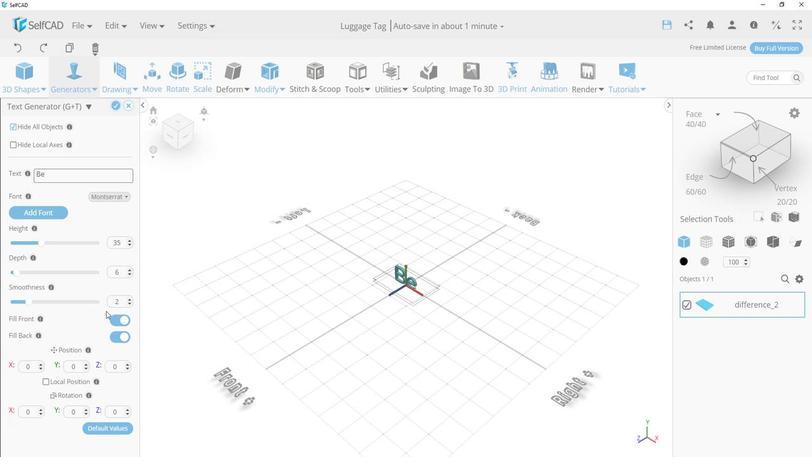 
Action: Mouse pressed left at (160, 266)
Screenshot: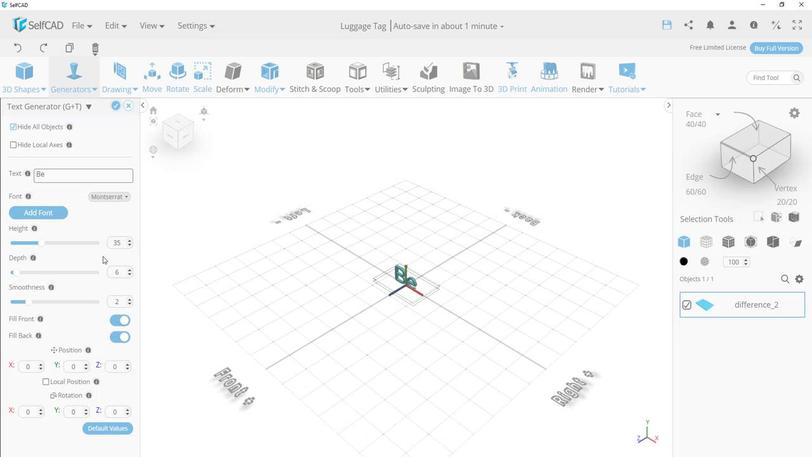 
Action: Mouse moved to (173, 192)
Screenshot: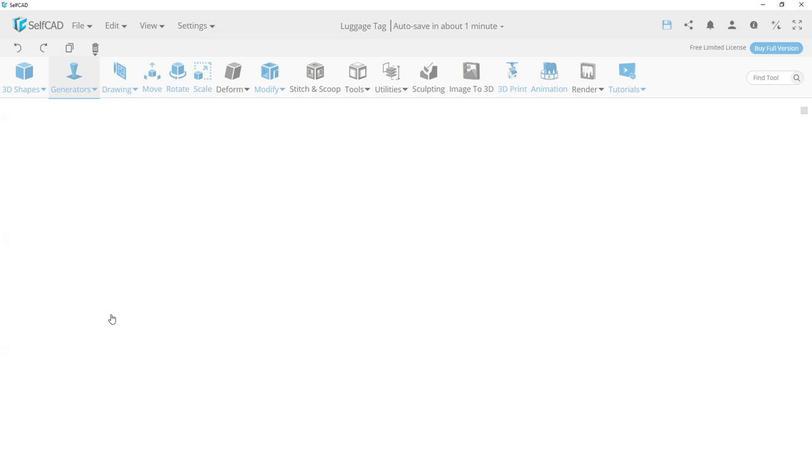 
Action: Mouse pressed left at (173, 192)
Screenshot: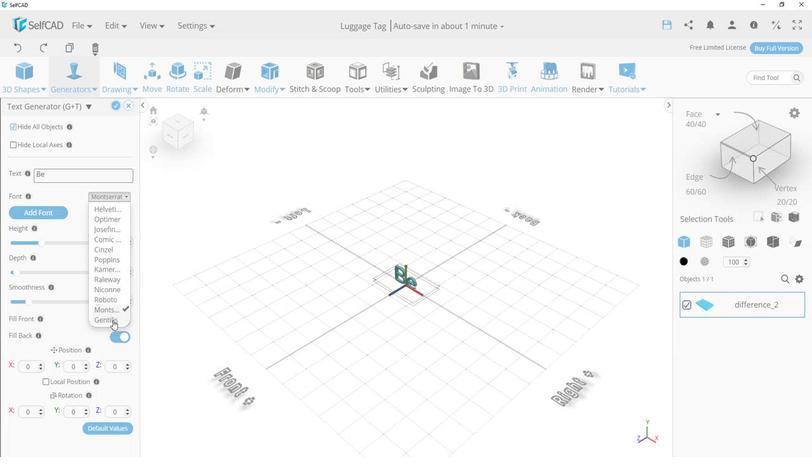 
Action: Mouse moved to (165, 273)
Screenshot: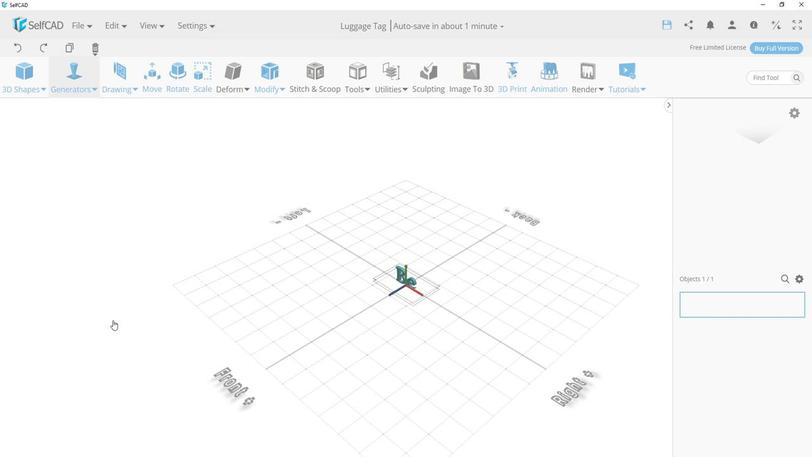 
Action: Mouse pressed left at (165, 273)
Screenshot: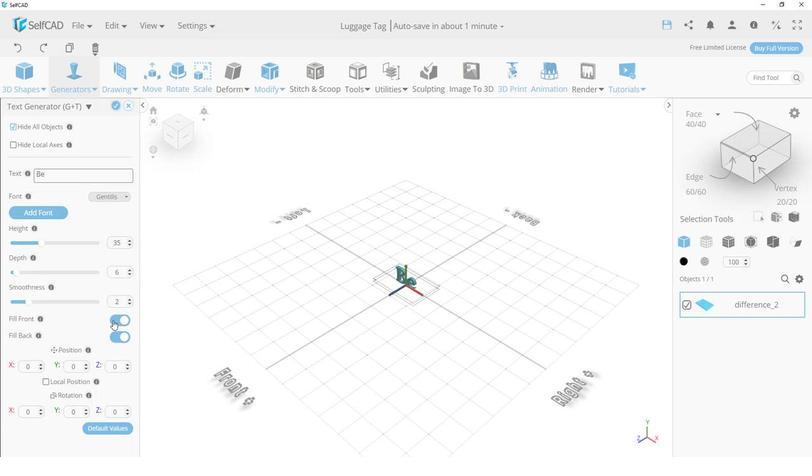 
Action: Mouse moved to (172, 189)
Screenshot: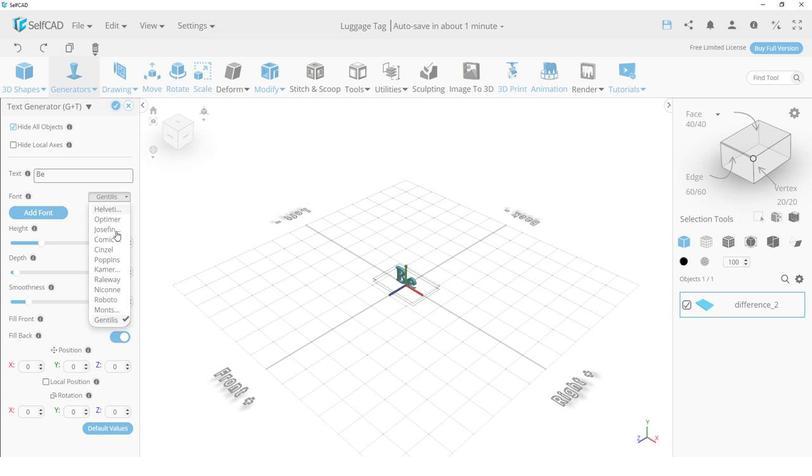 
Action: Mouse pressed left at (172, 189)
Screenshot: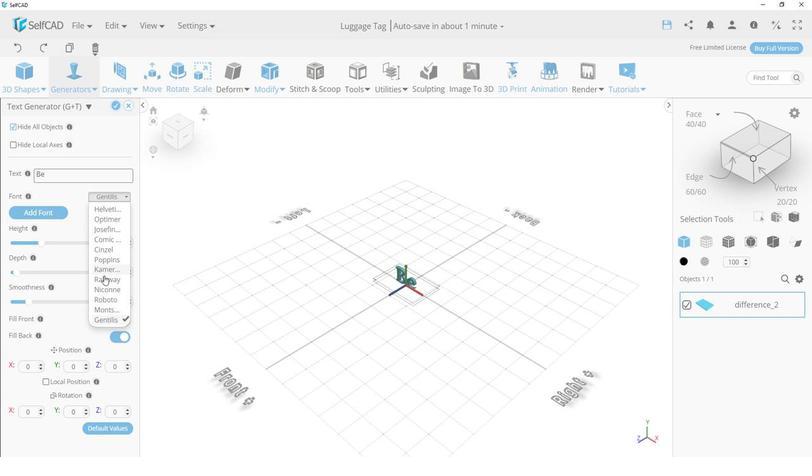 
Action: Mouse moved to (158, 251)
Screenshot: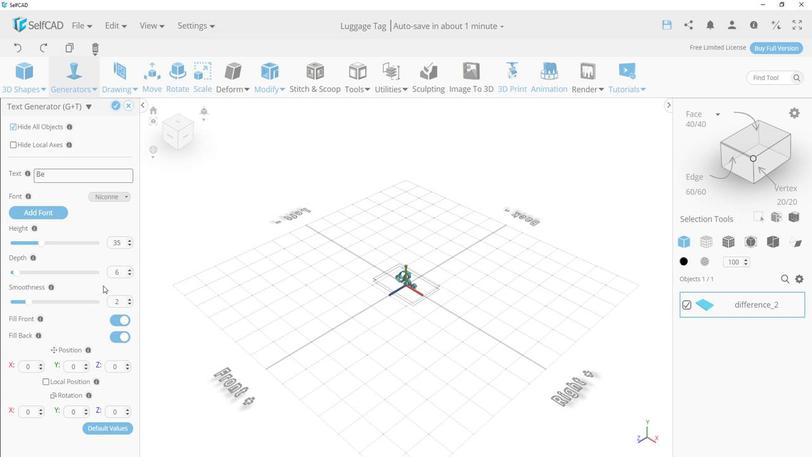 
Action: Mouse pressed left at (158, 251)
Screenshot: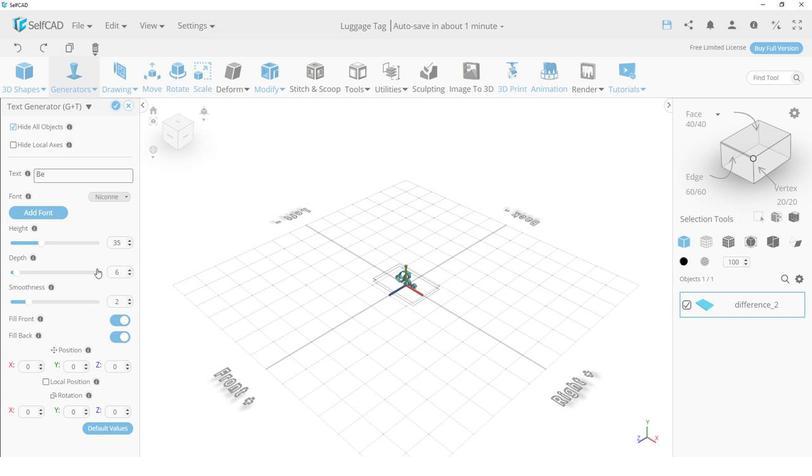 
Action: Mouse moved to (167, 128)
Screenshot: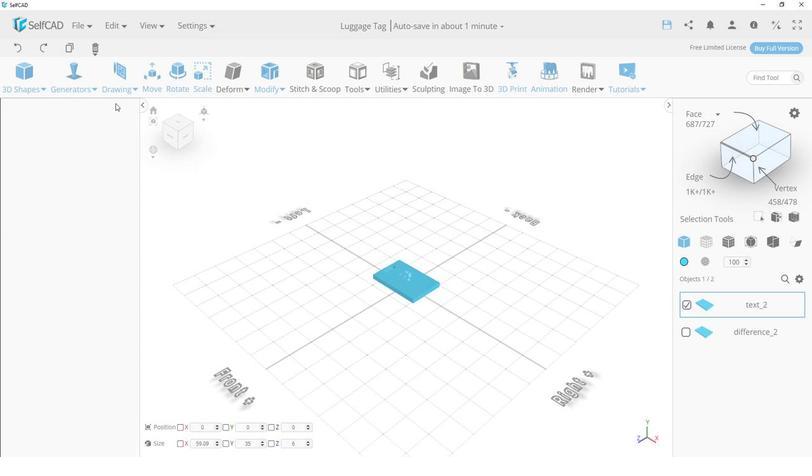
Action: Mouse pressed left at (167, 128)
Screenshot: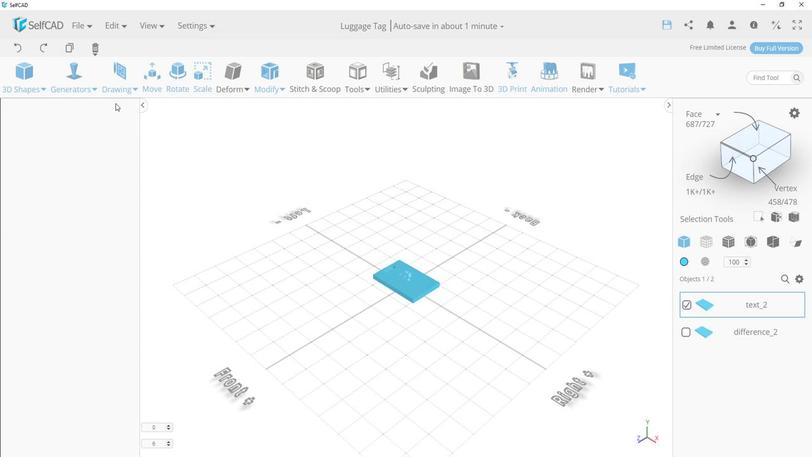 
Action: Mouse moved to (593, 235)
Screenshot: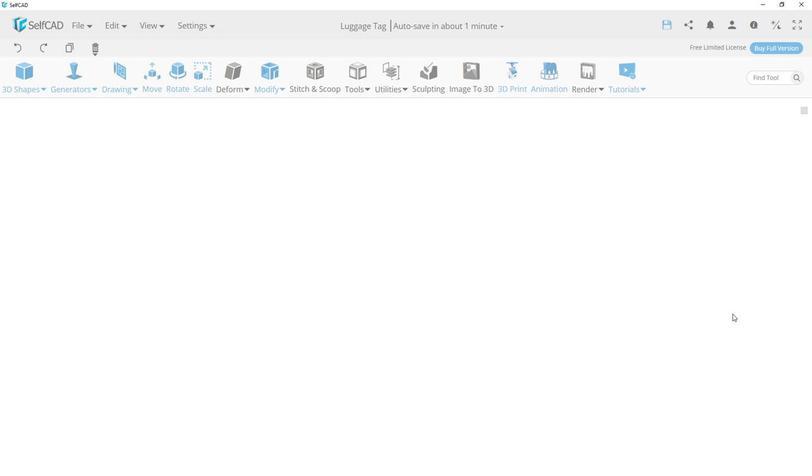 
Action: Mouse pressed left at (593, 235)
Screenshot: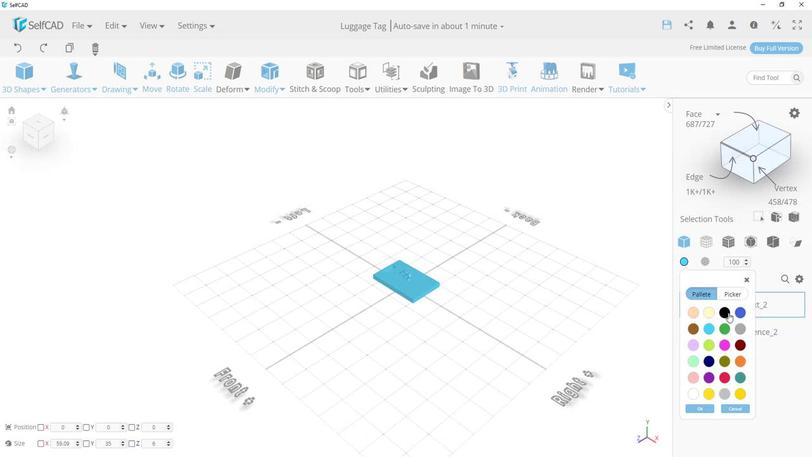 
Action: Mouse moved to (625, 267)
Screenshot: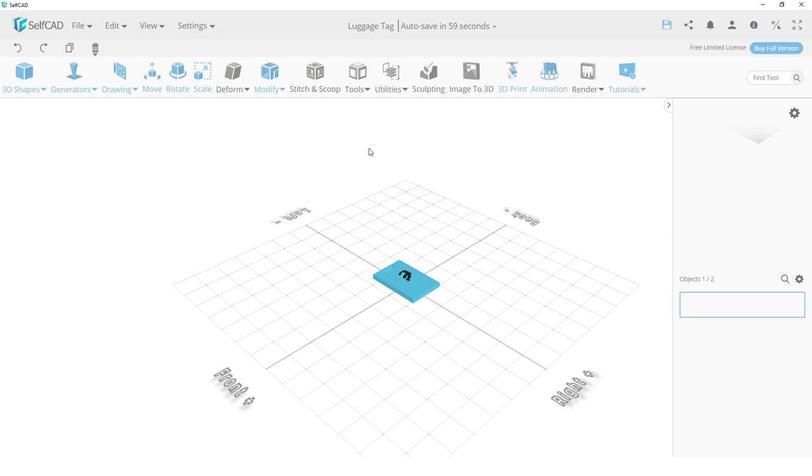 
Action: Mouse pressed left at (625, 267)
Screenshot: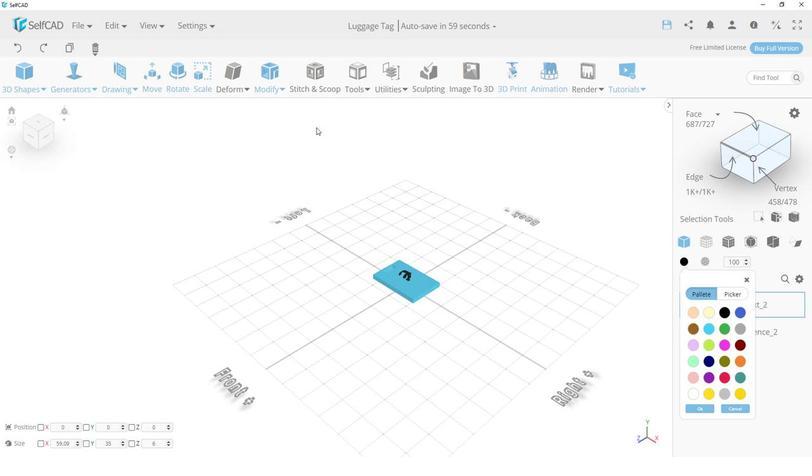 
Action: Mouse moved to (603, 332)
Screenshot: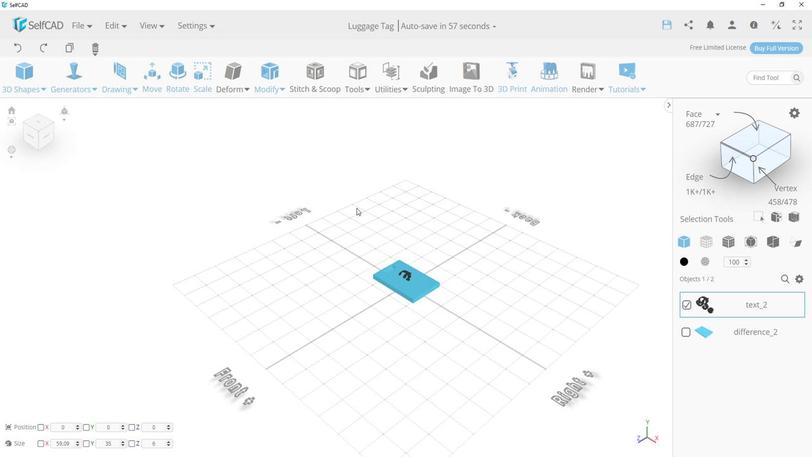 
Action: Mouse pressed left at (603, 332)
Screenshot: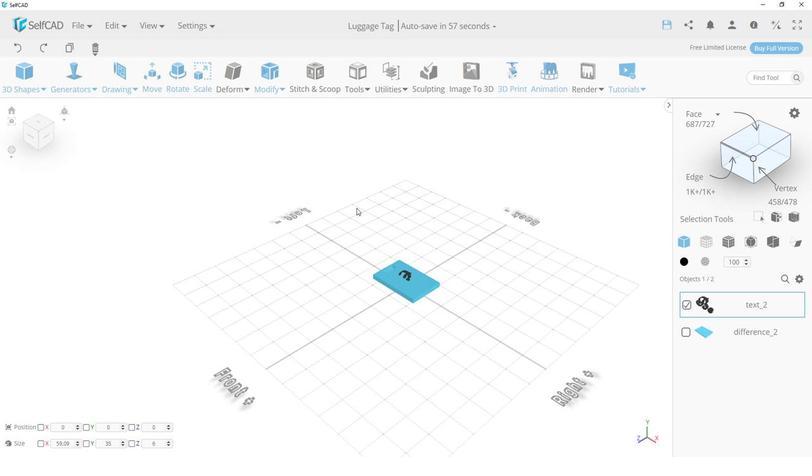 
Action: Mouse moved to (445, 220)
Screenshot: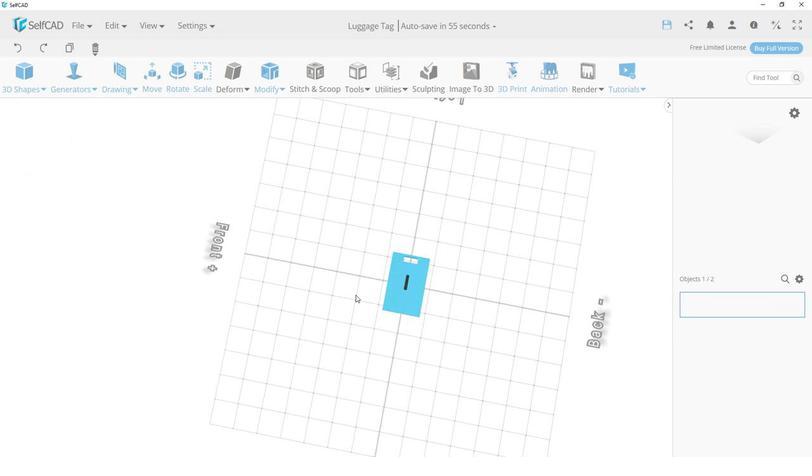 
Action: Mouse pressed left at (445, 220)
Screenshot: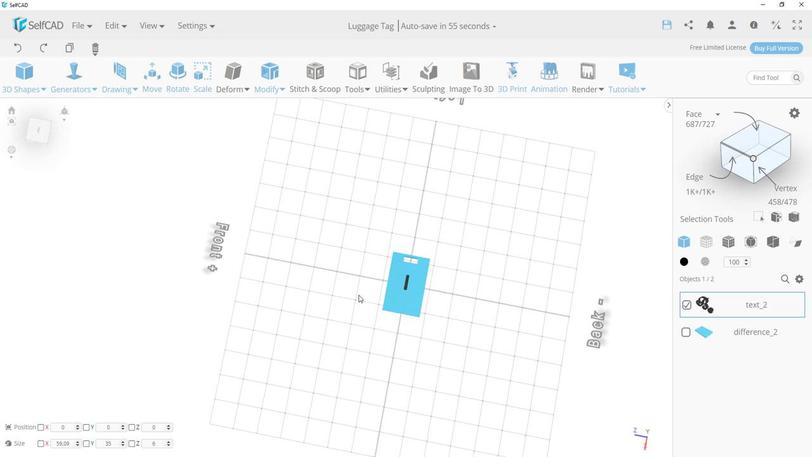 
Action: Mouse moved to (109, 149)
Screenshot: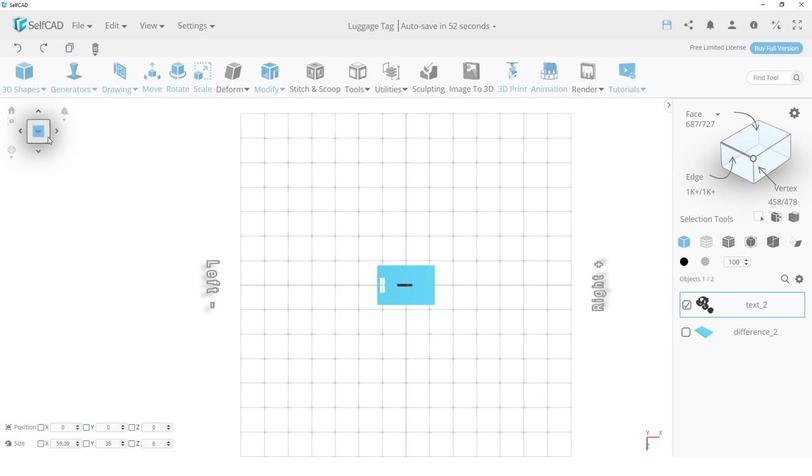
Action: Mouse pressed left at (109, 149)
Screenshot: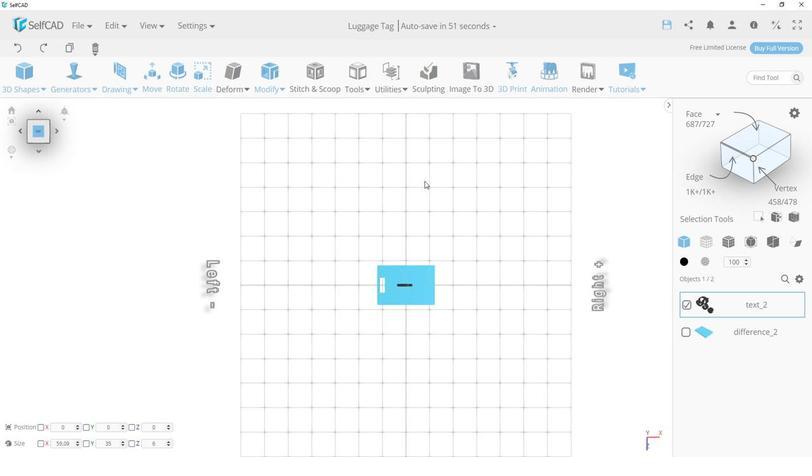 
Action: Mouse moved to (425, 199)
Screenshot: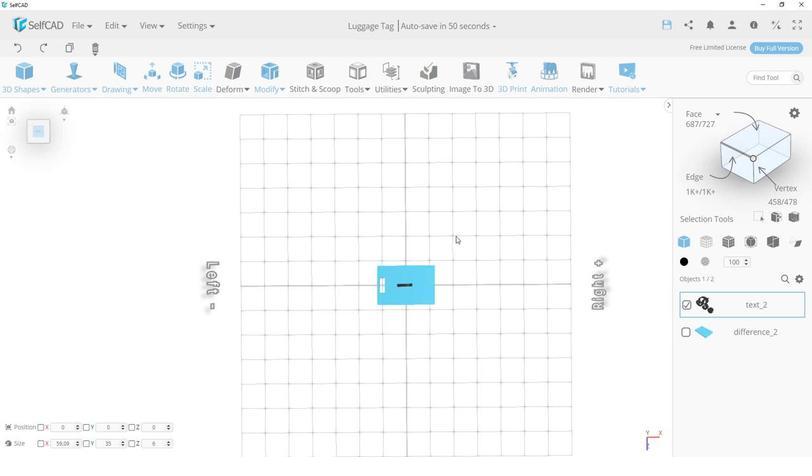 
Action: Mouse pressed left at (425, 199)
Screenshot: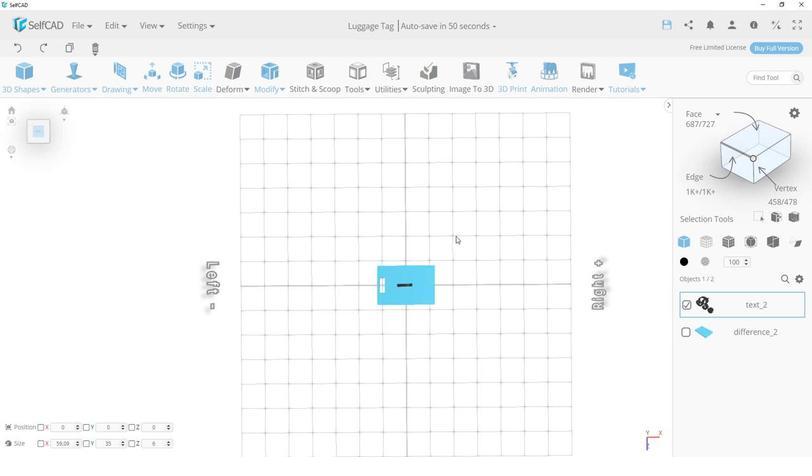 
Action: Mouse moved to (213, 114)
Screenshot: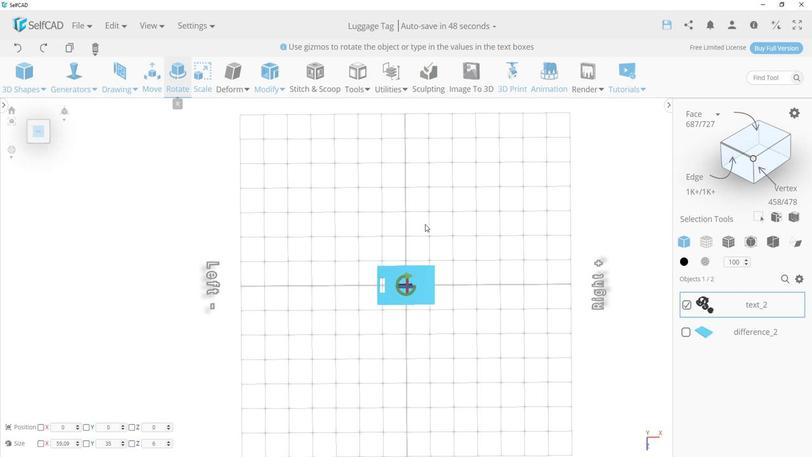 
Action: Mouse pressed left at (213, 114)
Screenshot: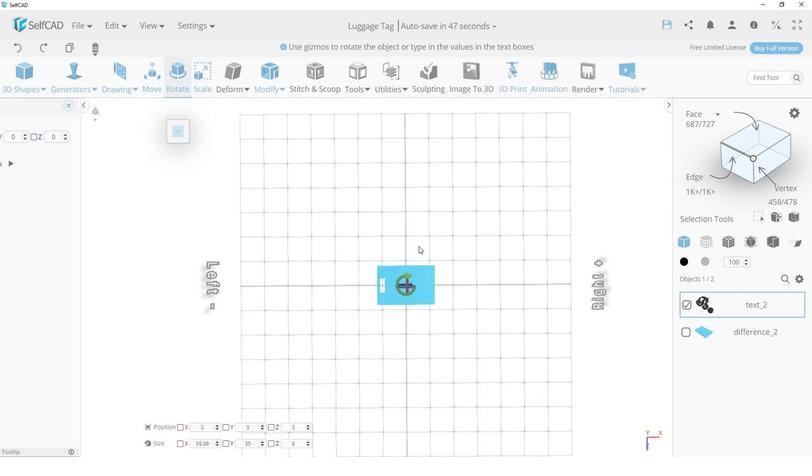 
Action: Mouse moved to (385, 243)
Screenshot: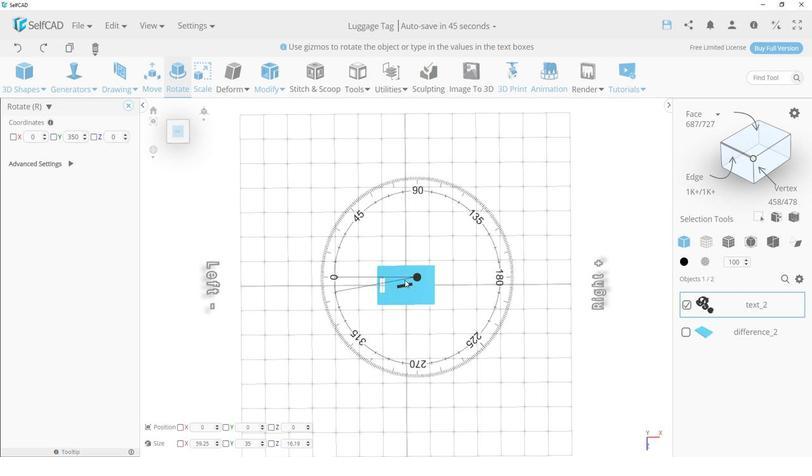 
Action: Mouse pressed left at (385, 243)
Screenshot: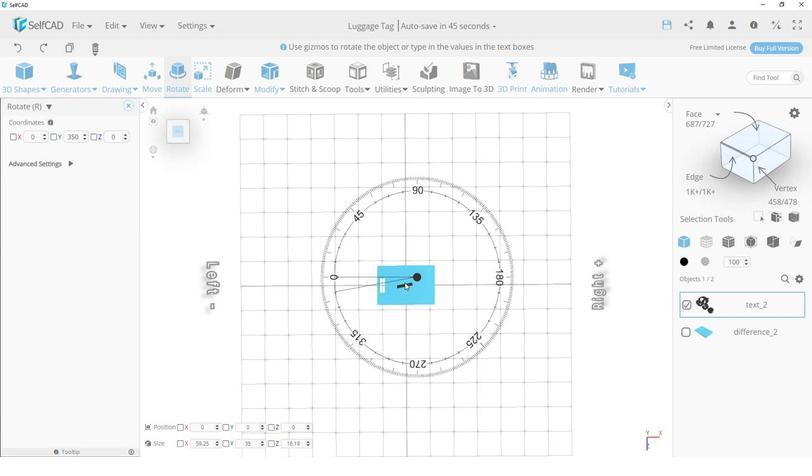 
Action: Mouse moved to (441, 234)
Screenshot: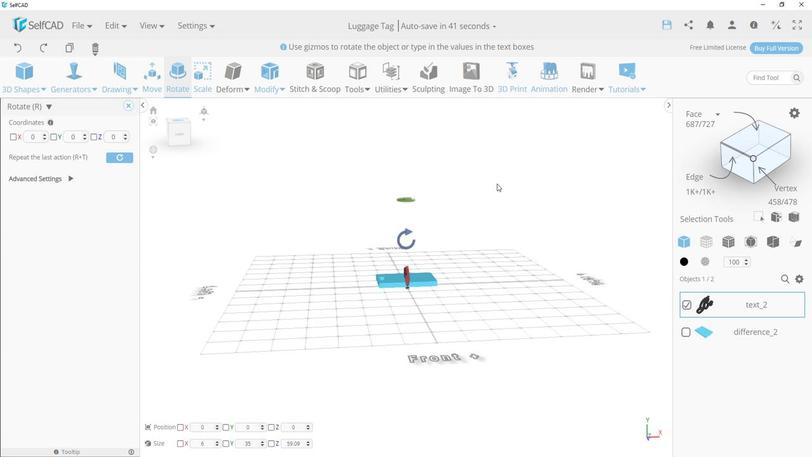 
Action: Mouse pressed left at (441, 234)
Screenshot: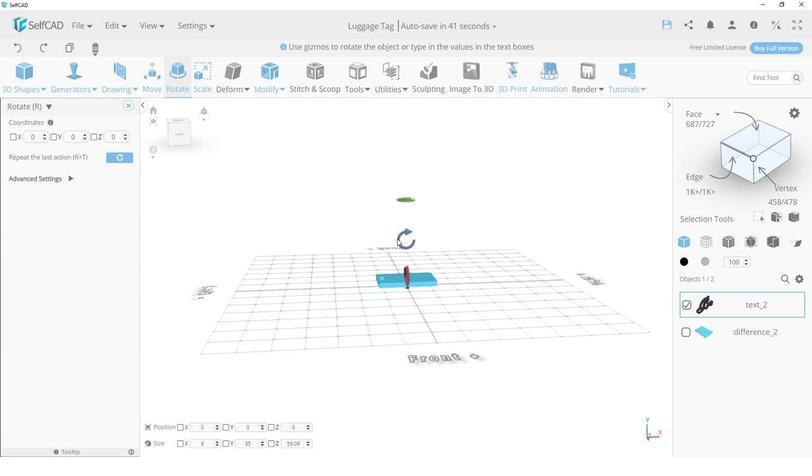 
Action: Mouse moved to (386, 215)
Screenshot: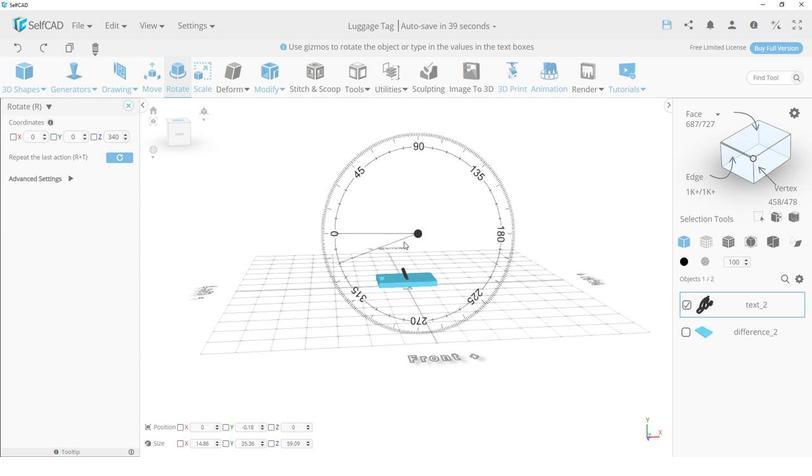 
Action: Mouse pressed left at (386, 215)
Screenshot: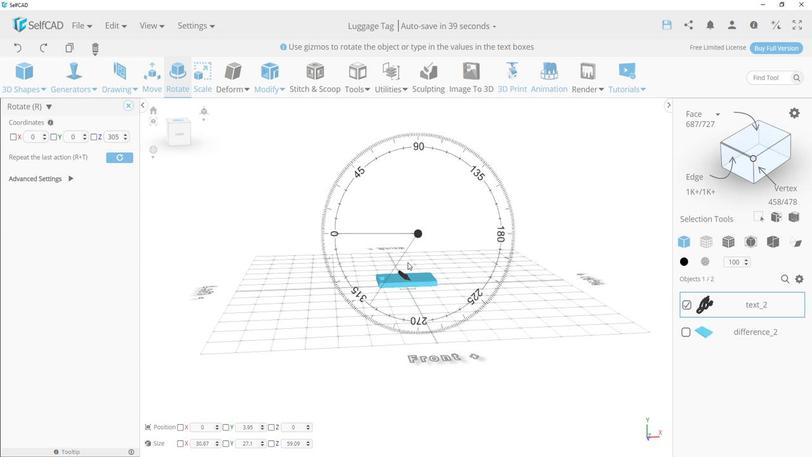
Action: Mouse moved to (466, 173)
Screenshot: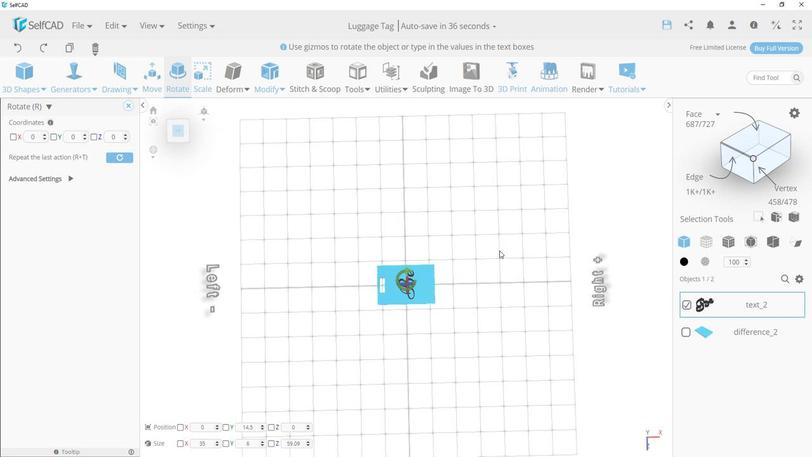 
Action: Mouse pressed left at (466, 173)
Screenshot: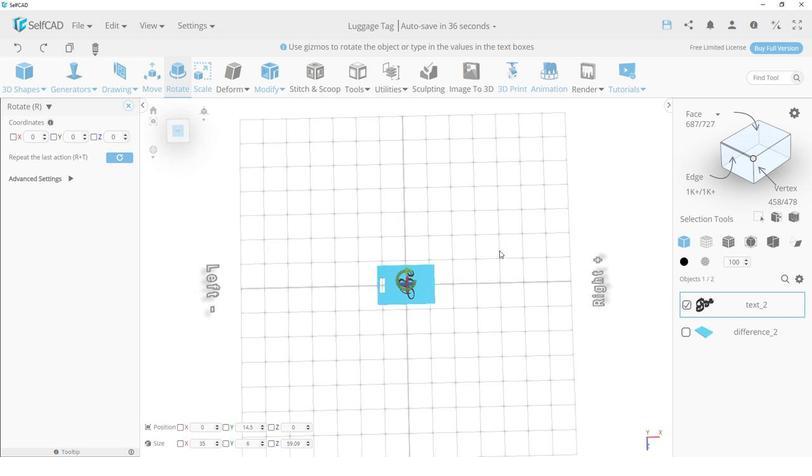 
Action: Mouse moved to (195, 316)
Screenshot: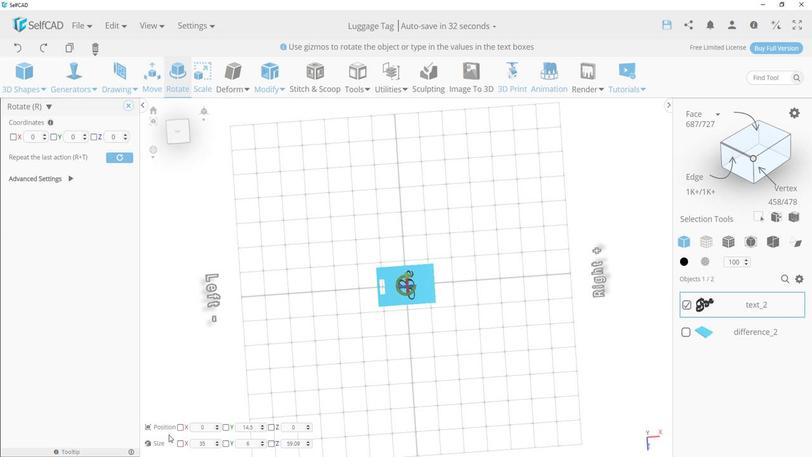 
Action: Mouse pressed left at (193, 309)
Screenshot: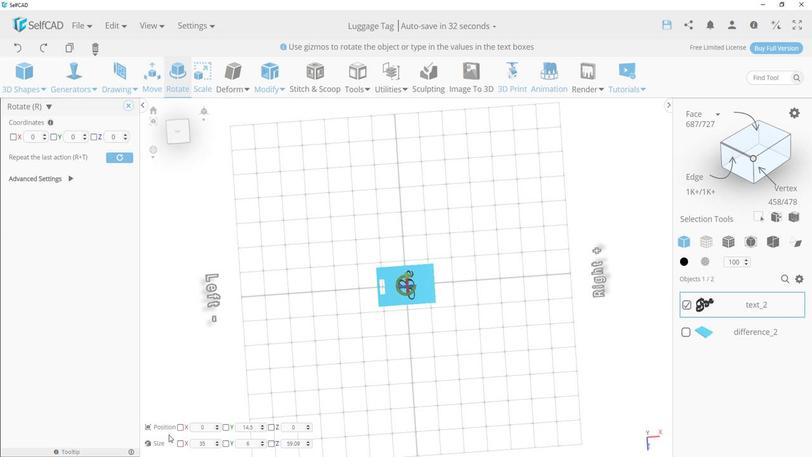 
Action: Mouse moved to (201, 355)
Screenshot: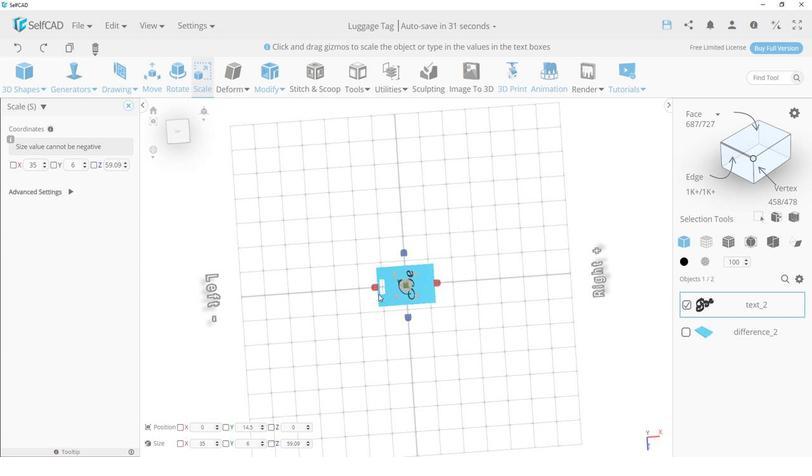 
Action: Mouse pressed left at (201, 355)
Screenshot: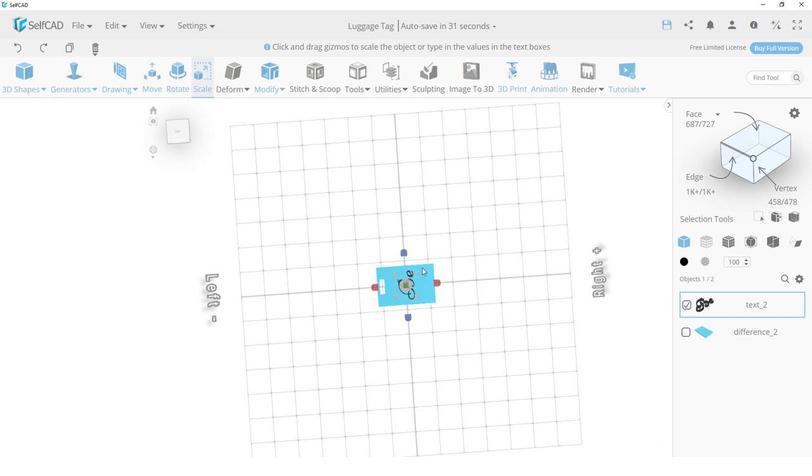 
Action: Mouse moved to (387, 250)
Screenshot: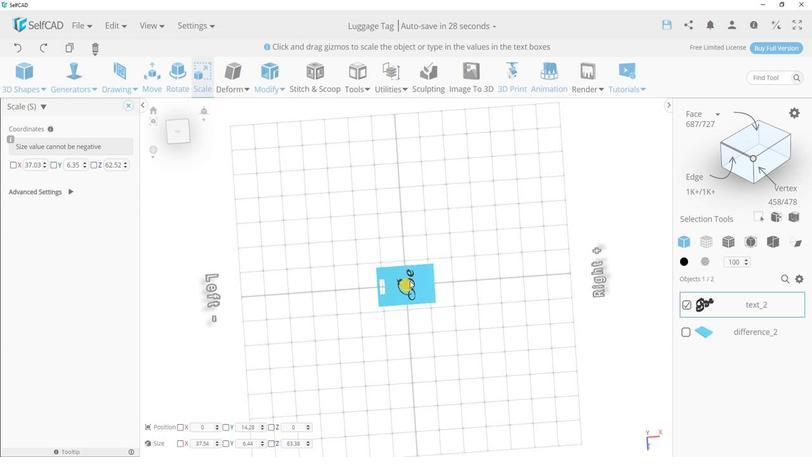 
Action: Mouse pressed left at (387, 250)
Screenshot: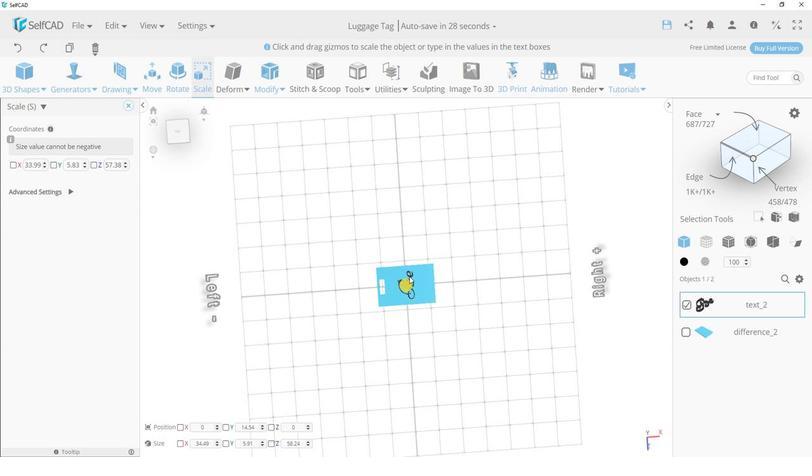 
Action: Mouse moved to (423, 230)
Screenshot: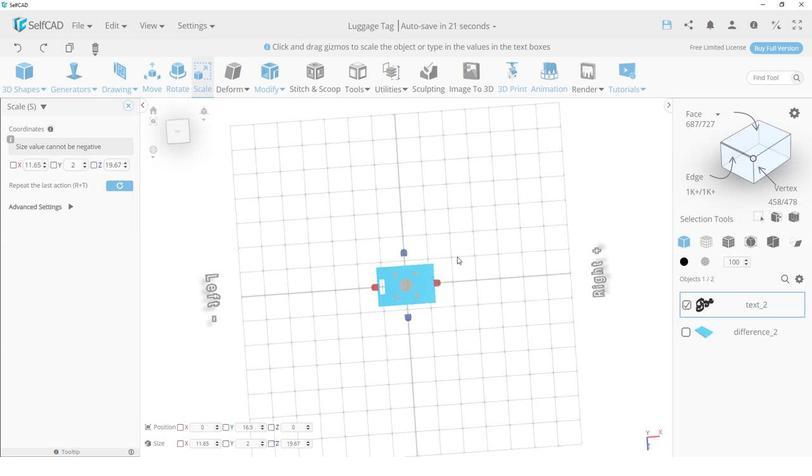 
Action: Mouse pressed left at (423, 230)
Screenshot: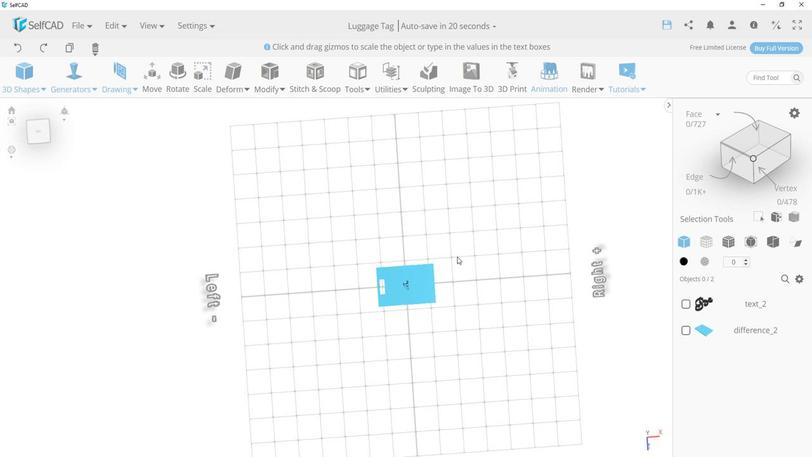 
Action: Mouse pressed left at (423, 230)
Screenshot: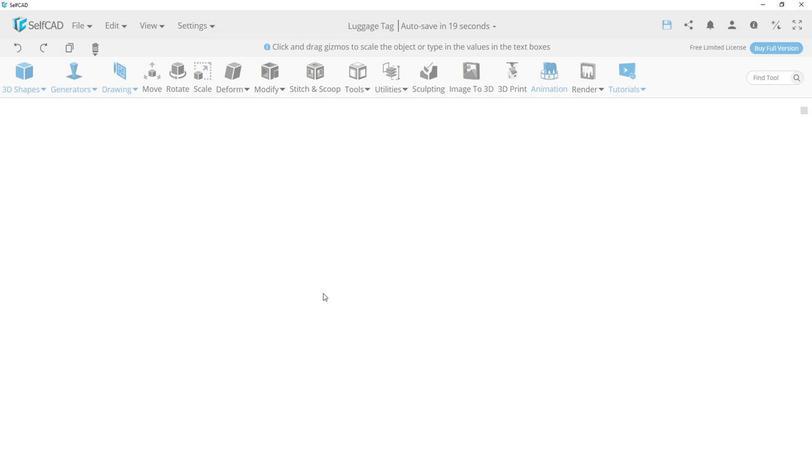 
Action: Mouse moved to (386, 249)
Screenshot: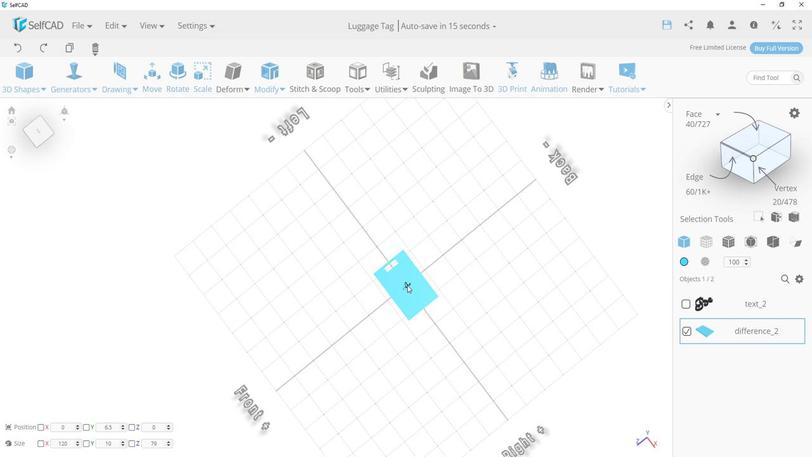 
Action: Mouse pressed left at (386, 249)
Screenshot: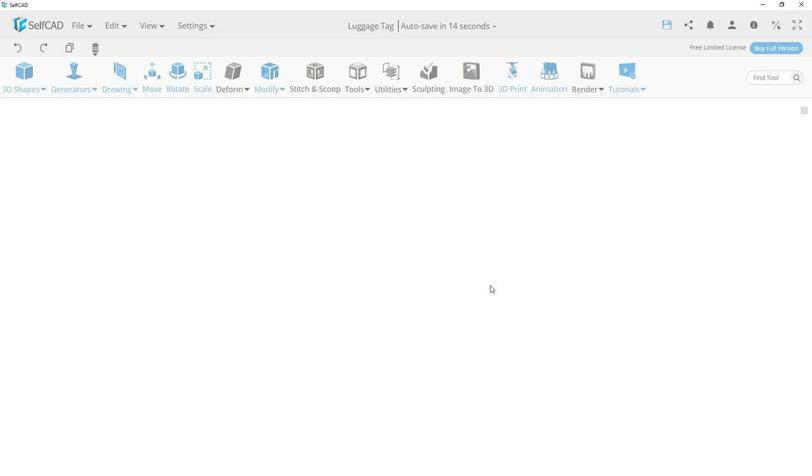 
Action: Mouse moved to (492, 261)
Screenshot: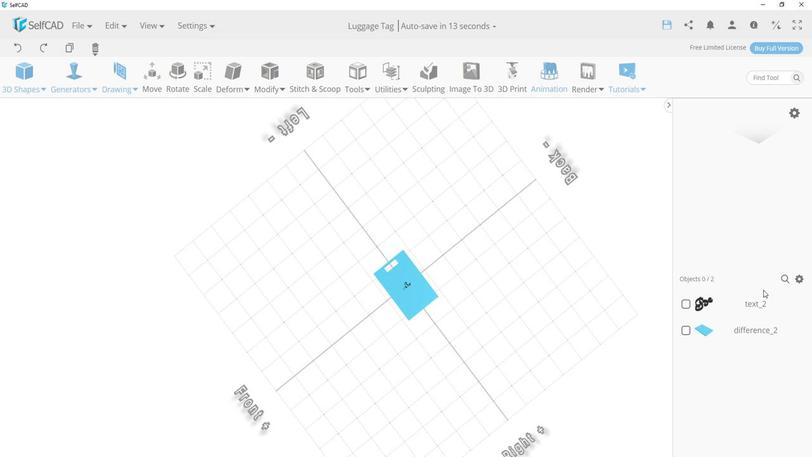 
Action: Mouse pressed left at (492, 261)
Screenshot: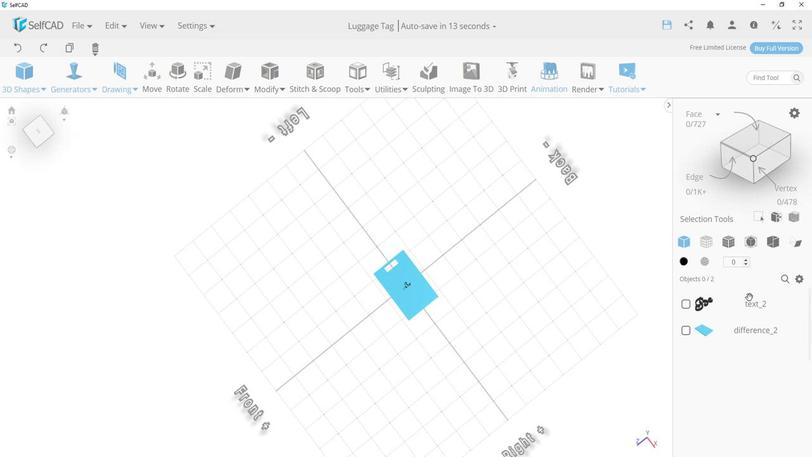 
Action: Mouse moved to (595, 262)
Screenshot: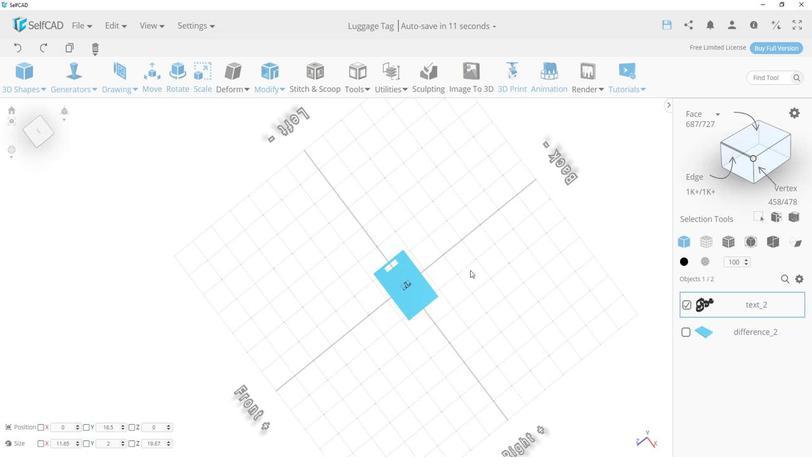 
Action: Mouse pressed left at (595, 262)
Screenshot: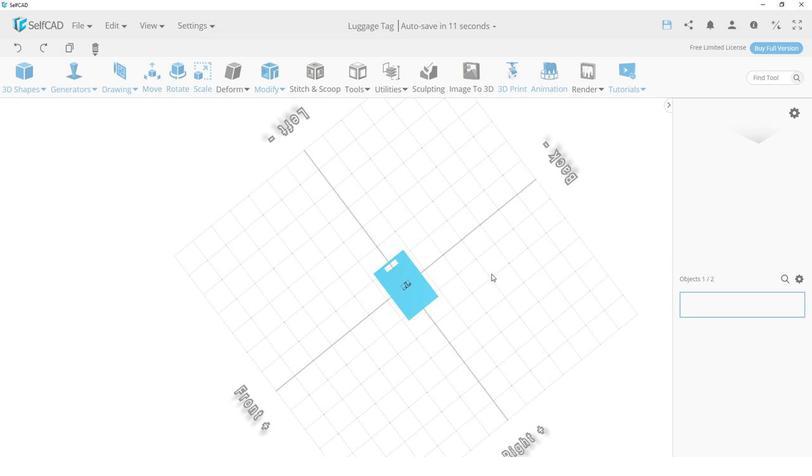 
Action: Mouse moved to (448, 241)
Screenshot: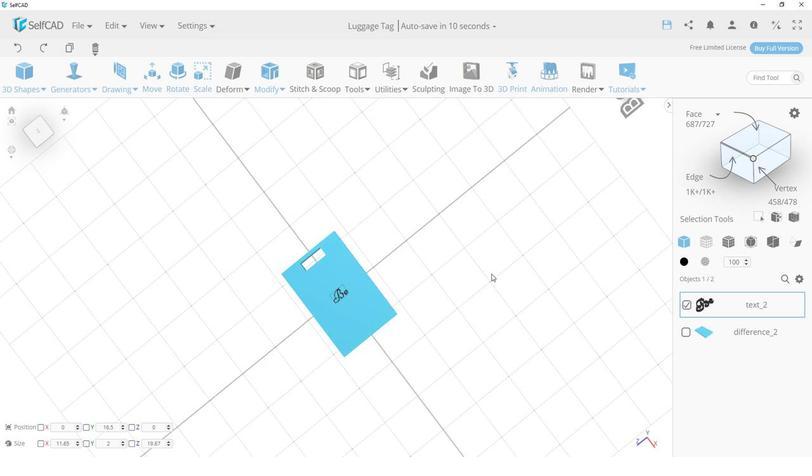 
Action: Mouse scrolled (448, 242) with delta (0, 0)
Screenshot: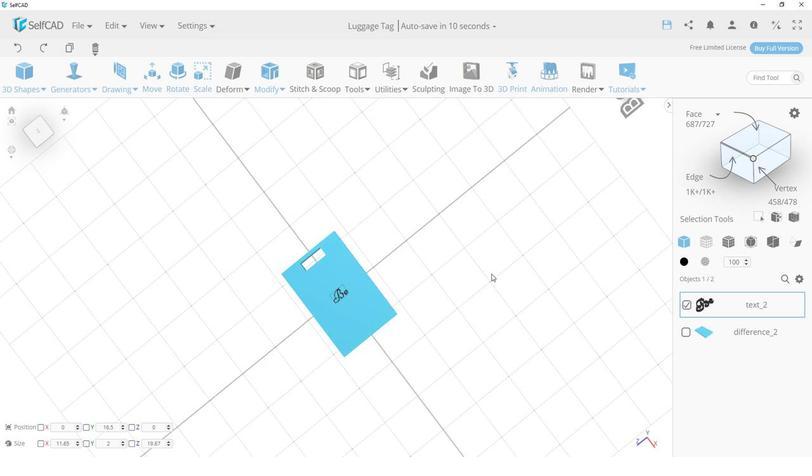 
Action: Mouse scrolled (448, 242) with delta (0, 0)
Screenshot: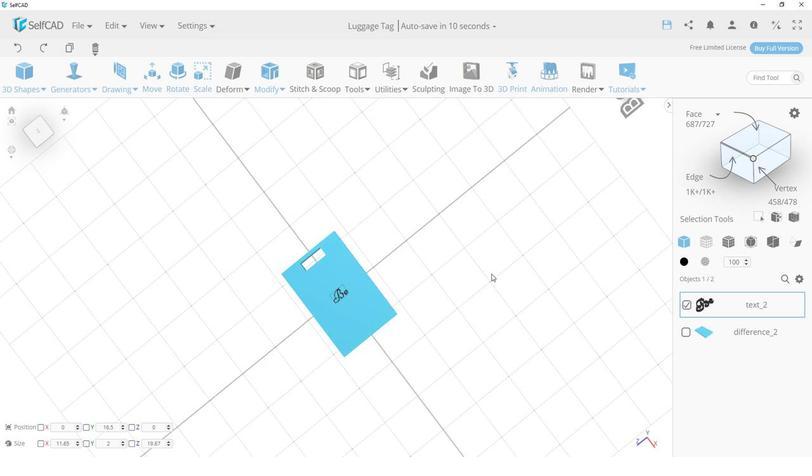 
Action: Mouse scrolled (448, 242) with delta (0, 0)
Screenshot: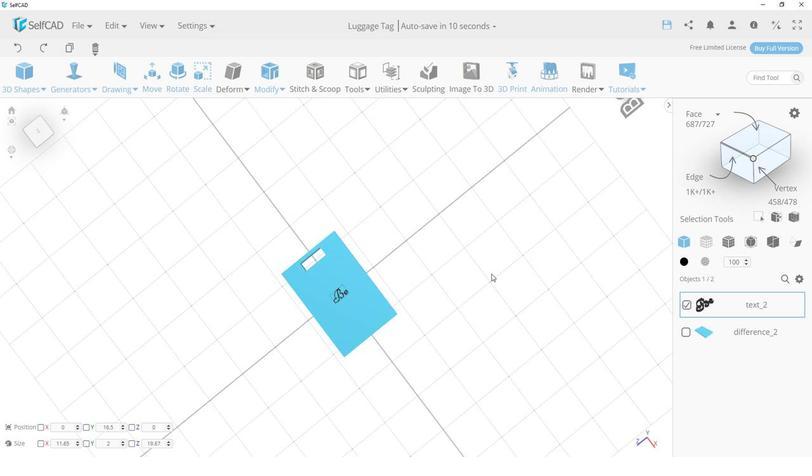 
Action: Mouse scrolled (448, 242) with delta (0, 0)
Screenshot: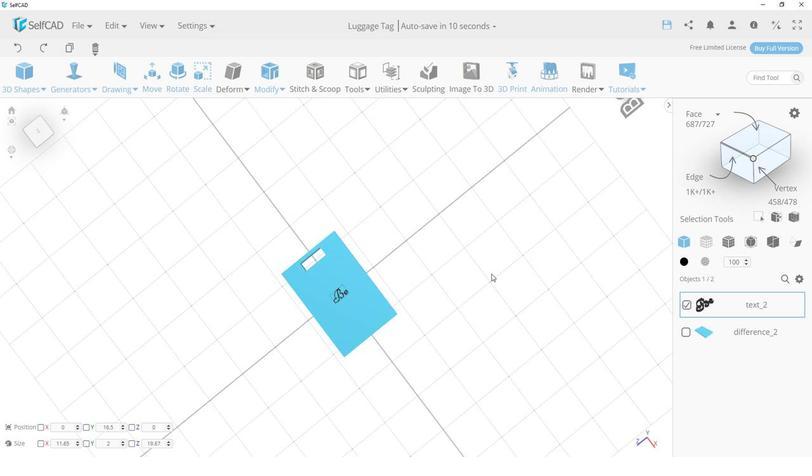 
Action: Mouse scrolled (448, 242) with delta (0, 0)
Screenshot: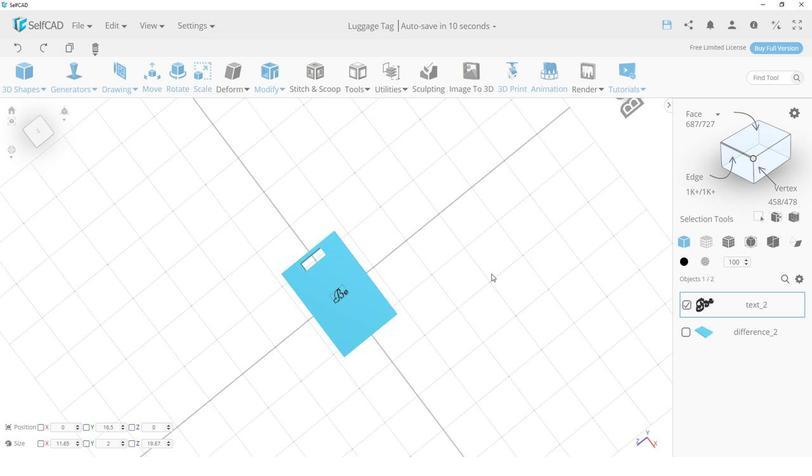 
Action: Mouse scrolled (448, 242) with delta (0, 0)
Screenshot: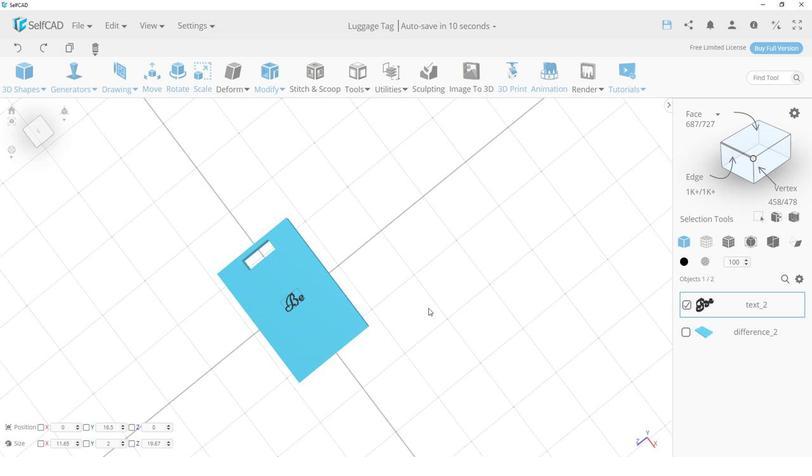 
Action: Mouse scrolled (448, 242) with delta (0, 0)
